 Task: Find connections with filter location Québec with filter topic #indiawith filter profile language Potuguese with filter current company TekWissen ® with filter school SAL INSTITUTE OF TECH. & ENGG. RESEARCH, AHMEDABAD 067 with filter industry Caterers with filter service category HR Consulting with filter keywords title Telephone Operator
Action: Mouse moved to (661, 135)
Screenshot: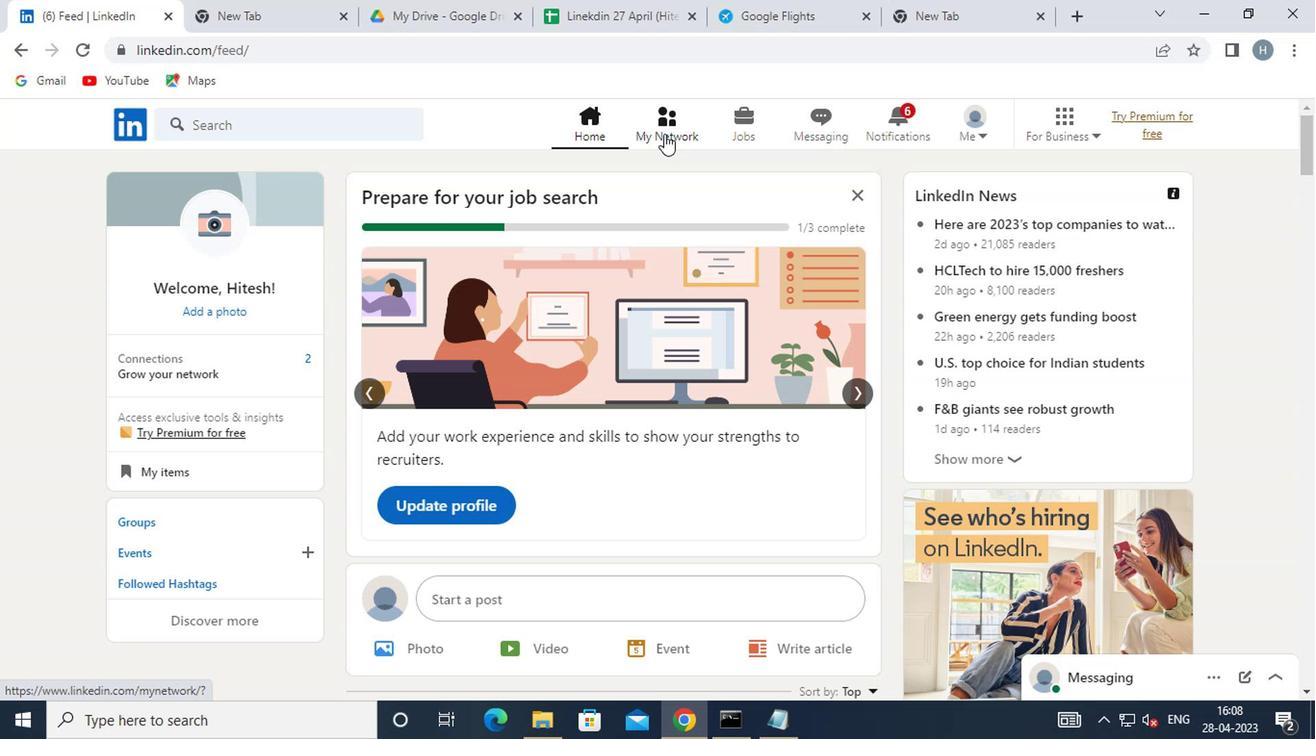 
Action: Mouse pressed left at (661, 135)
Screenshot: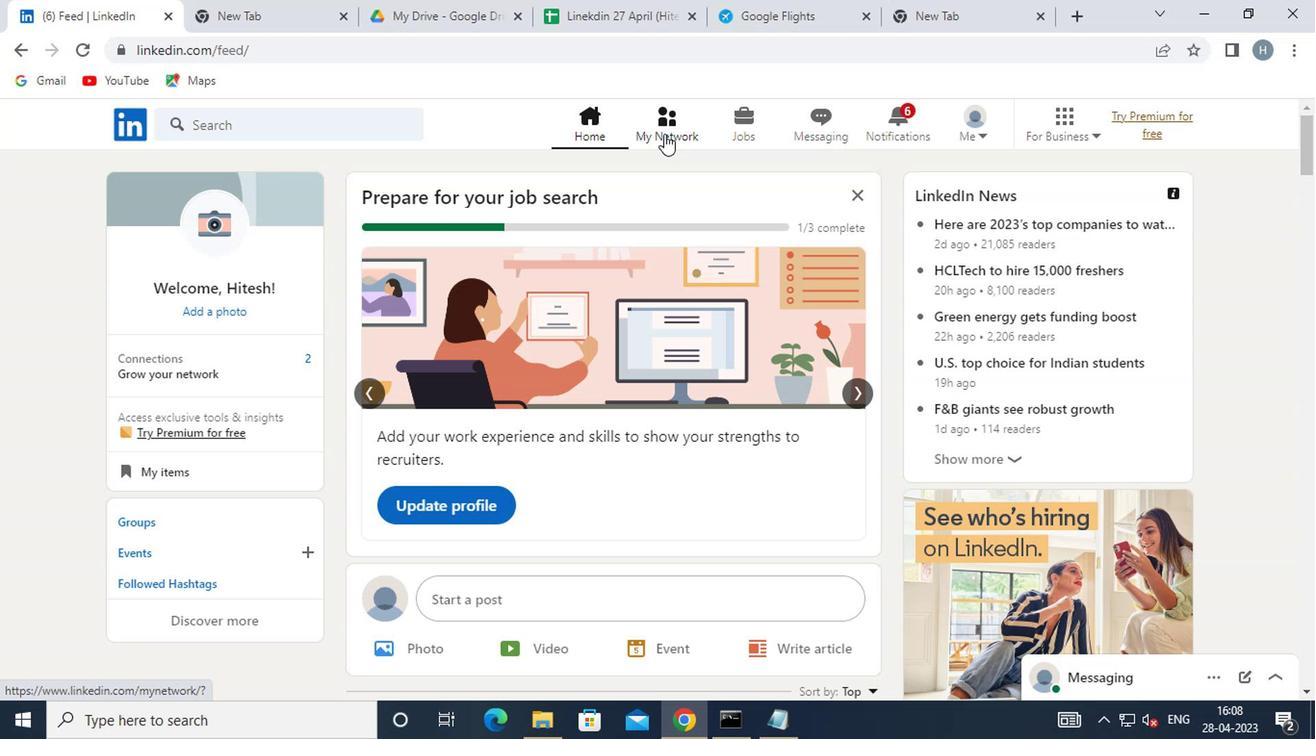 
Action: Mouse moved to (303, 230)
Screenshot: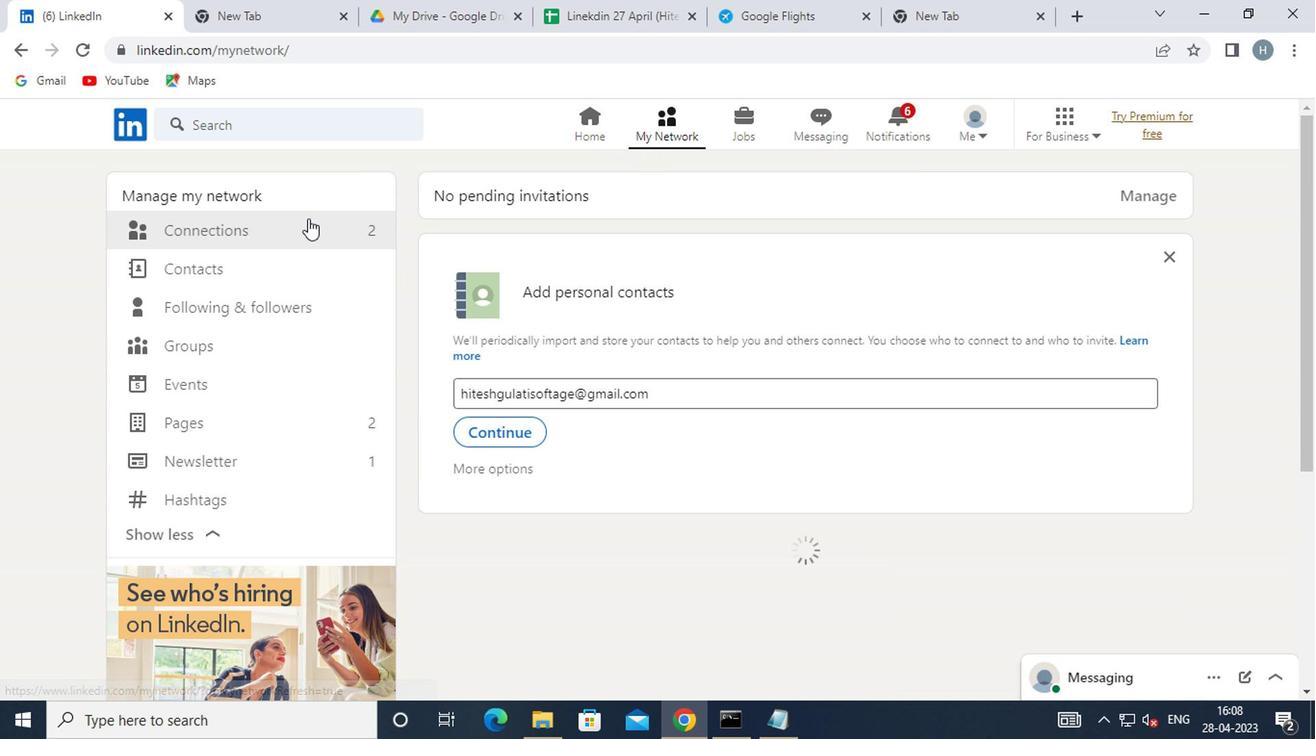
Action: Mouse pressed left at (303, 230)
Screenshot: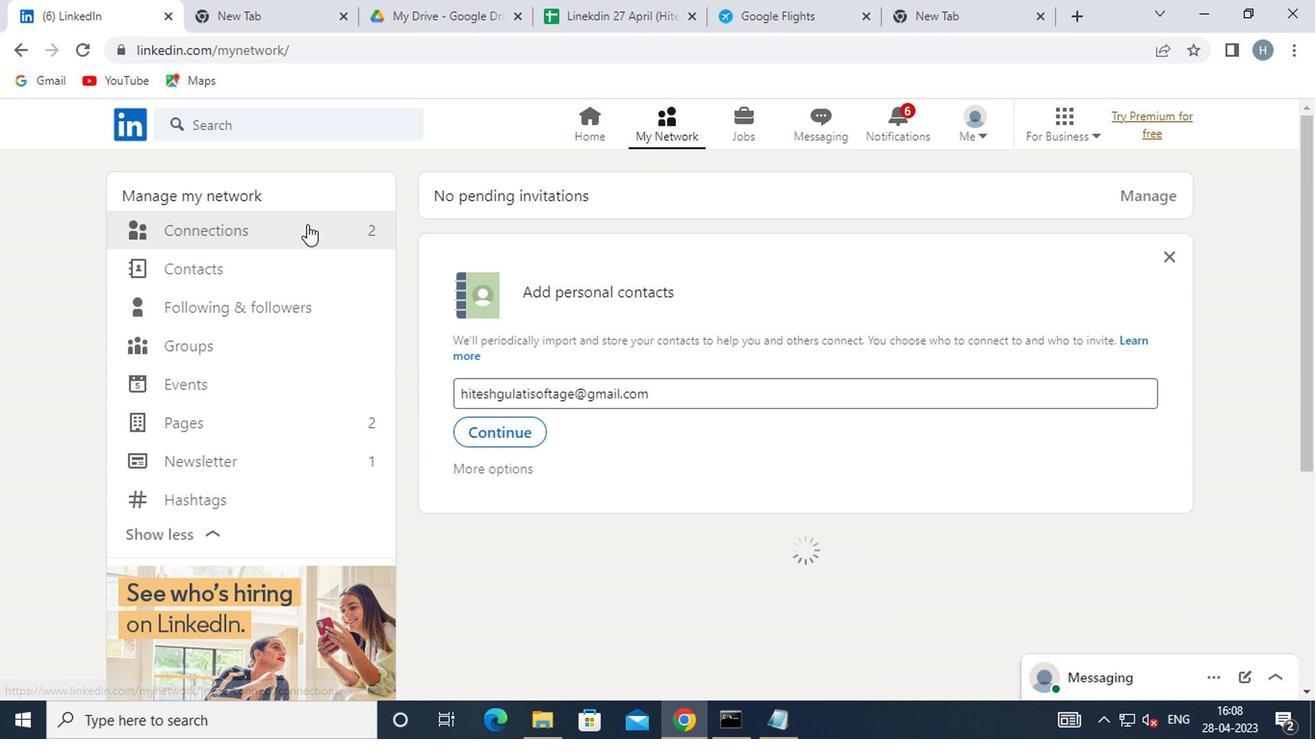 
Action: Mouse moved to (767, 234)
Screenshot: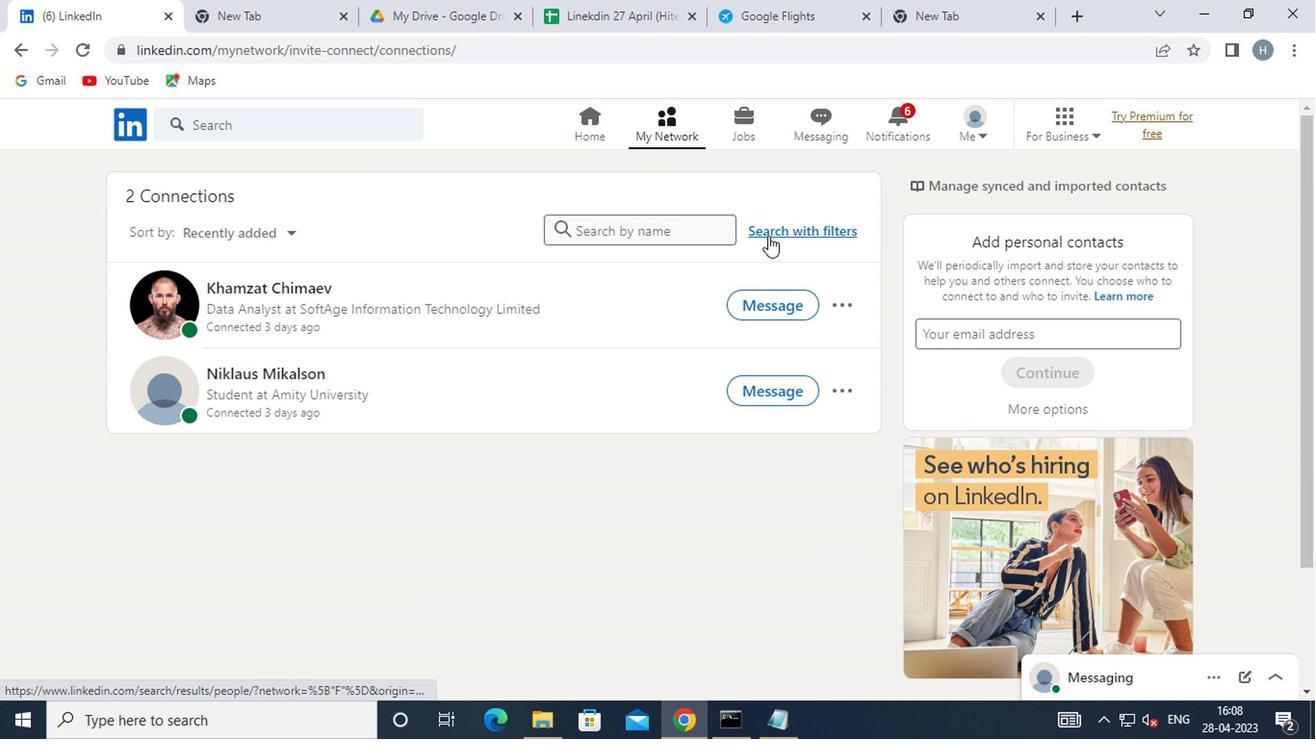 
Action: Mouse pressed left at (767, 234)
Screenshot: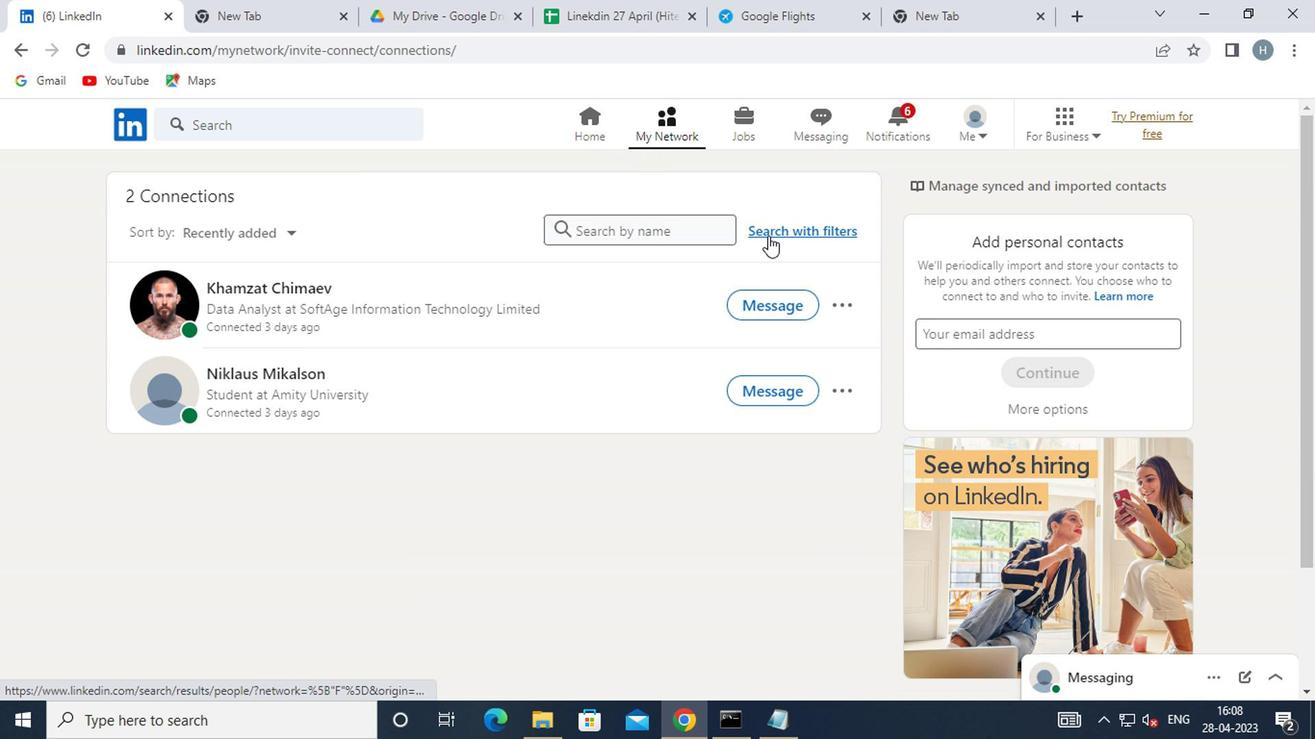 
Action: Mouse moved to (705, 180)
Screenshot: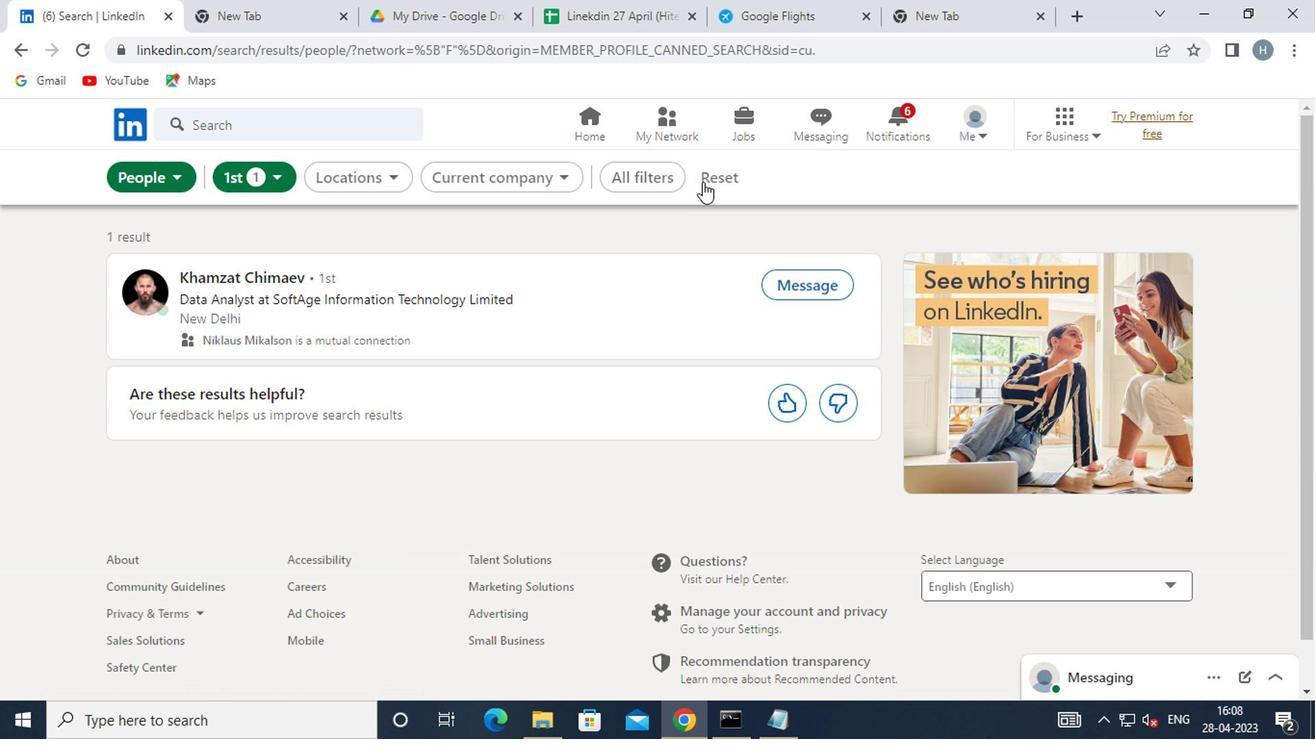 
Action: Mouse pressed left at (705, 180)
Screenshot: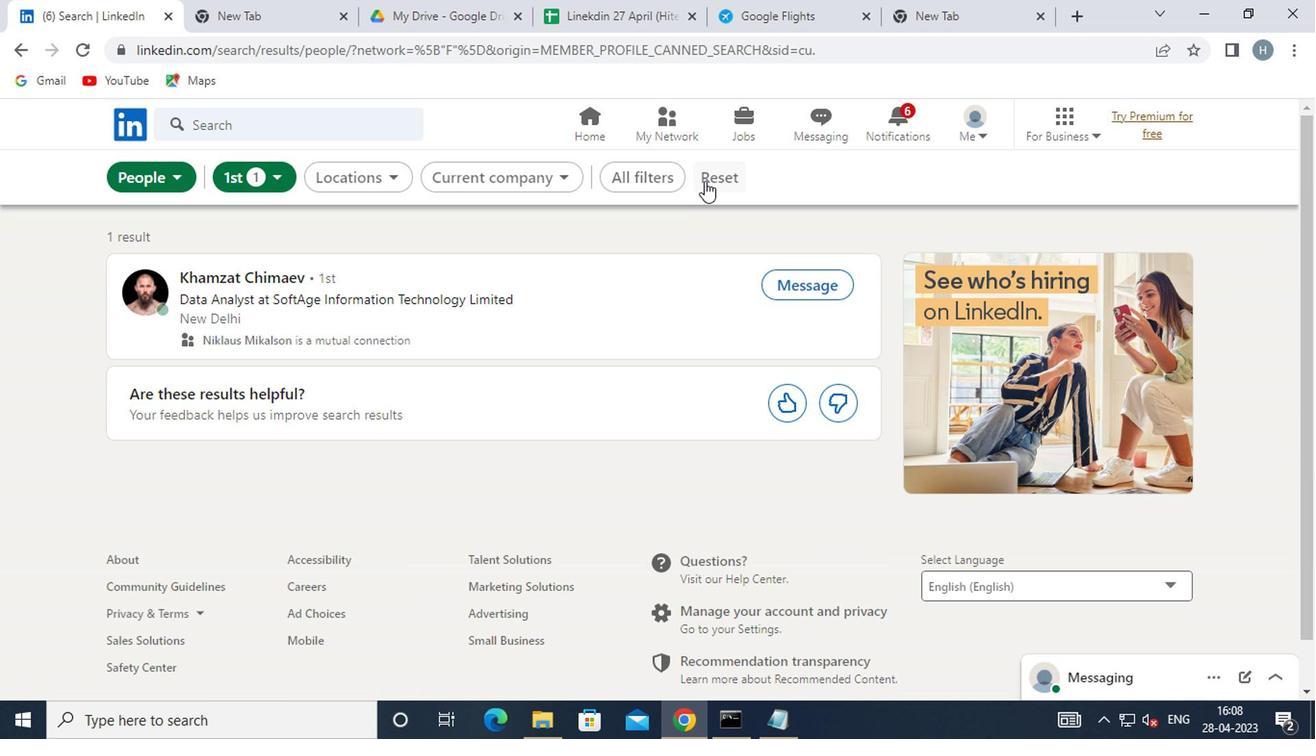 
Action: Mouse moved to (695, 178)
Screenshot: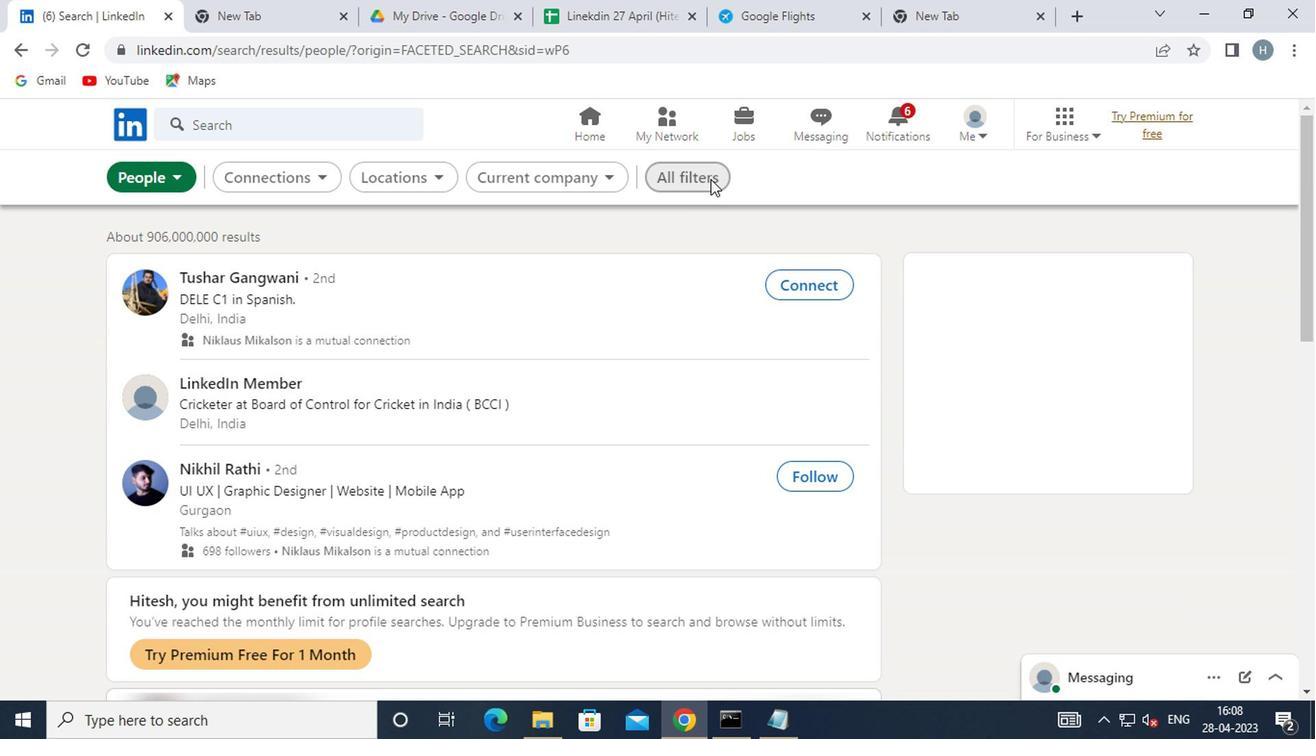 
Action: Mouse pressed left at (695, 178)
Screenshot: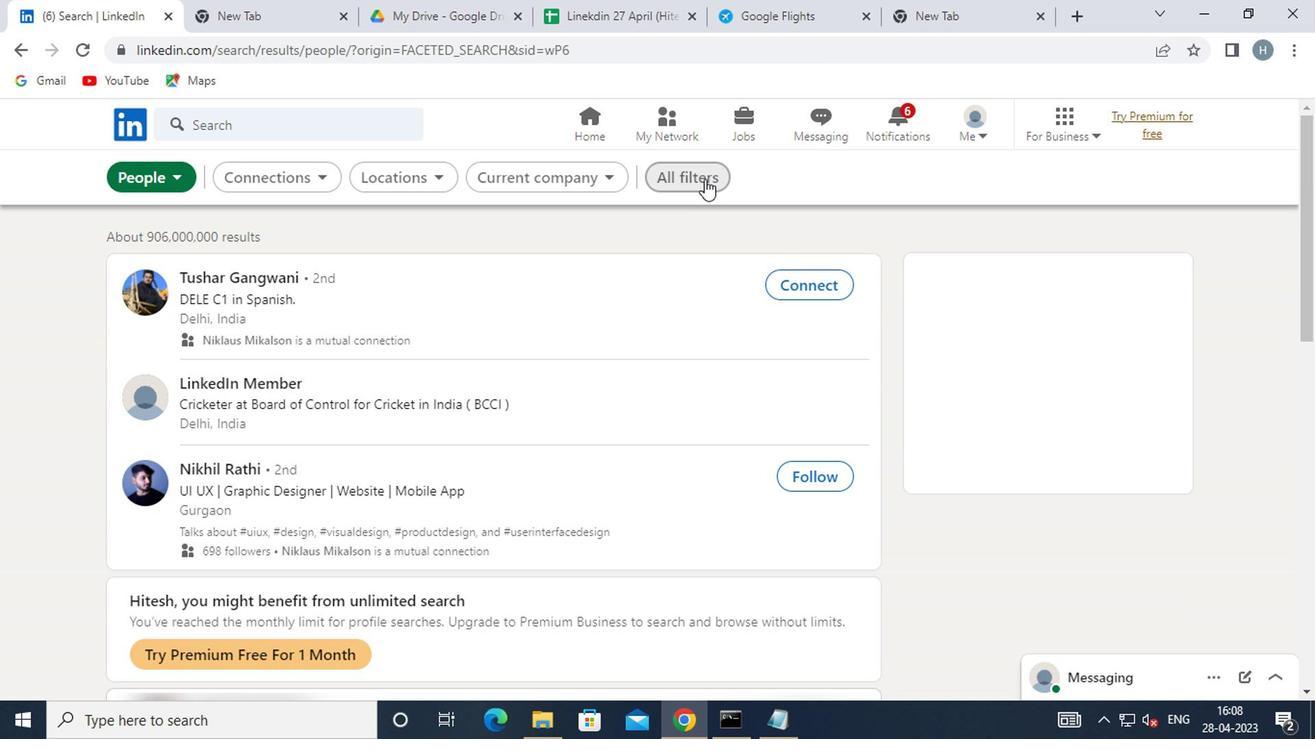 
Action: Mouse moved to (851, 287)
Screenshot: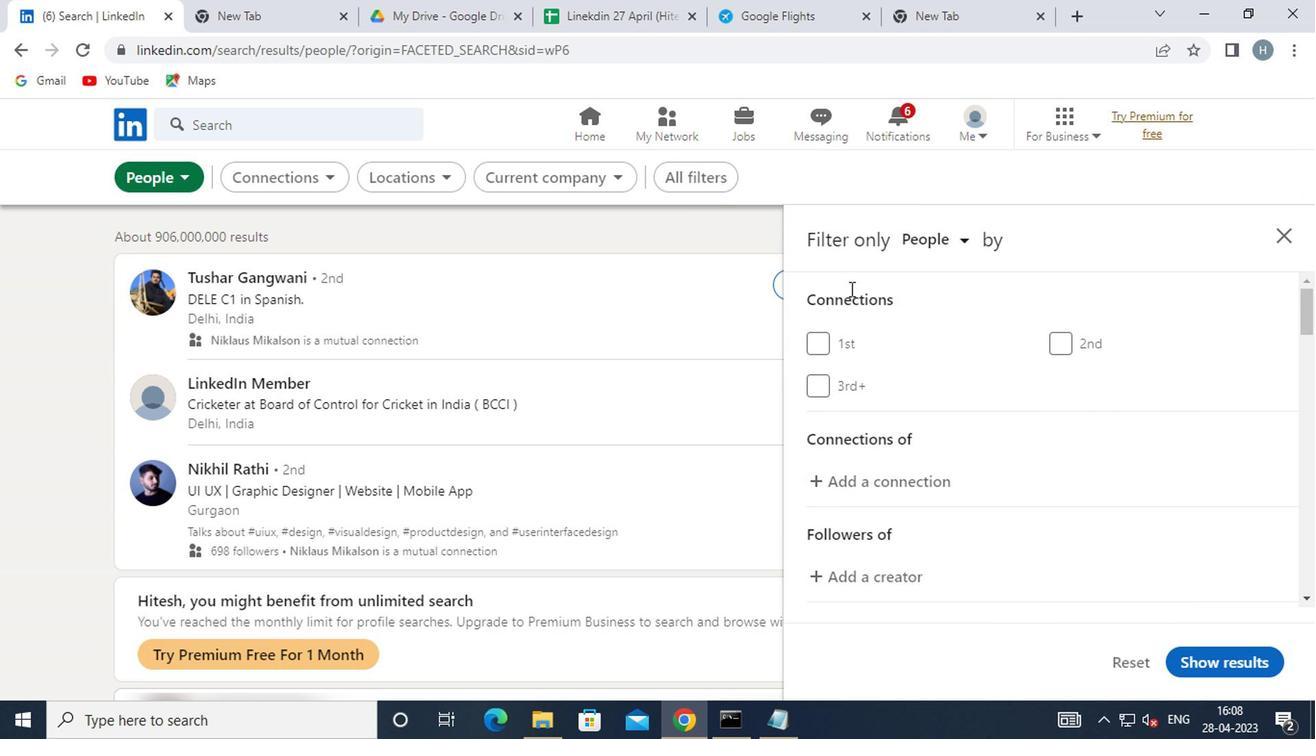 
Action: Mouse scrolled (851, 286) with delta (0, 0)
Screenshot: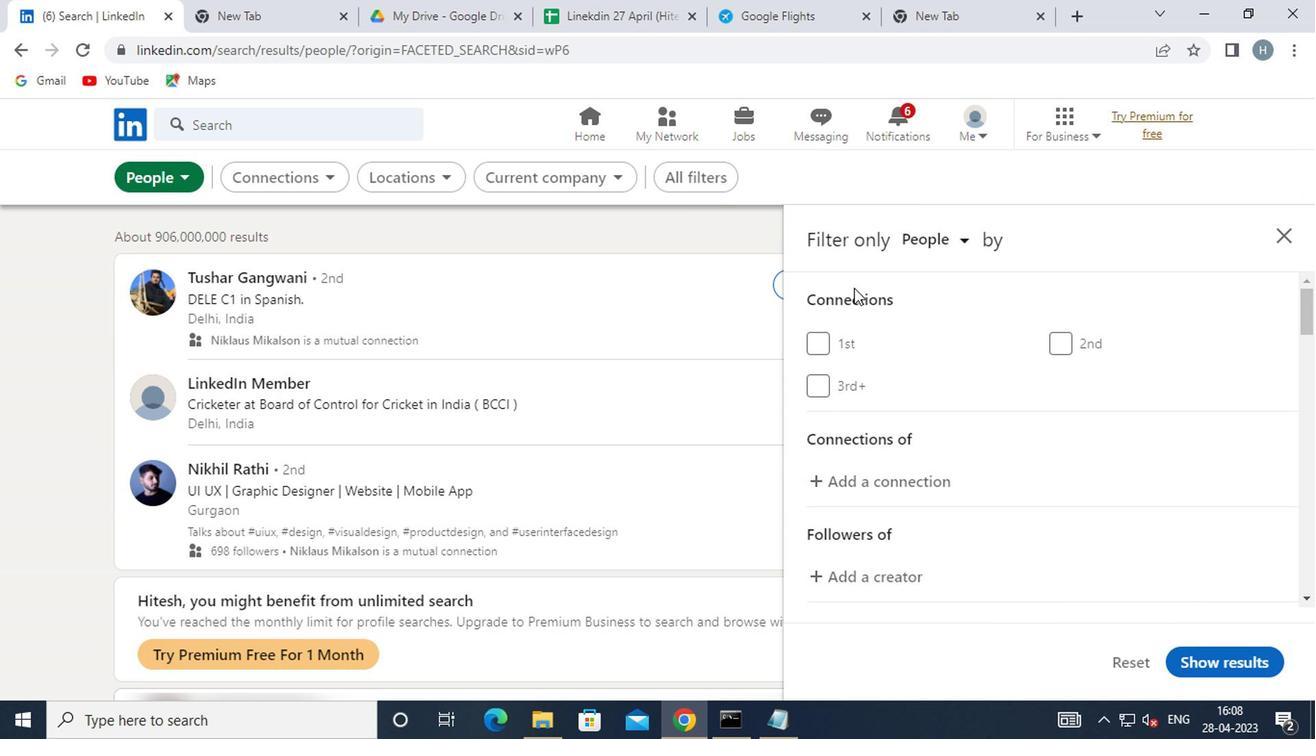 
Action: Mouse scrolled (851, 286) with delta (0, 0)
Screenshot: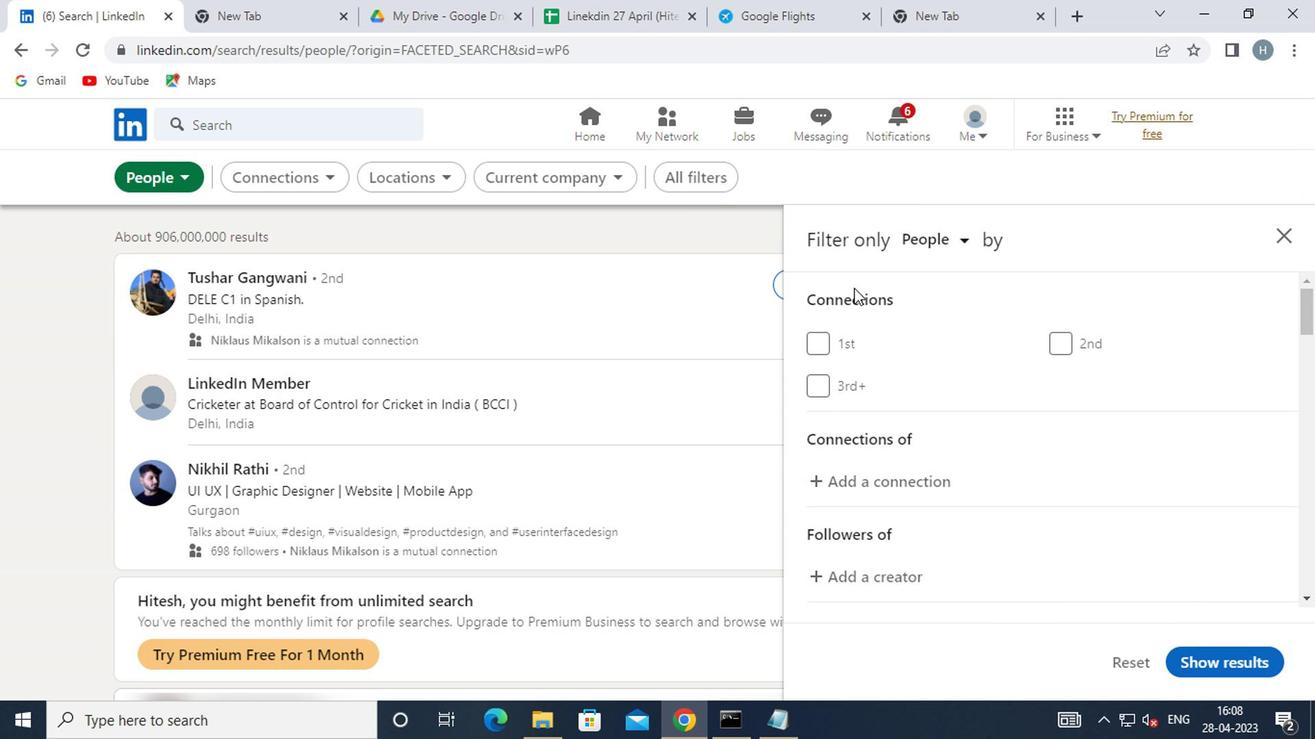 
Action: Mouse moved to (852, 287)
Screenshot: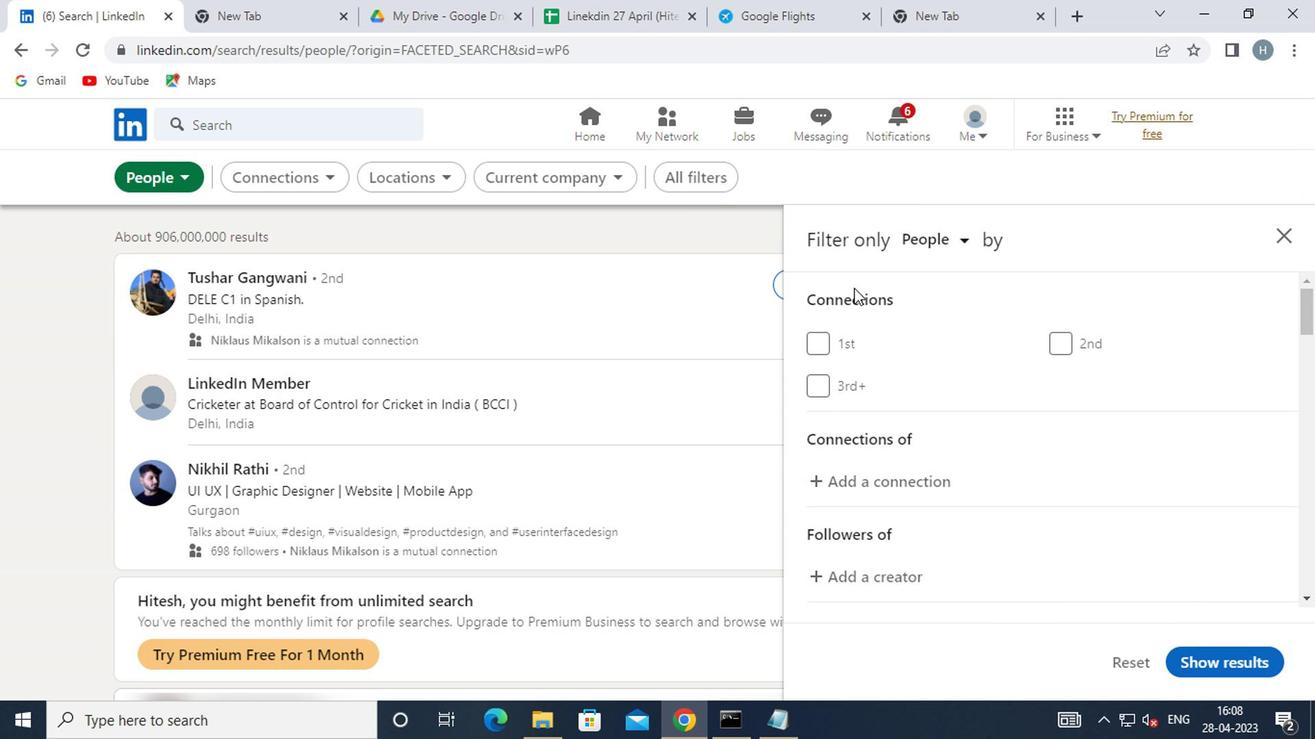 
Action: Mouse scrolled (852, 286) with delta (0, 0)
Screenshot: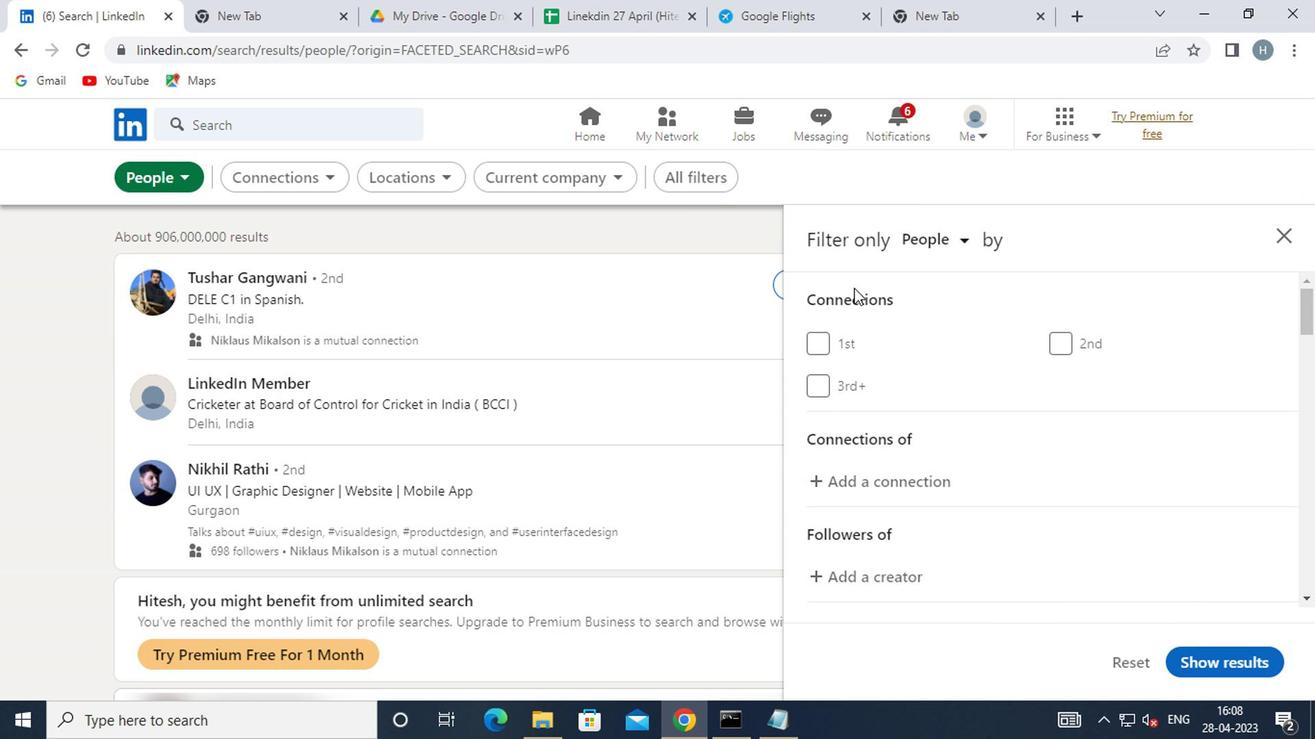 
Action: Mouse scrolled (852, 286) with delta (0, 0)
Screenshot: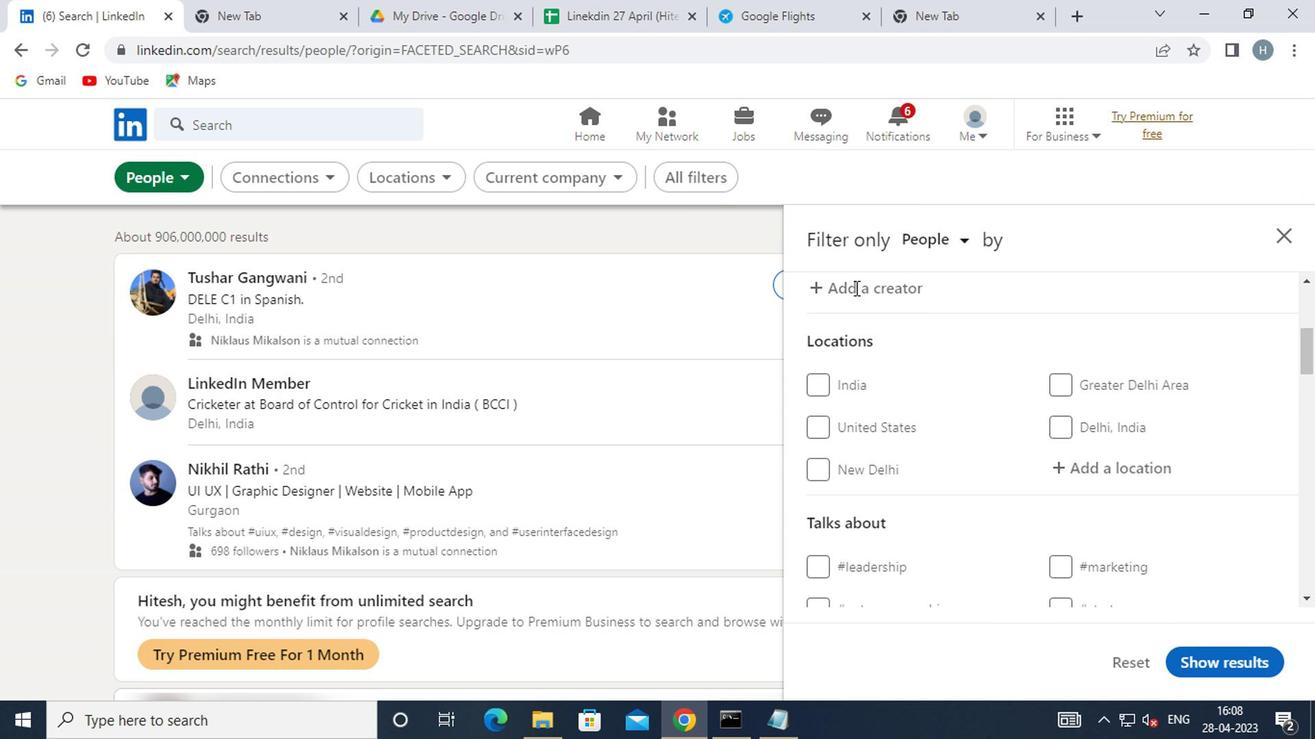 
Action: Mouse scrolled (852, 286) with delta (0, 0)
Screenshot: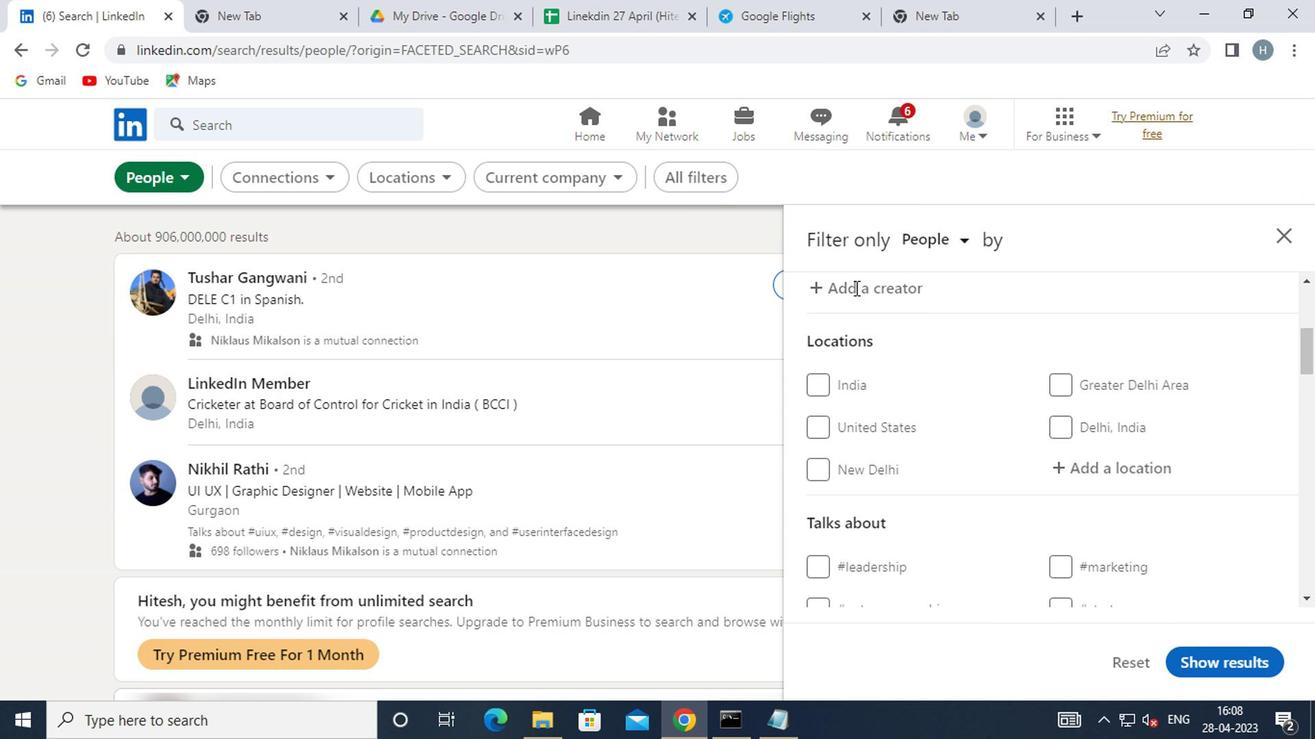 
Action: Mouse moved to (1107, 280)
Screenshot: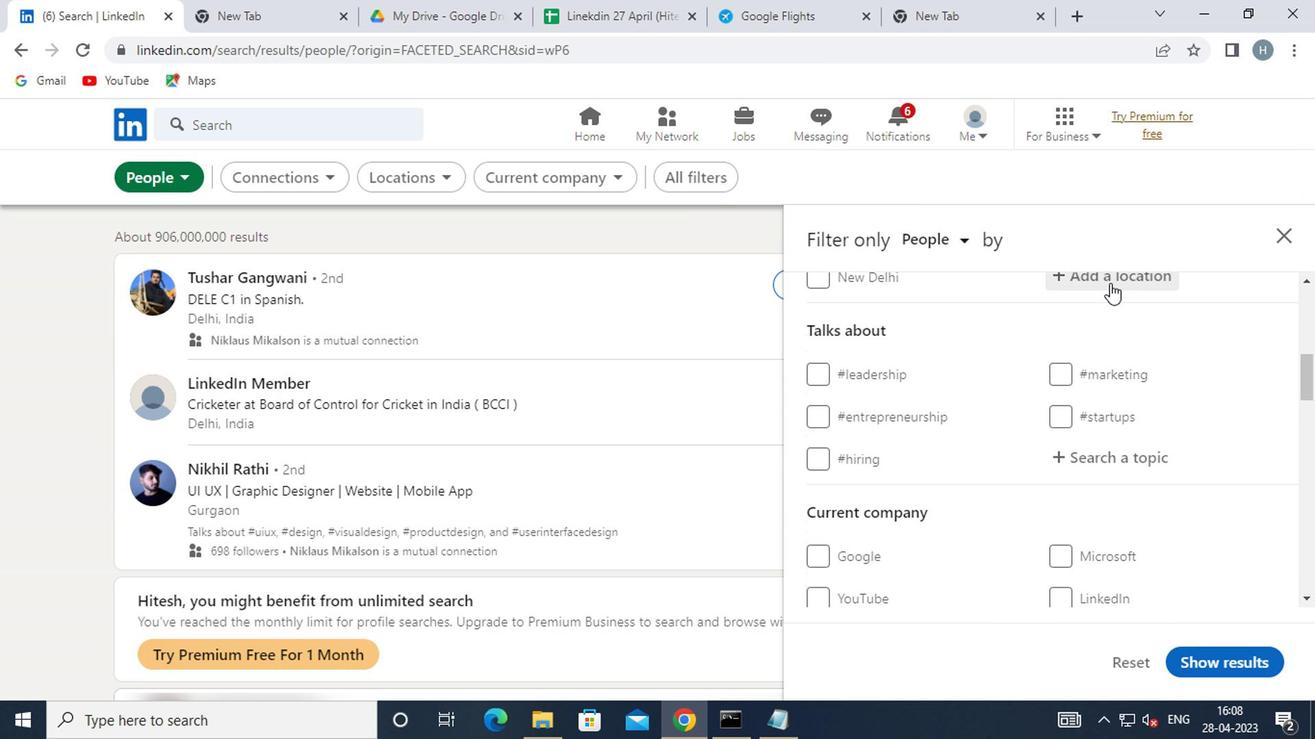 
Action: Mouse pressed left at (1107, 280)
Screenshot: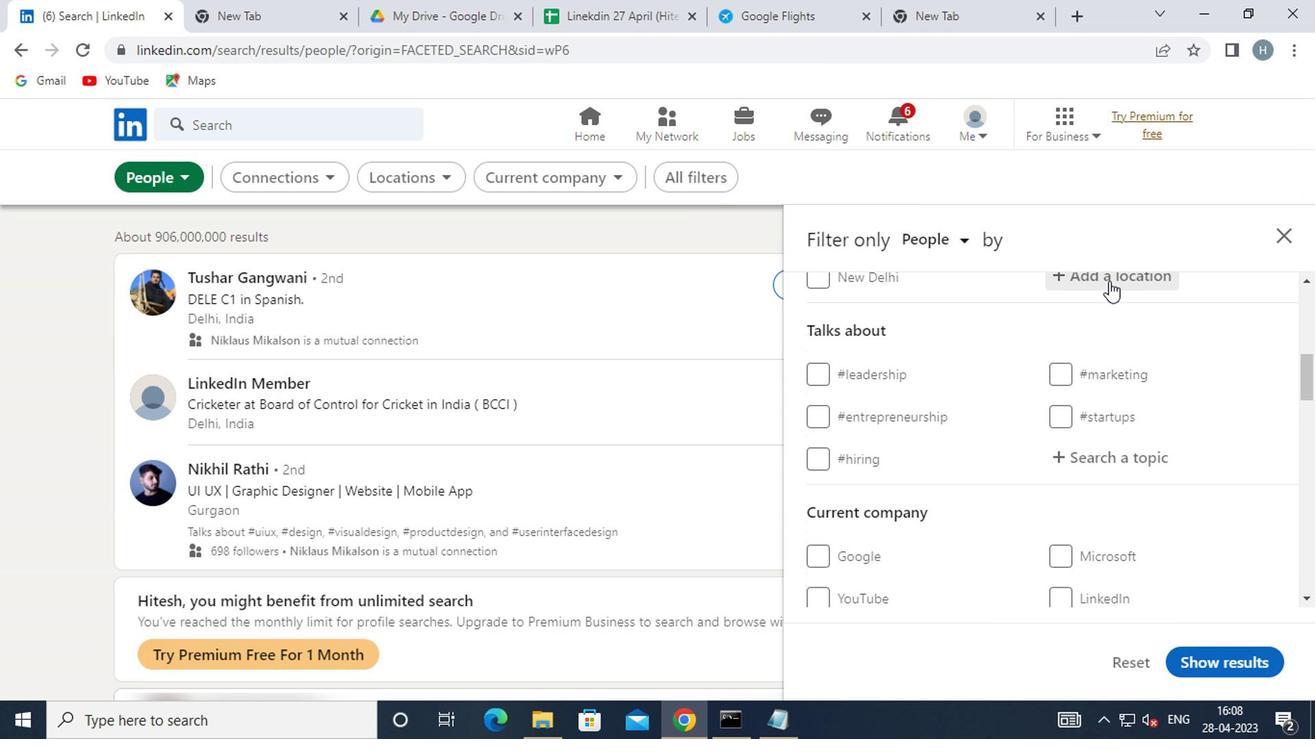 
Action: Key pressed <Key.shift>QUEBE
Screenshot: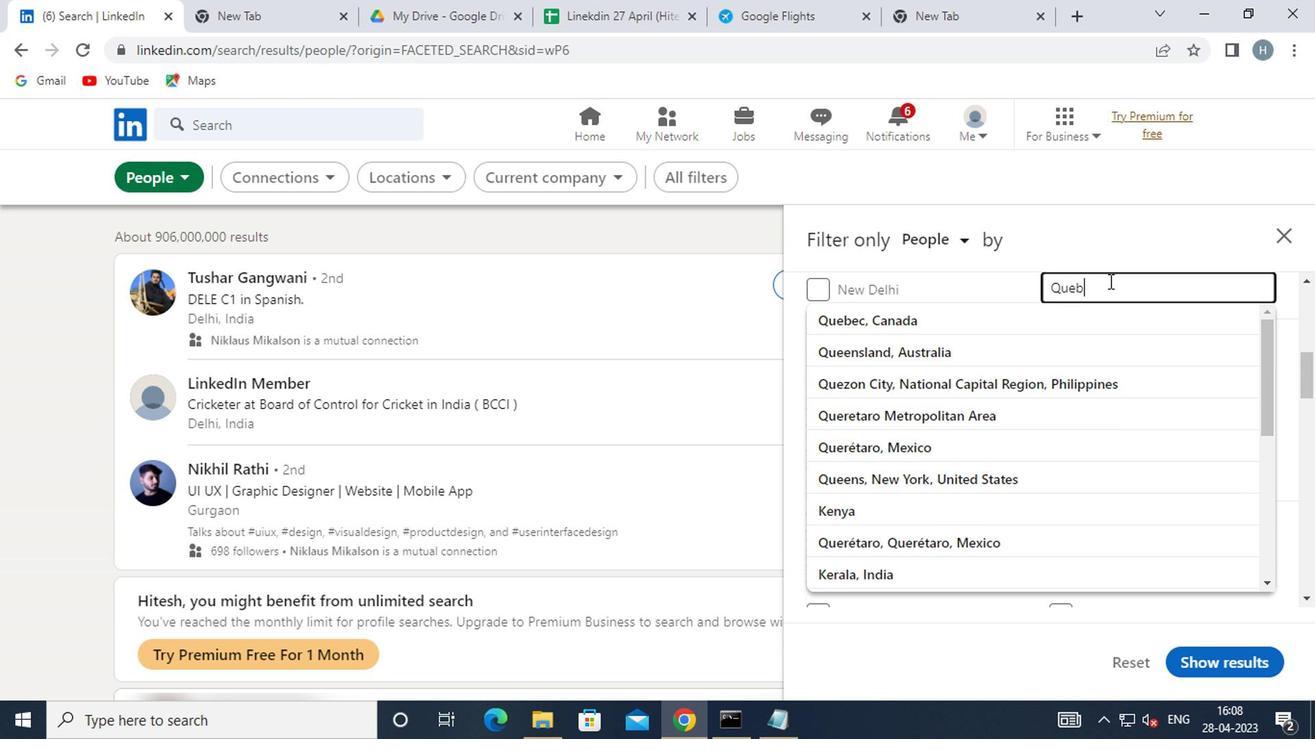 
Action: Mouse moved to (1104, 280)
Screenshot: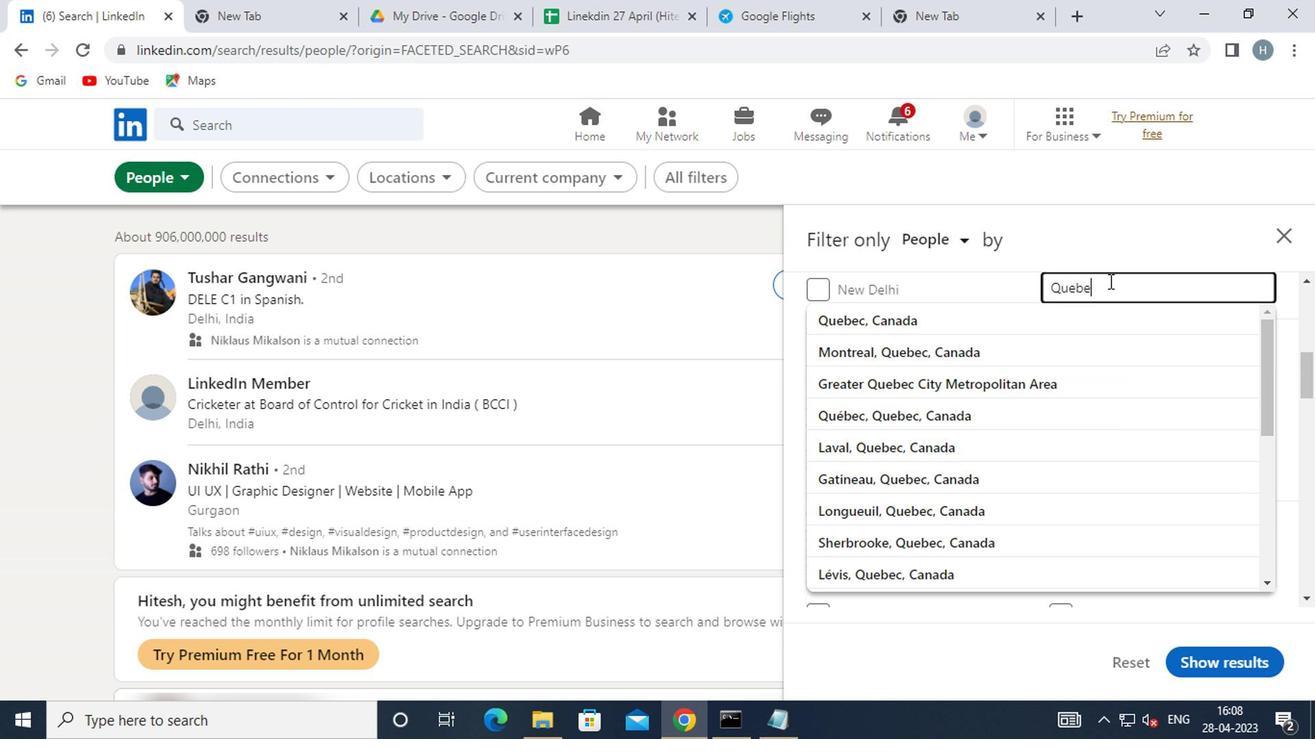 
Action: Key pressed C
Screenshot: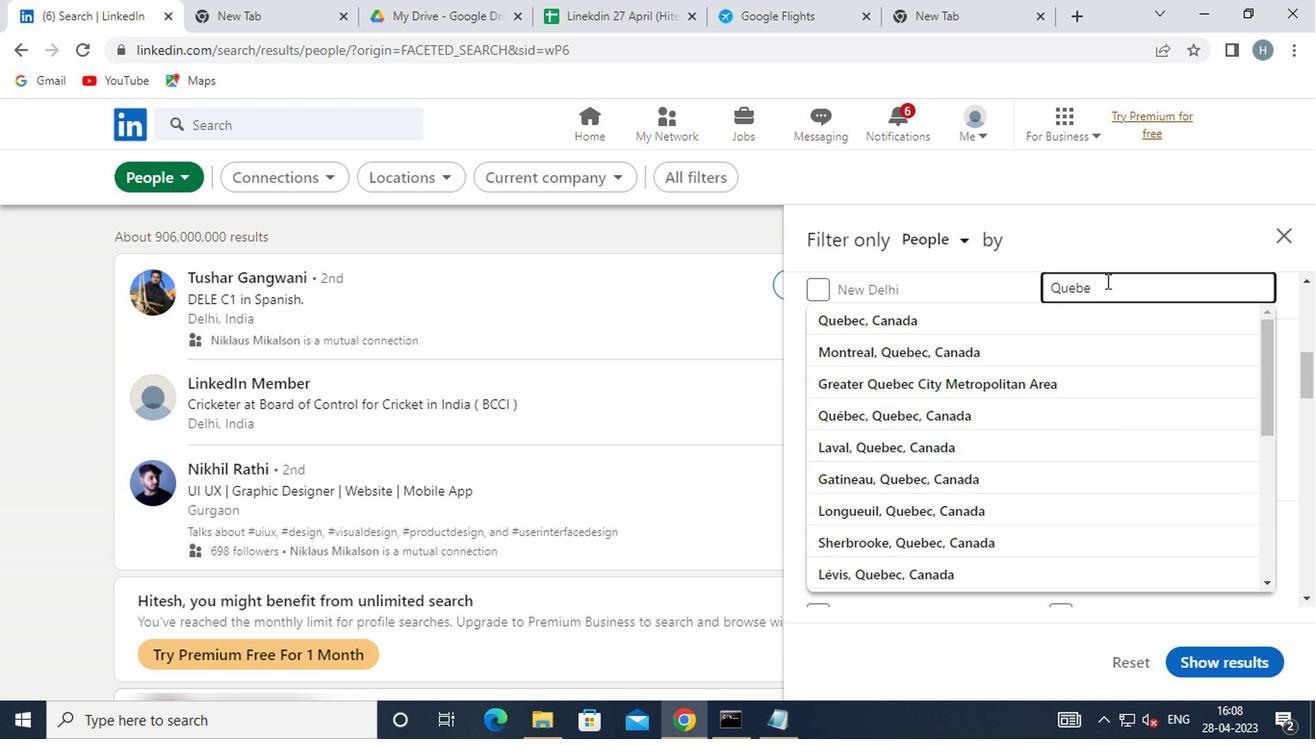 
Action: Mouse moved to (1033, 309)
Screenshot: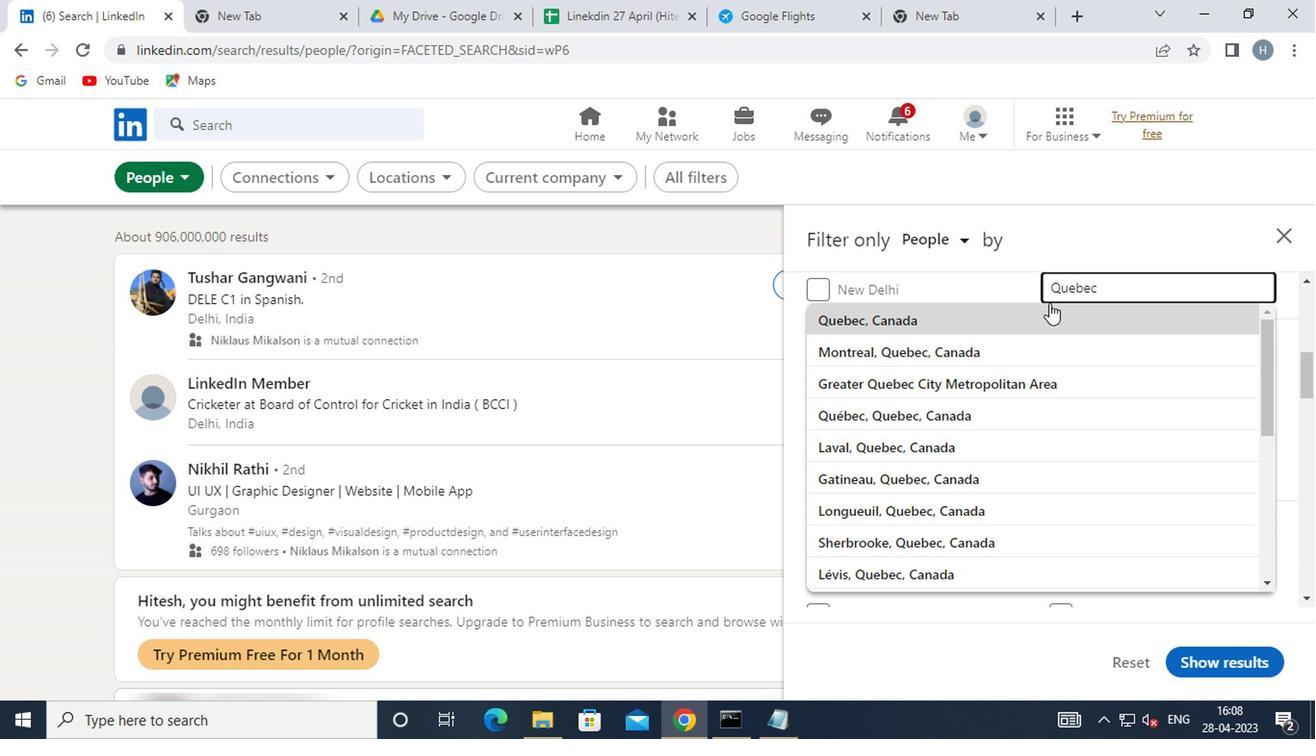 
Action: Mouse pressed left at (1033, 309)
Screenshot: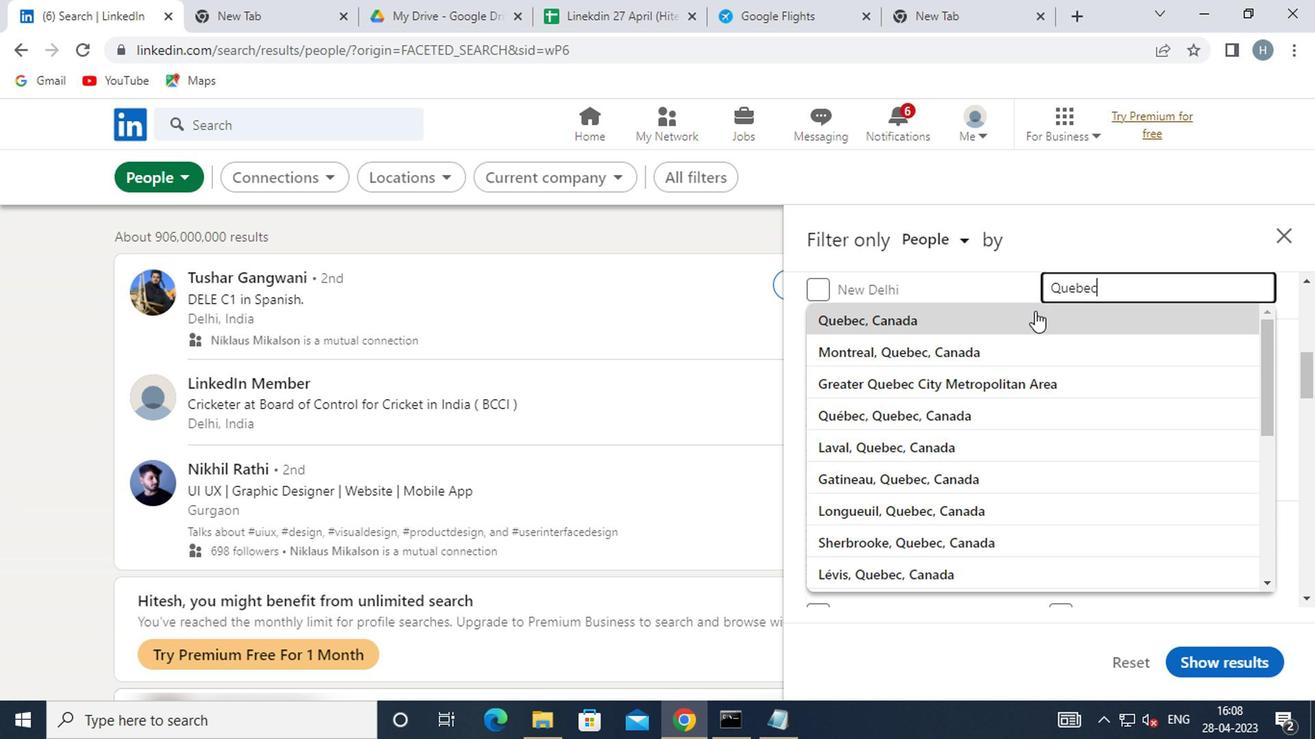 
Action: Mouse moved to (1030, 311)
Screenshot: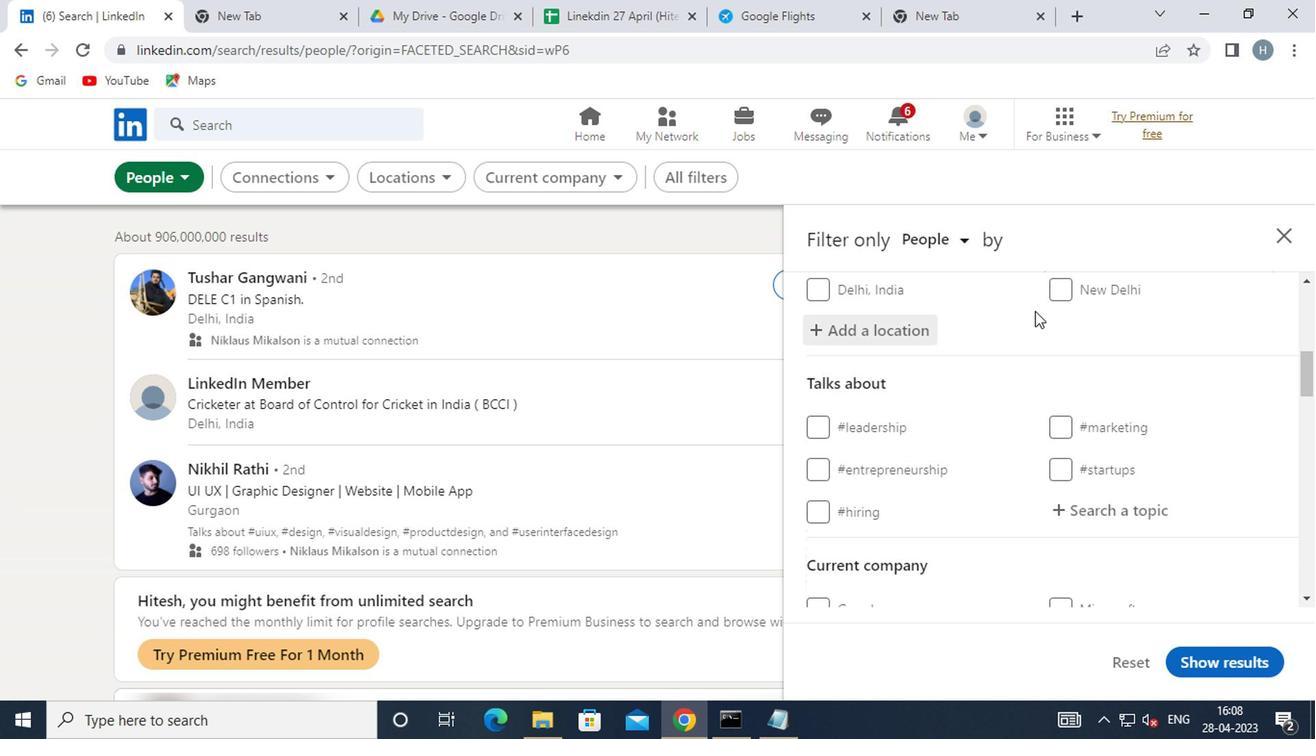 
Action: Mouse scrolled (1030, 311) with delta (0, 0)
Screenshot: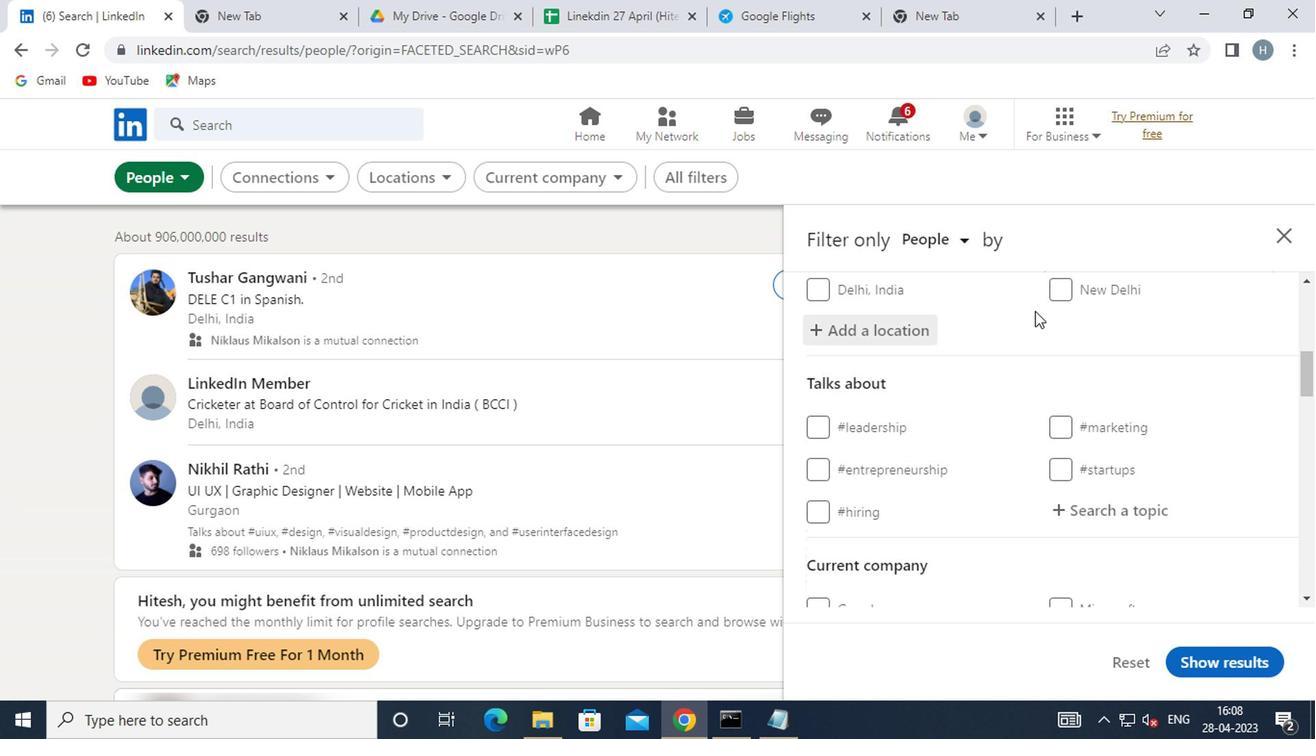 
Action: Mouse moved to (1027, 316)
Screenshot: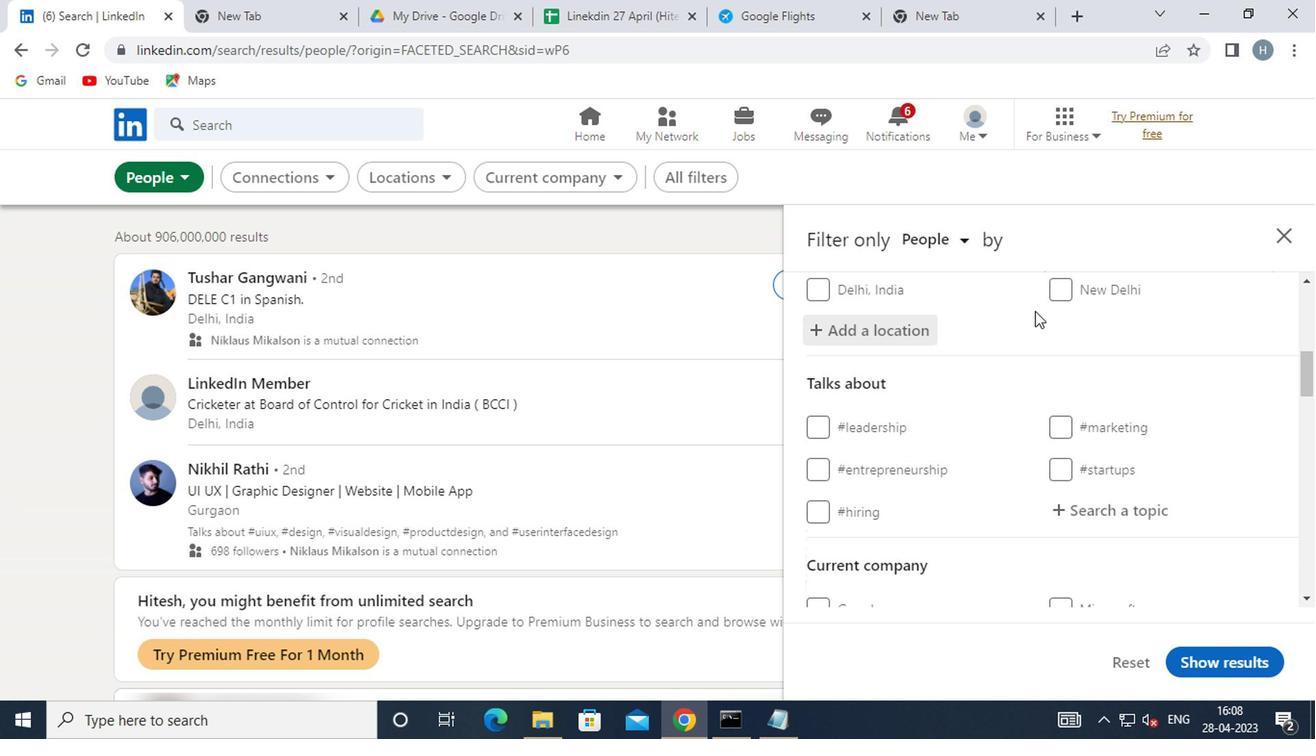 
Action: Mouse scrolled (1027, 315) with delta (0, 0)
Screenshot: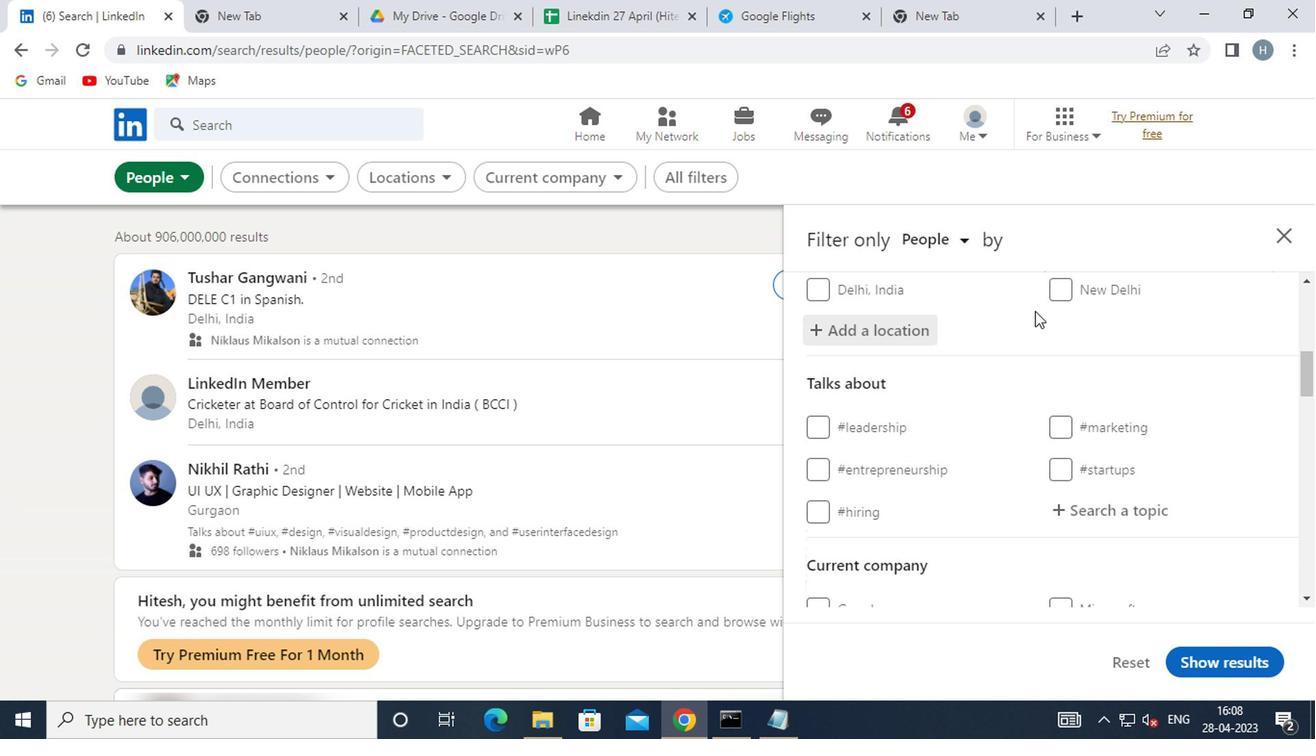 
Action: Mouse moved to (1028, 324)
Screenshot: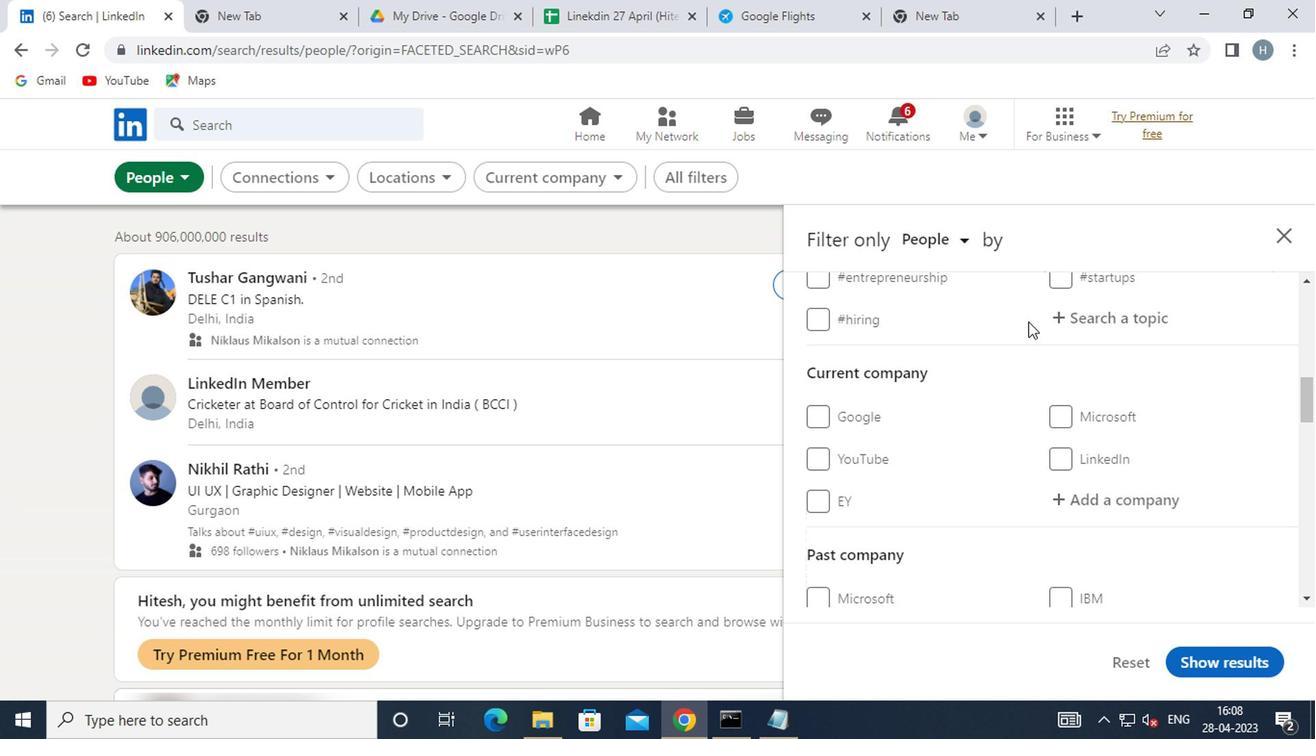 
Action: Mouse scrolled (1028, 326) with delta (0, 1)
Screenshot: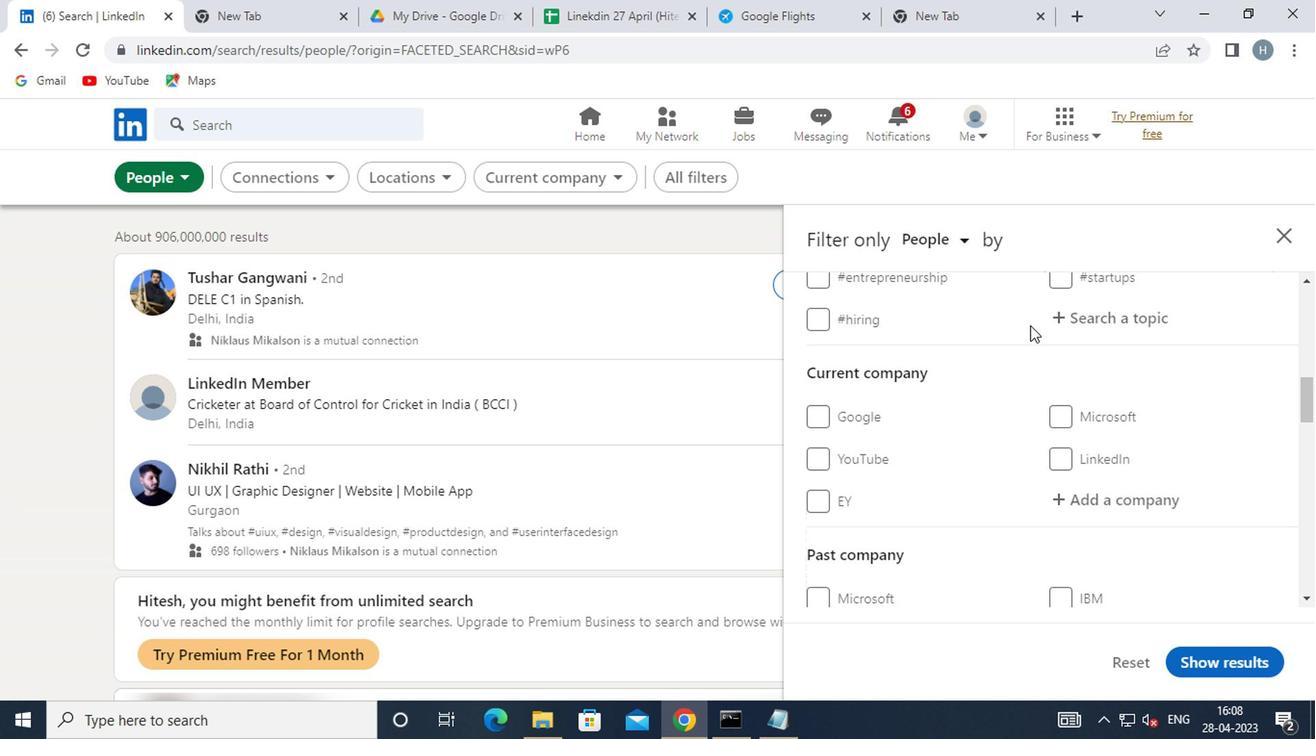 
Action: Mouse scrolled (1028, 326) with delta (0, 1)
Screenshot: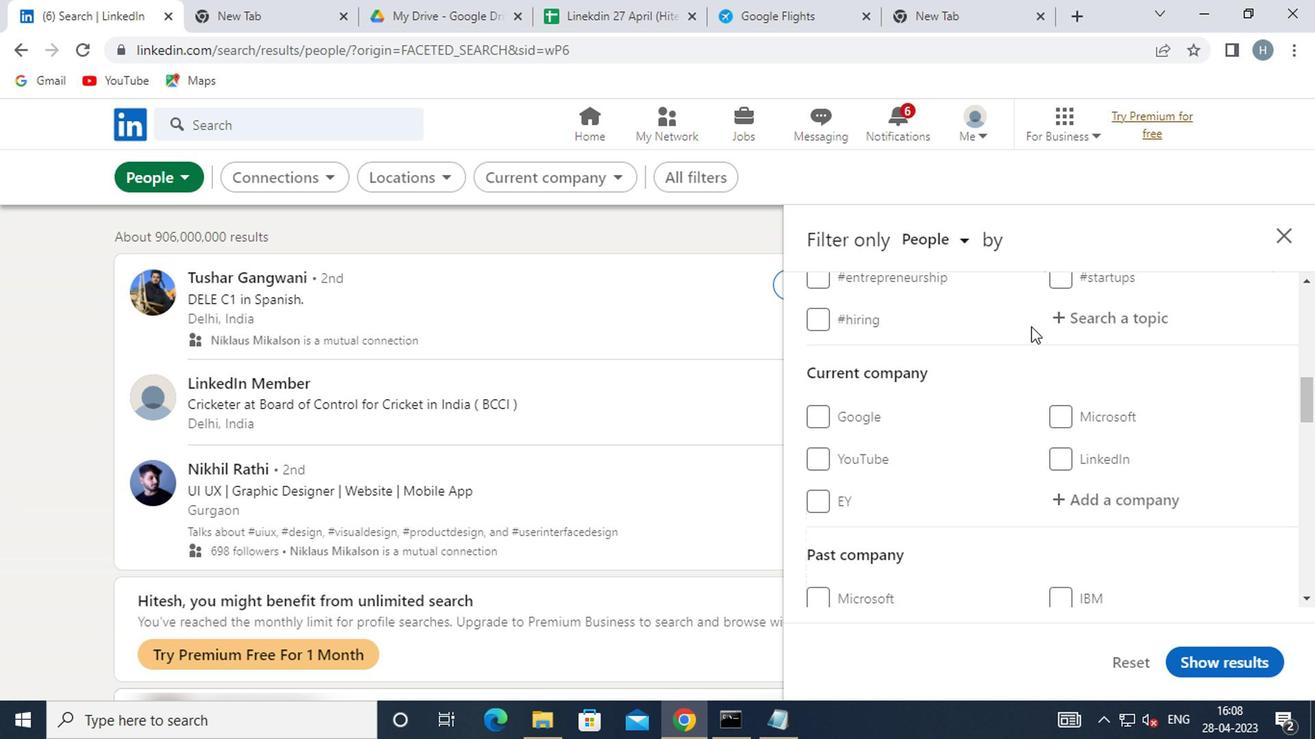 
Action: Mouse moved to (1094, 497)
Screenshot: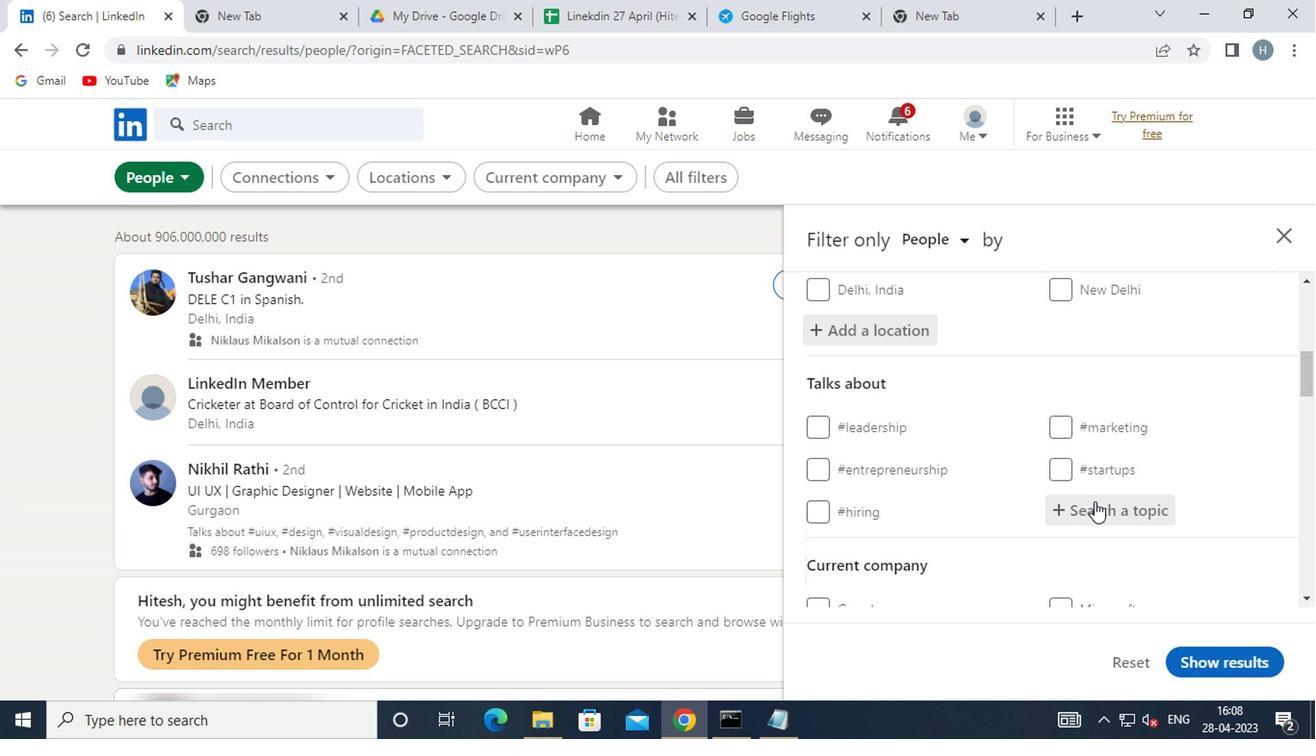 
Action: Mouse pressed left at (1094, 497)
Screenshot: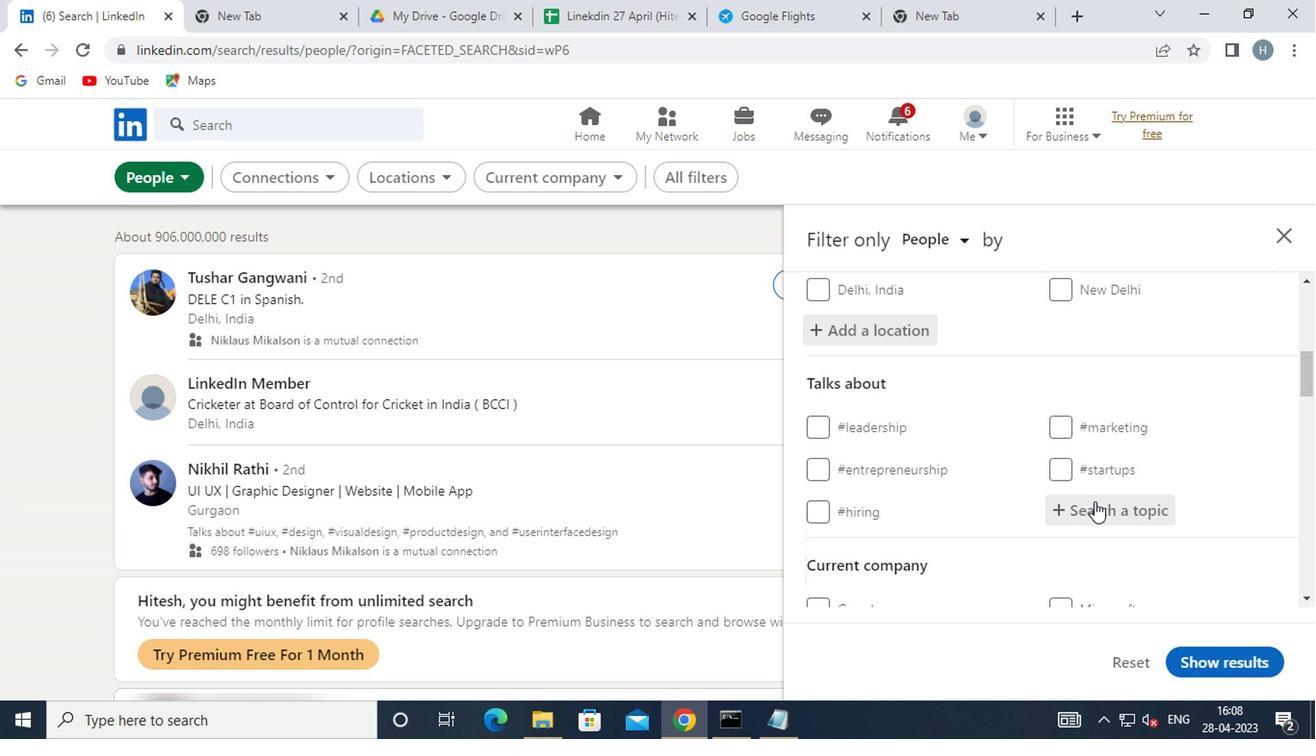 
Action: Mouse moved to (1065, 491)
Screenshot: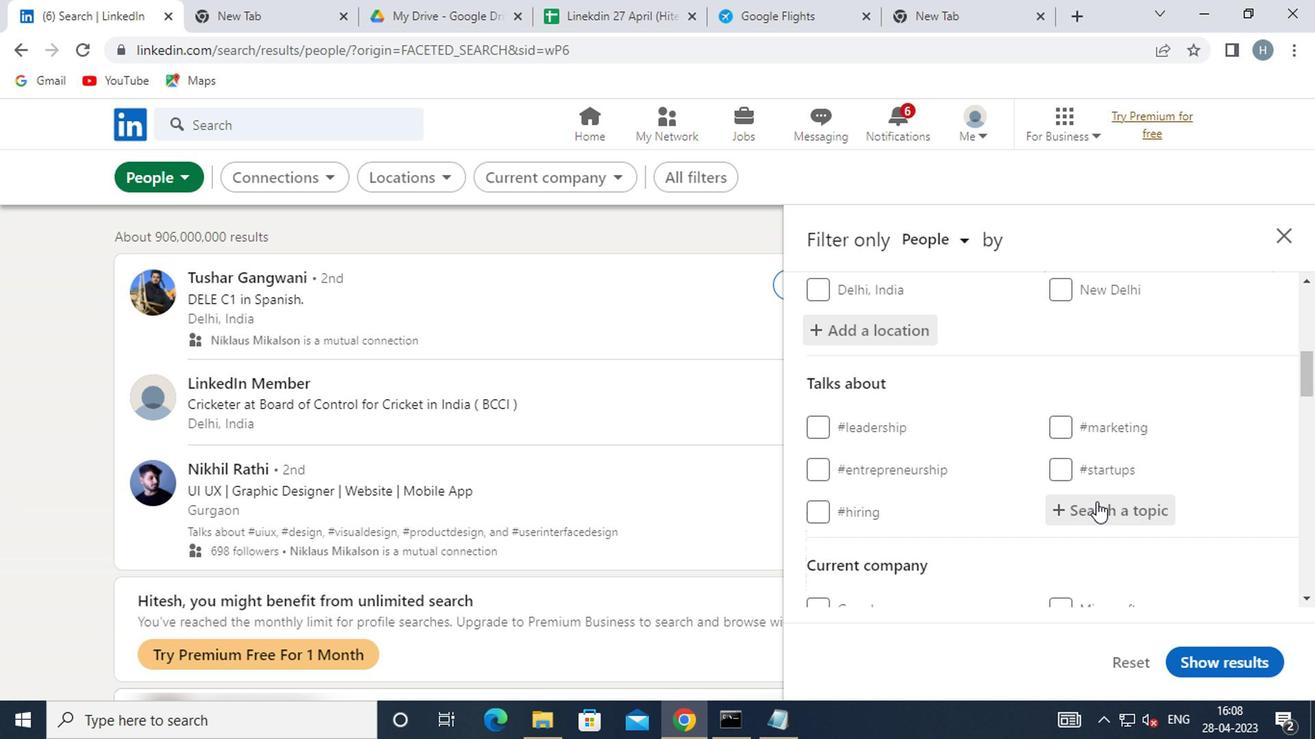 
Action: Key pressed <Key.shift><Key.shift><Key.shift><Key.shift><Key.shift><Key.shift><Key.shift><Key.shift><Key.shift>INDIA
Screenshot: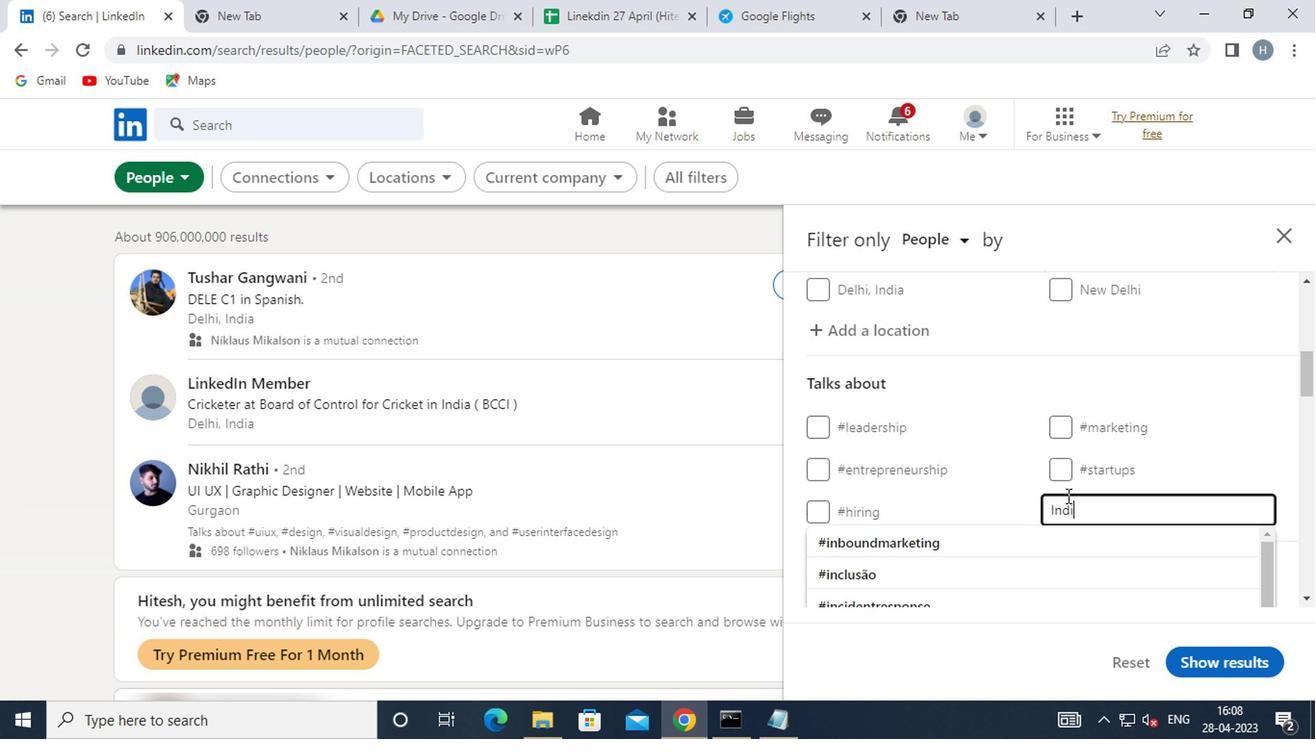 
Action: Mouse moved to (1091, 528)
Screenshot: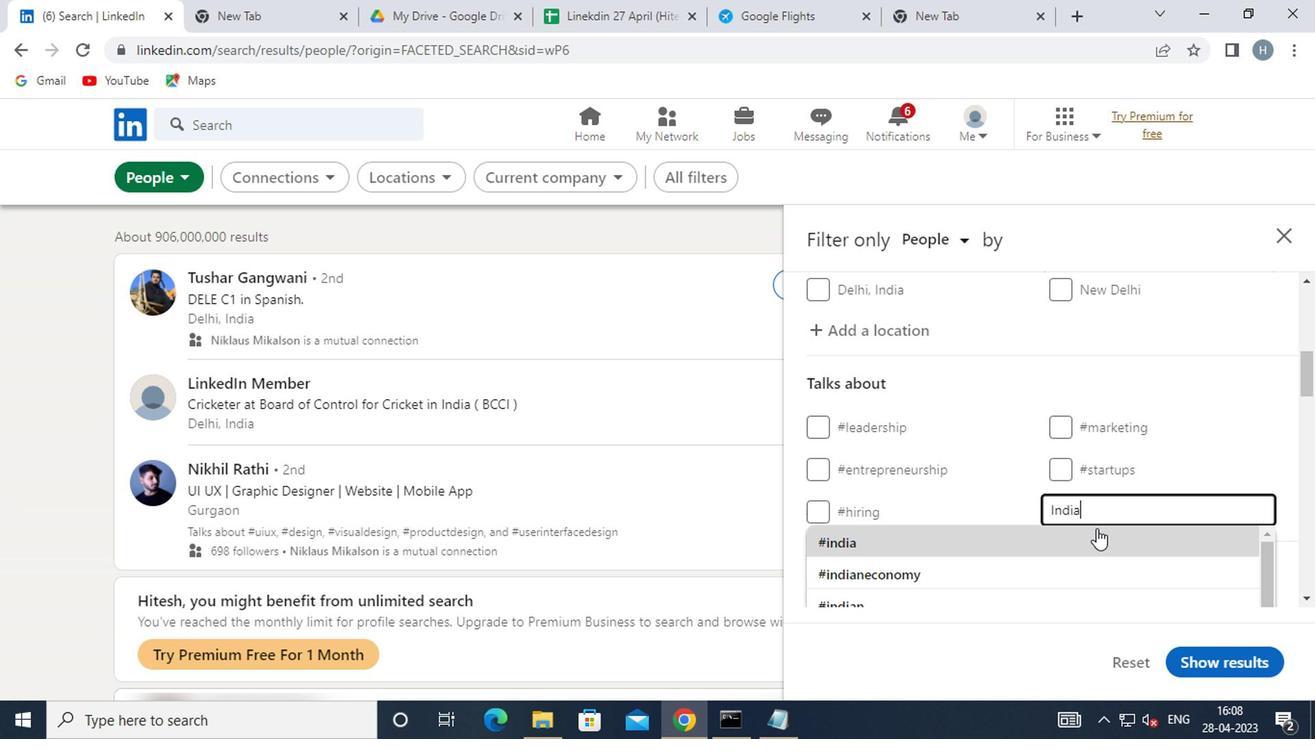 
Action: Mouse pressed left at (1091, 528)
Screenshot: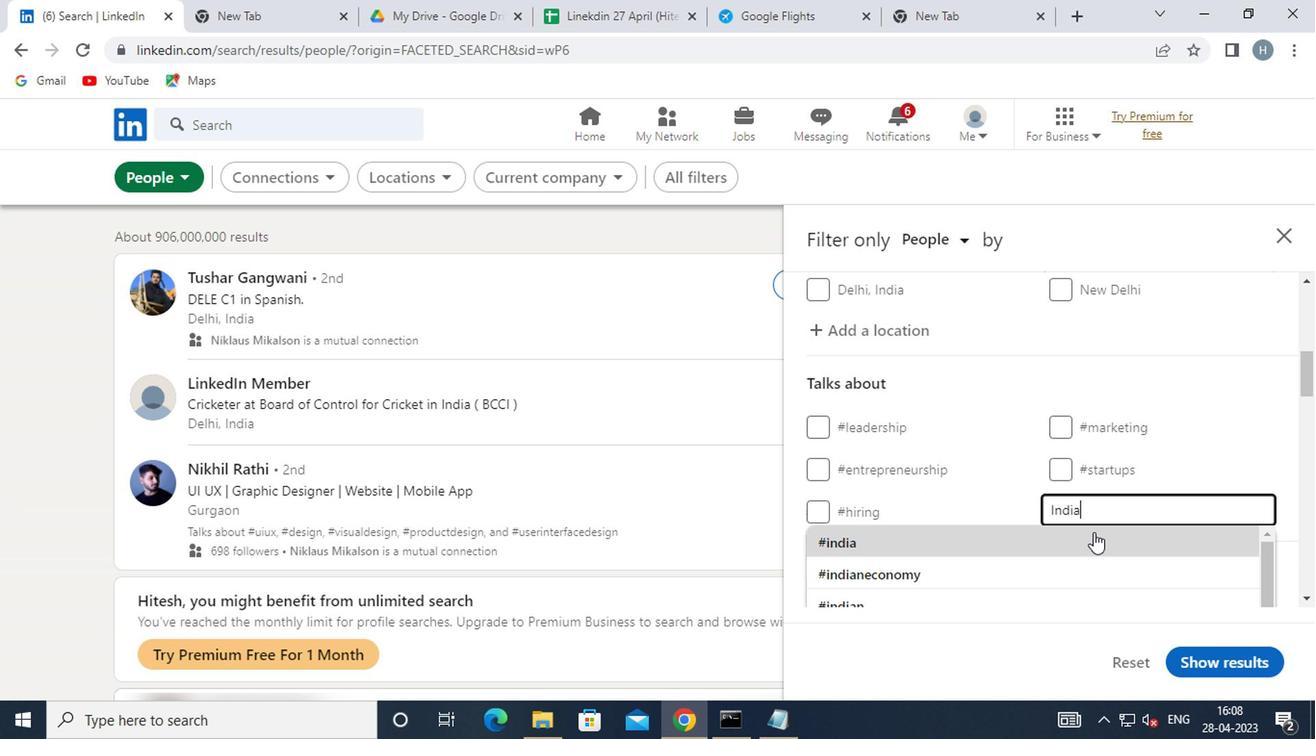 
Action: Mouse moved to (1068, 500)
Screenshot: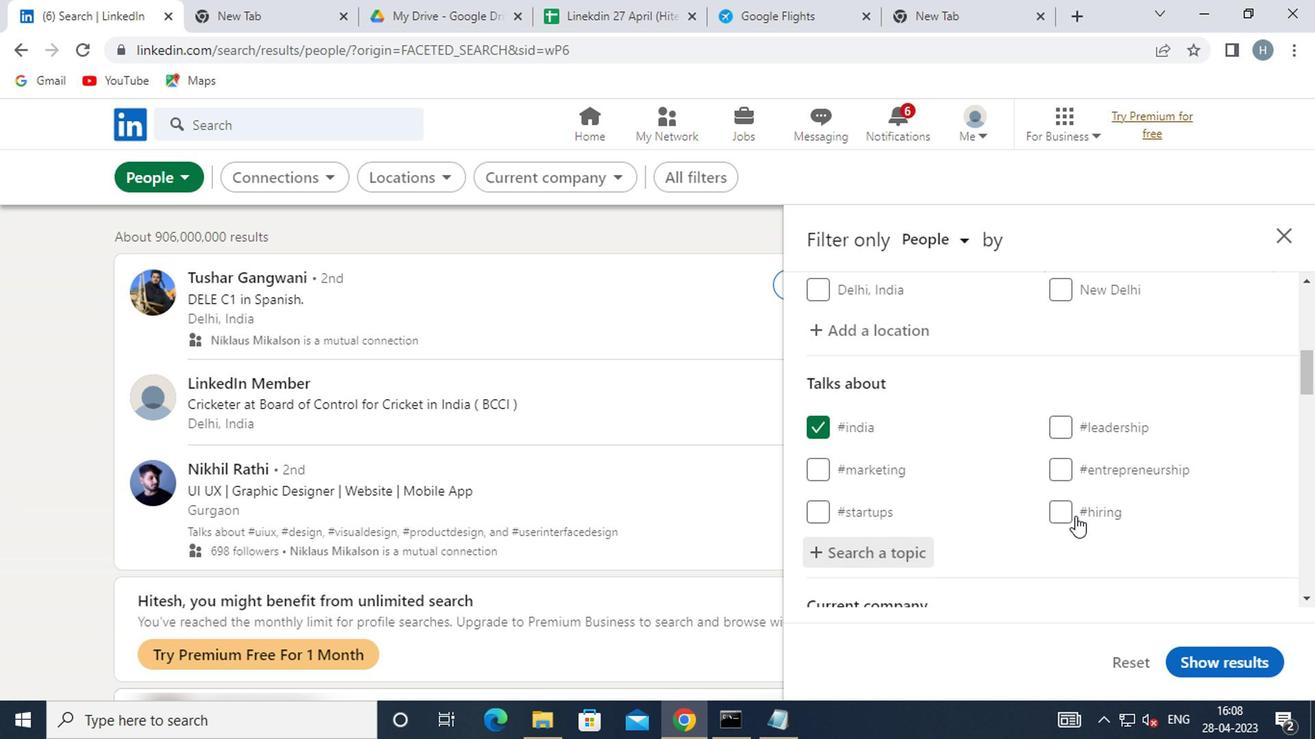 
Action: Mouse scrolled (1068, 499) with delta (0, -1)
Screenshot: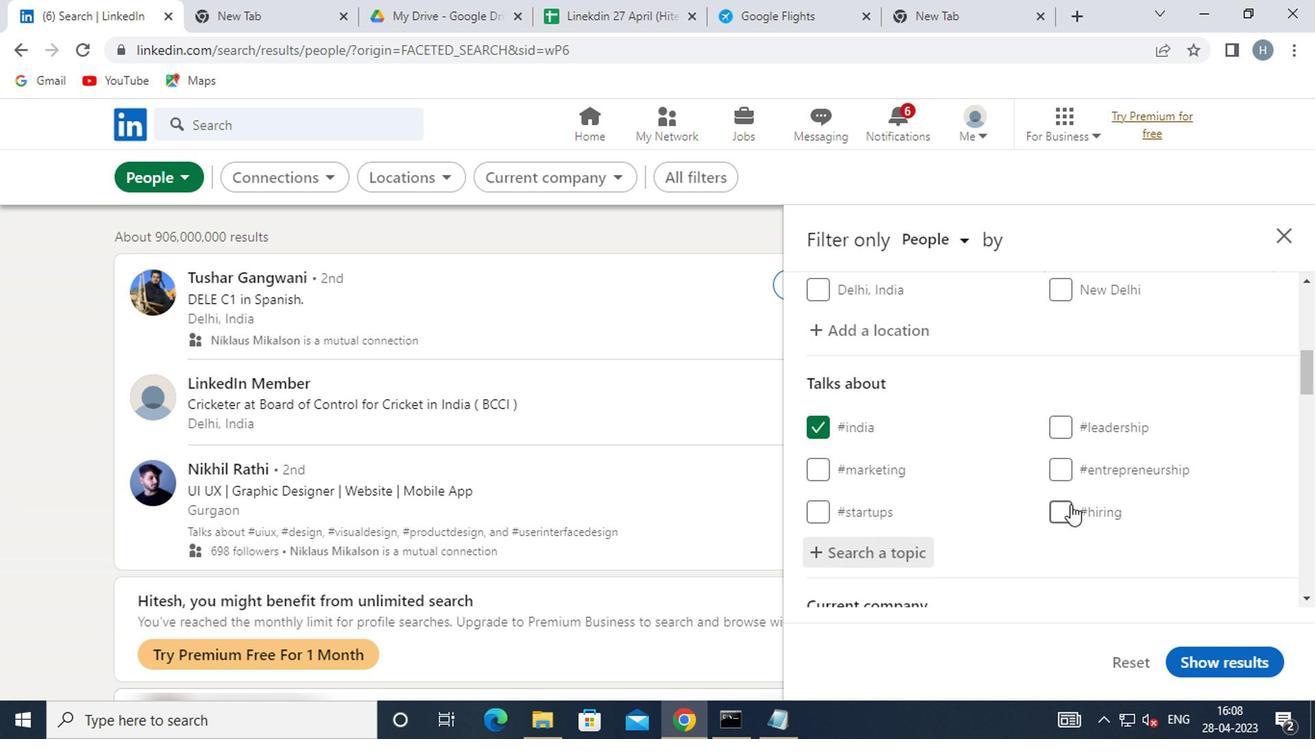 
Action: Mouse scrolled (1068, 499) with delta (0, -1)
Screenshot: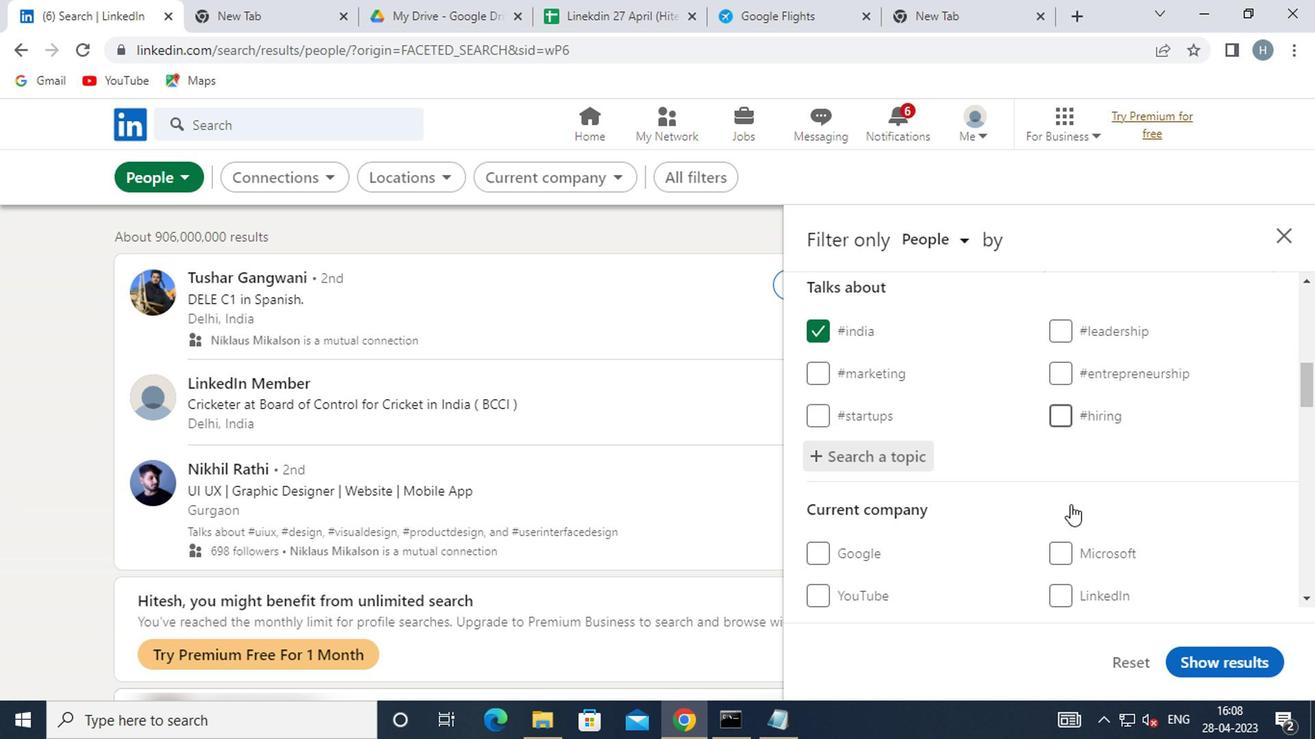 
Action: Mouse moved to (1066, 500)
Screenshot: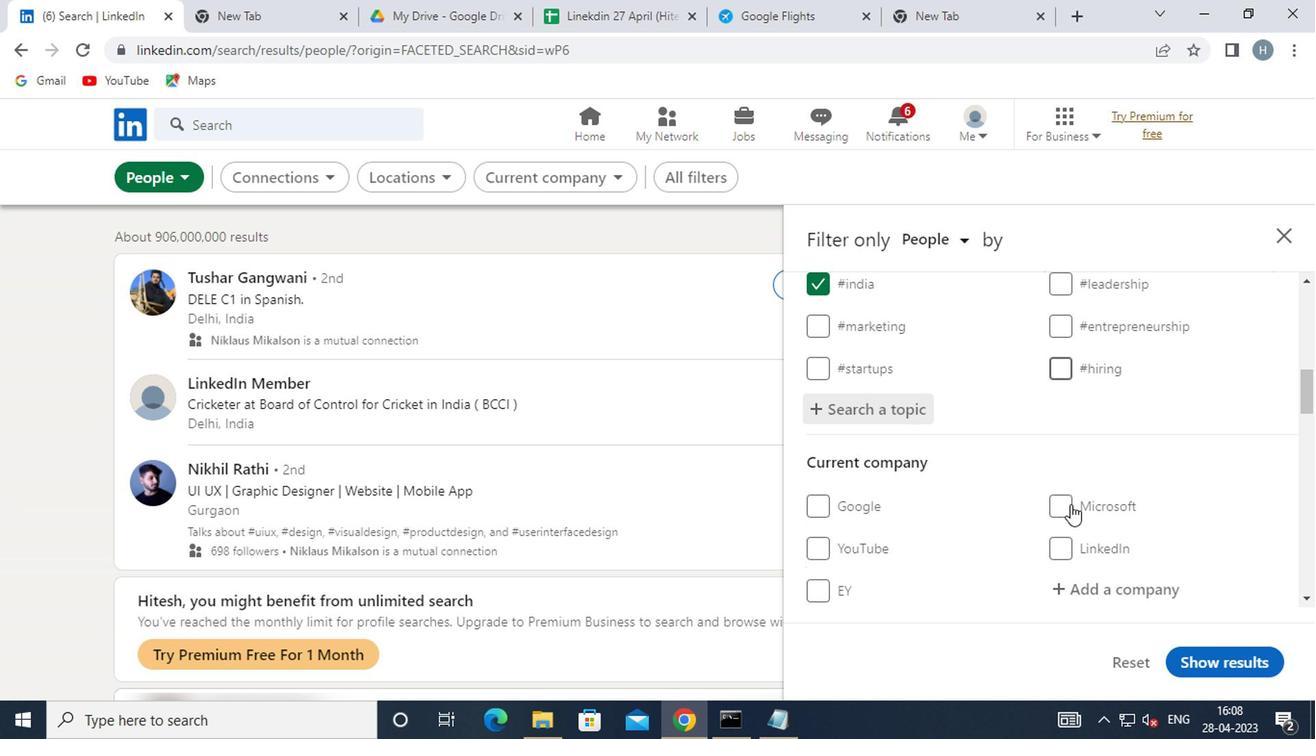 
Action: Mouse scrolled (1066, 499) with delta (0, -1)
Screenshot: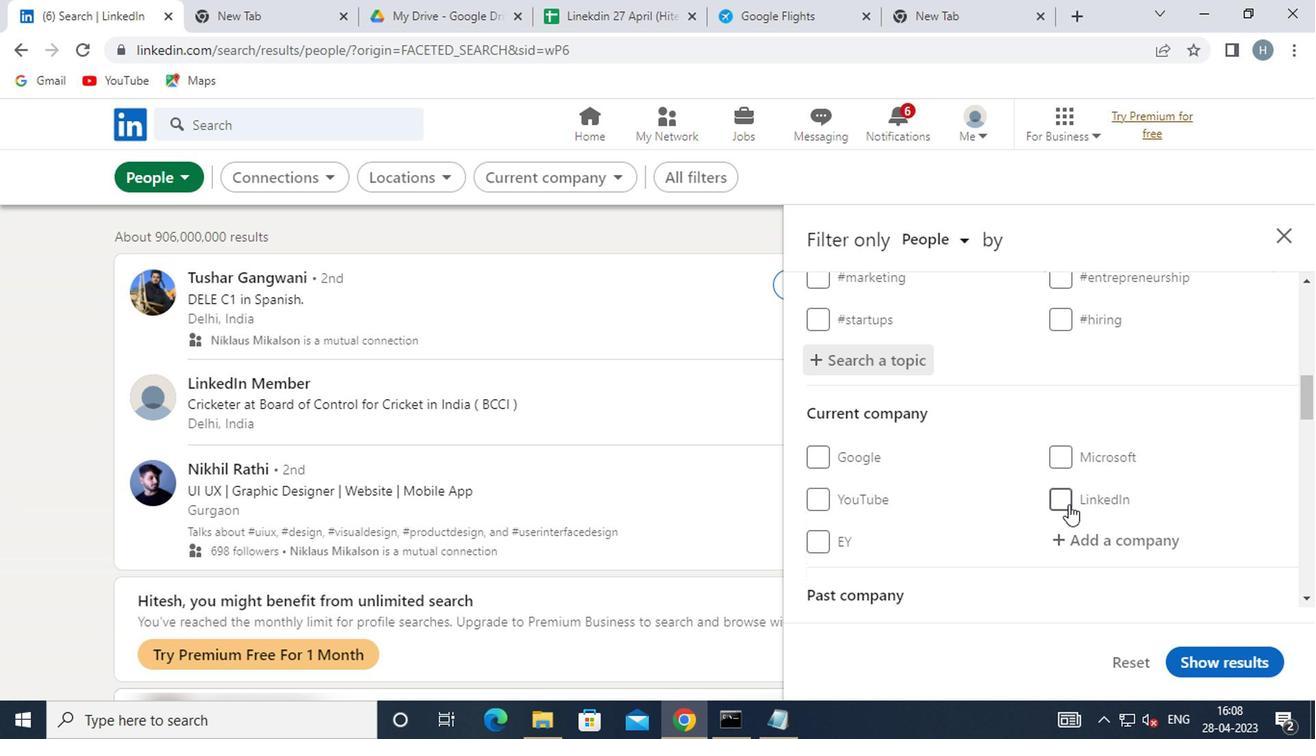 
Action: Mouse scrolled (1066, 499) with delta (0, -1)
Screenshot: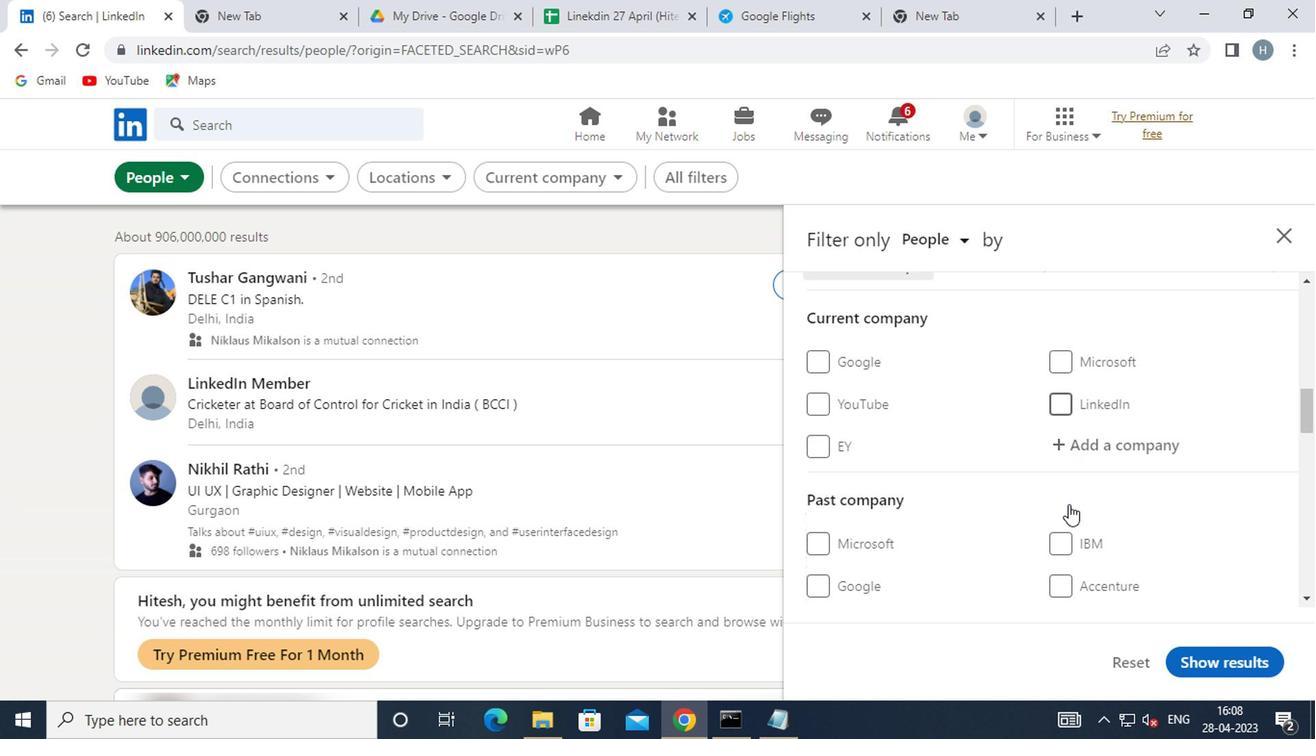 
Action: Mouse scrolled (1066, 499) with delta (0, -1)
Screenshot: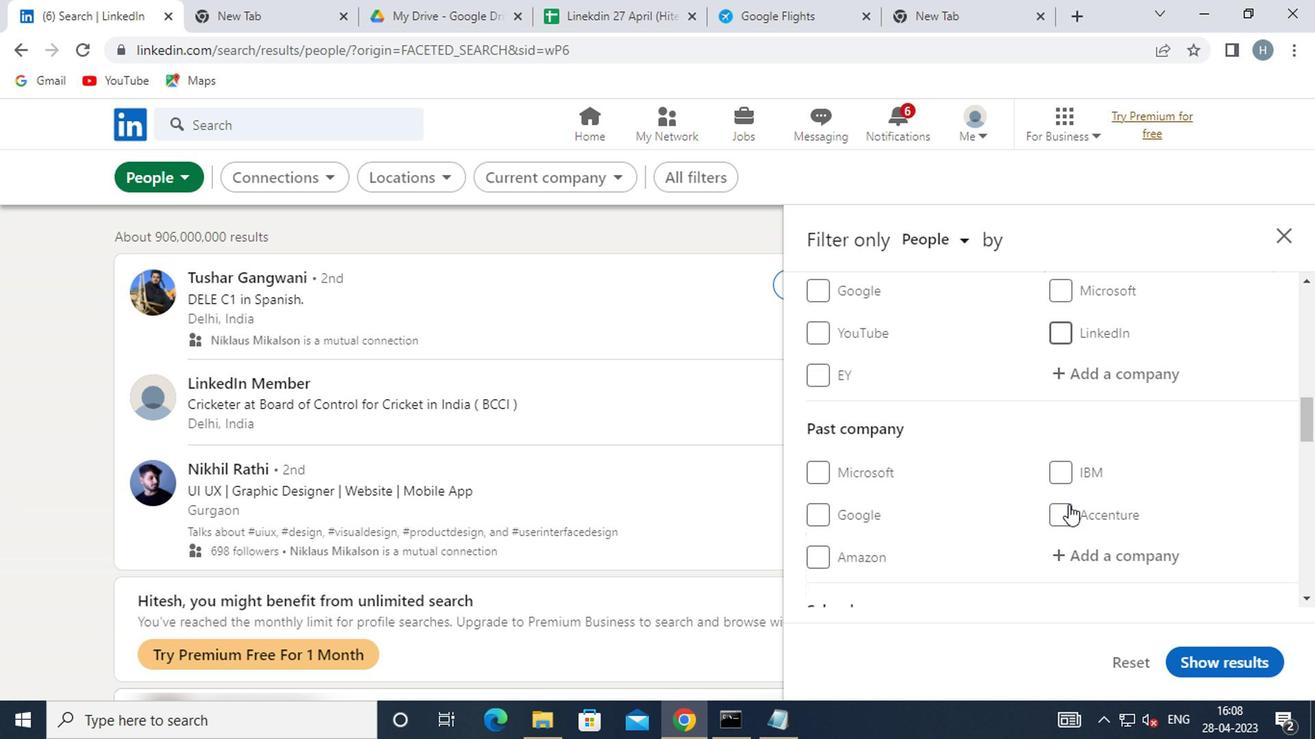 
Action: Mouse scrolled (1066, 499) with delta (0, -1)
Screenshot: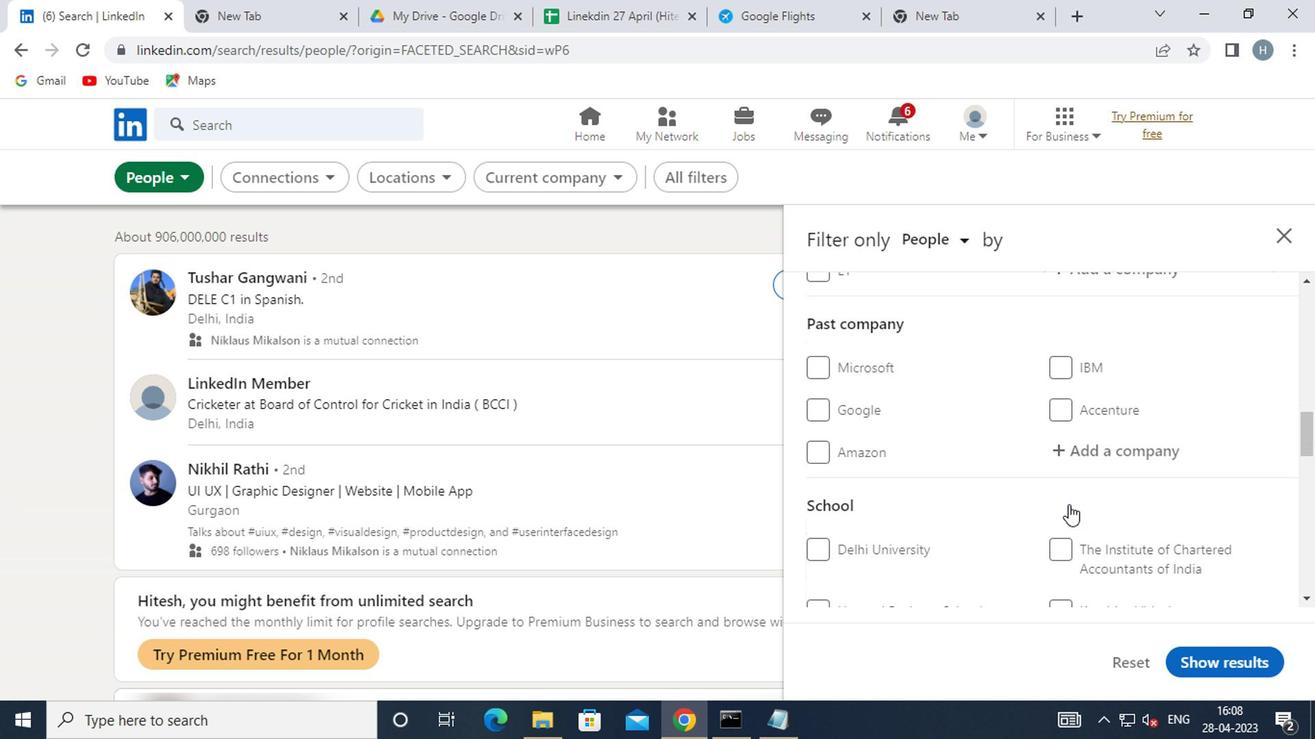 
Action: Mouse scrolled (1066, 499) with delta (0, -1)
Screenshot: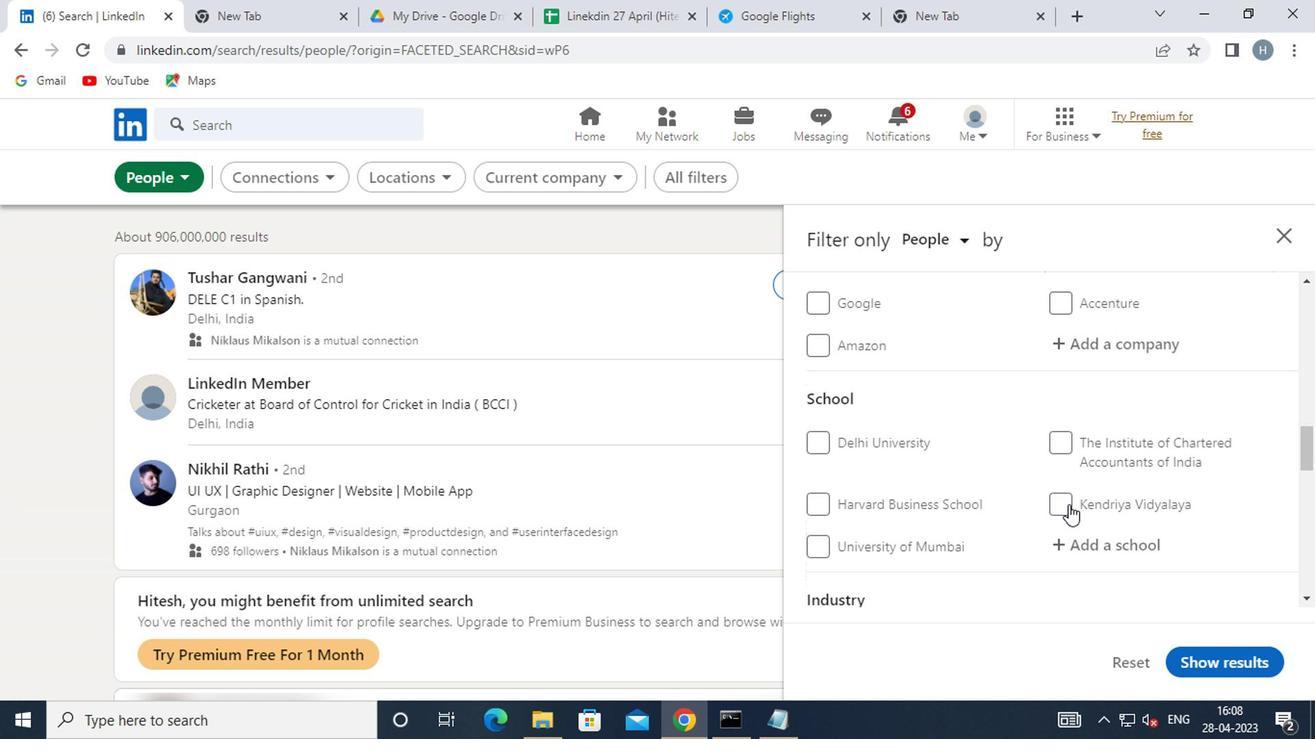 
Action: Mouse scrolled (1066, 499) with delta (0, -1)
Screenshot: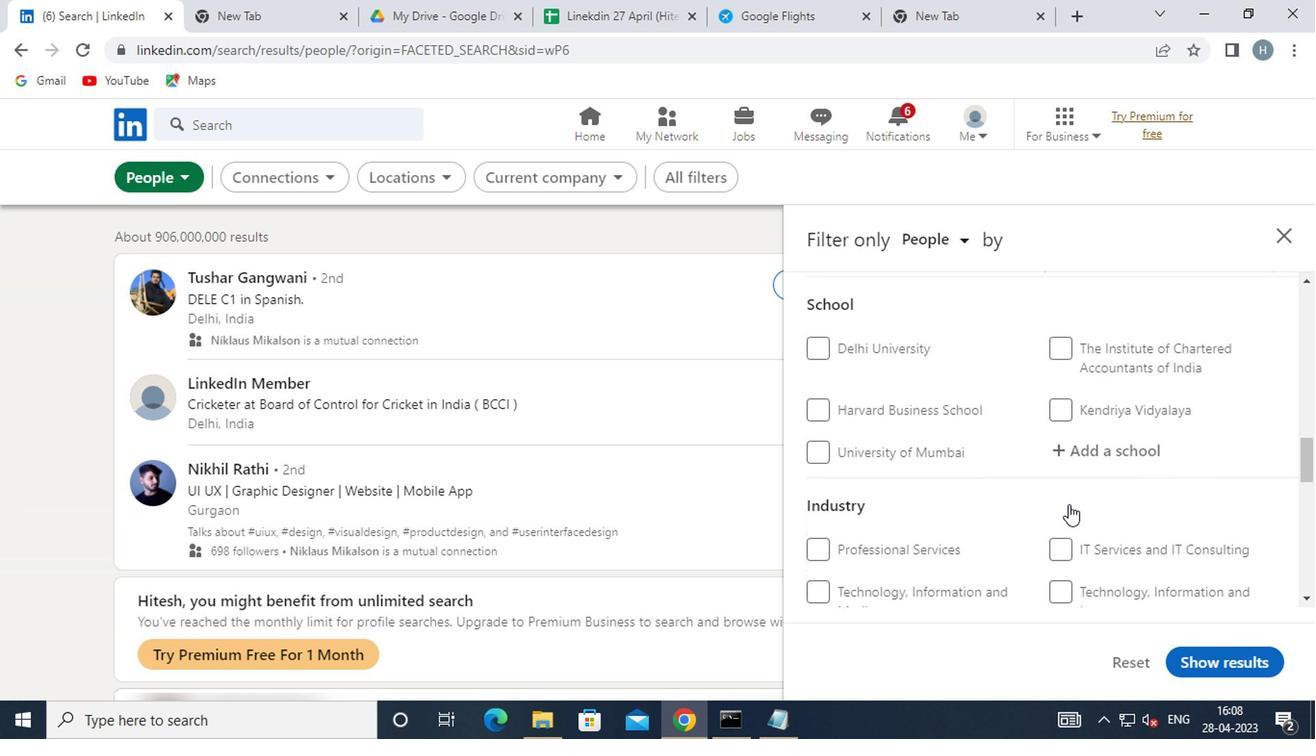 
Action: Mouse scrolled (1066, 499) with delta (0, -1)
Screenshot: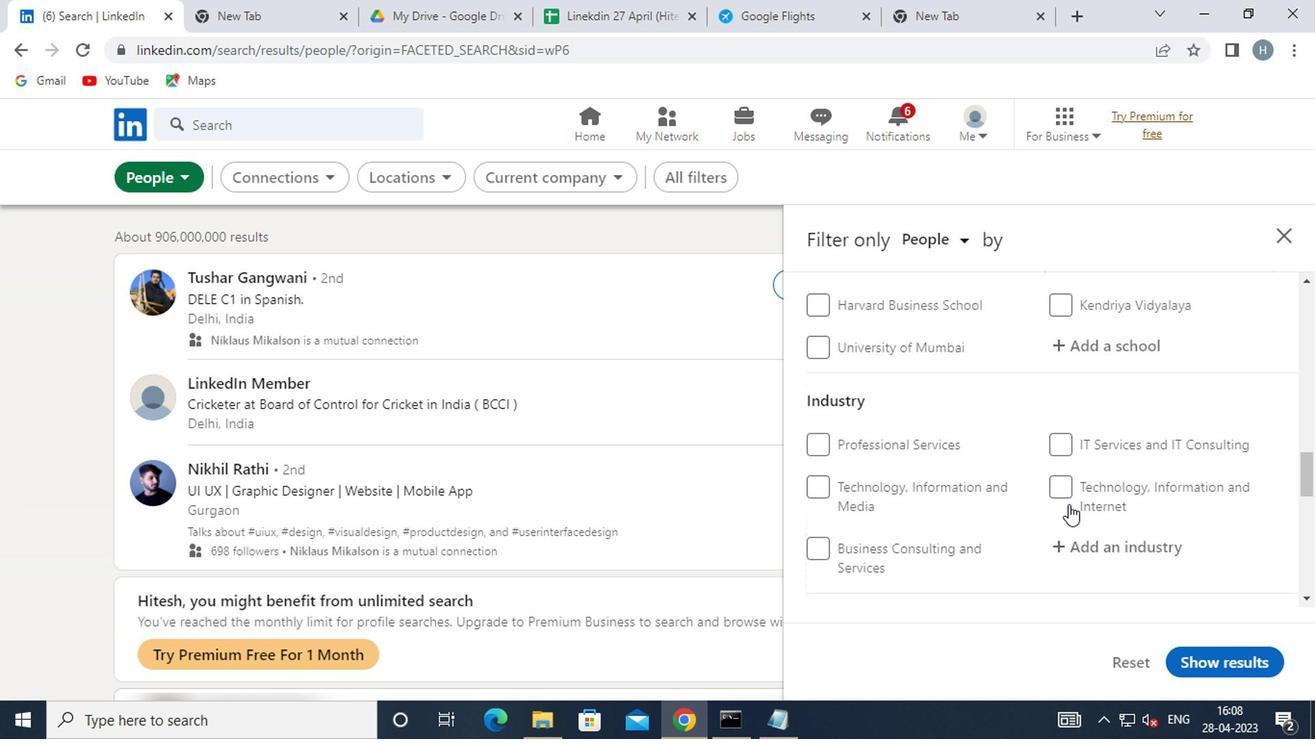 
Action: Mouse scrolled (1066, 499) with delta (0, -1)
Screenshot: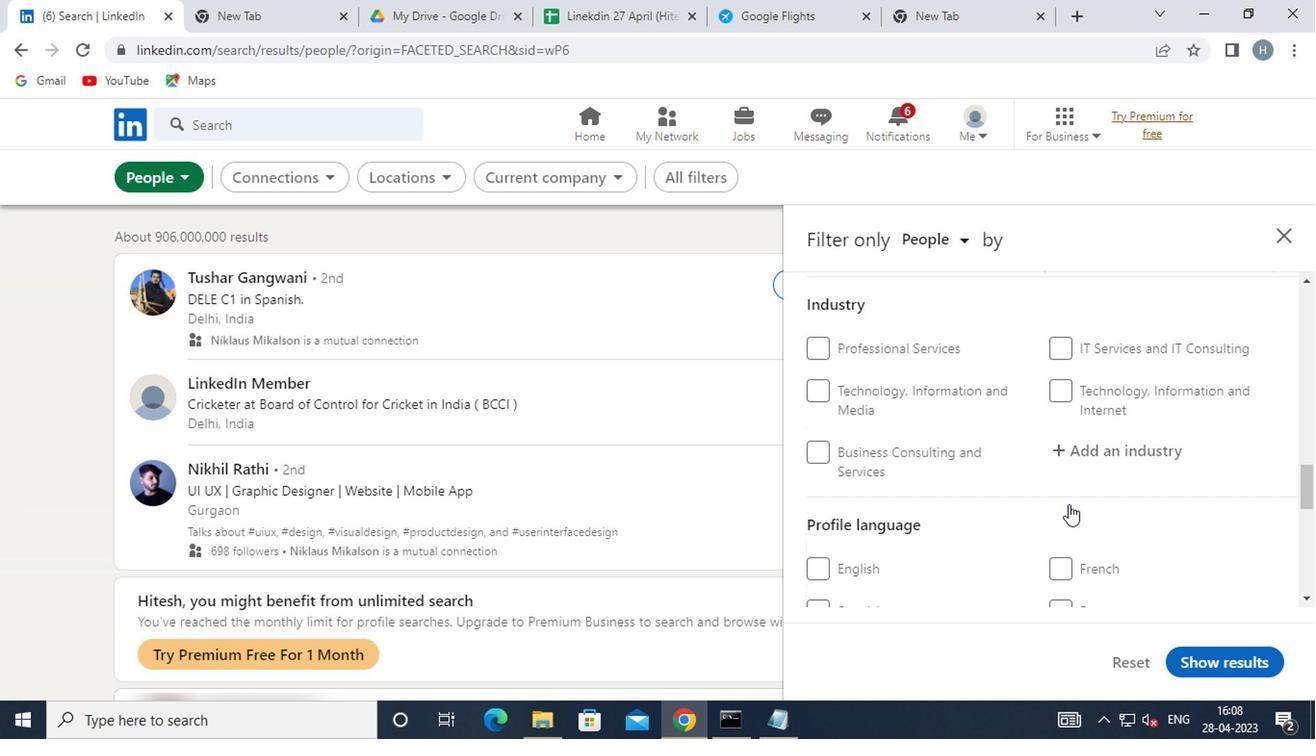 
Action: Mouse scrolled (1066, 499) with delta (0, -1)
Screenshot: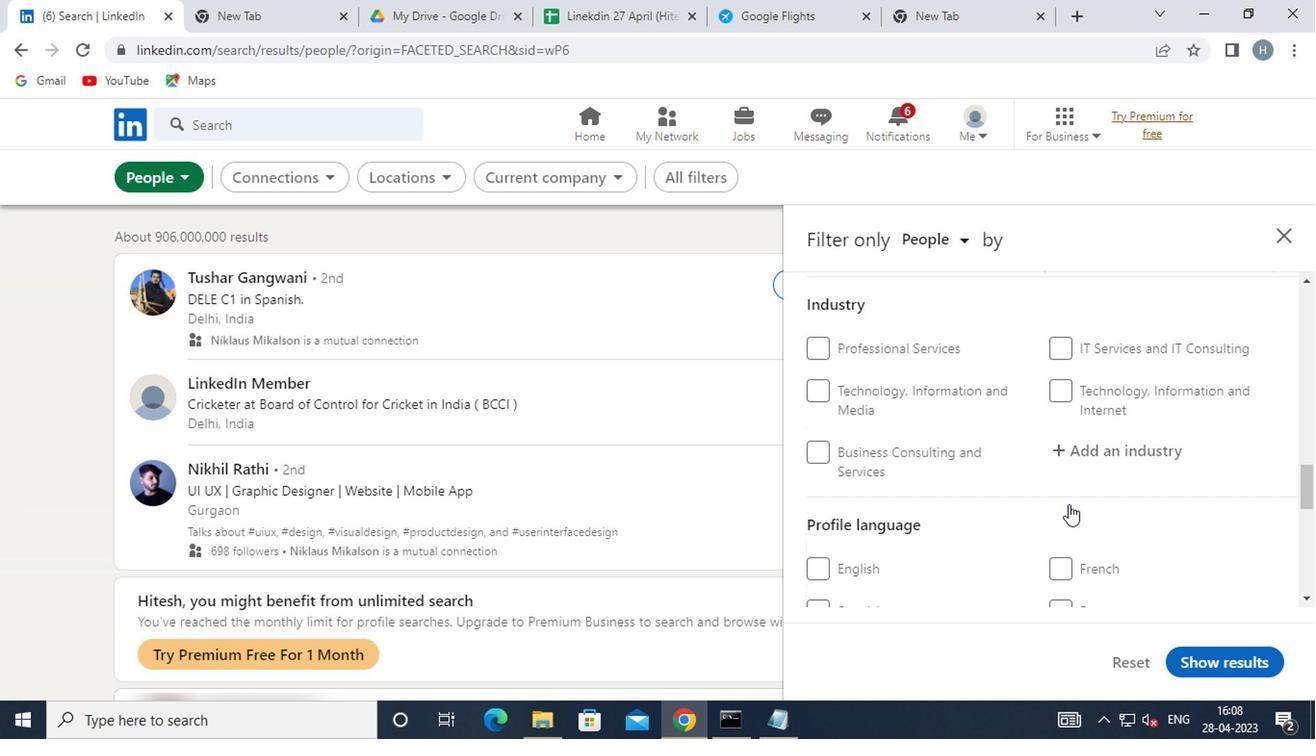 
Action: Mouse moved to (1058, 413)
Screenshot: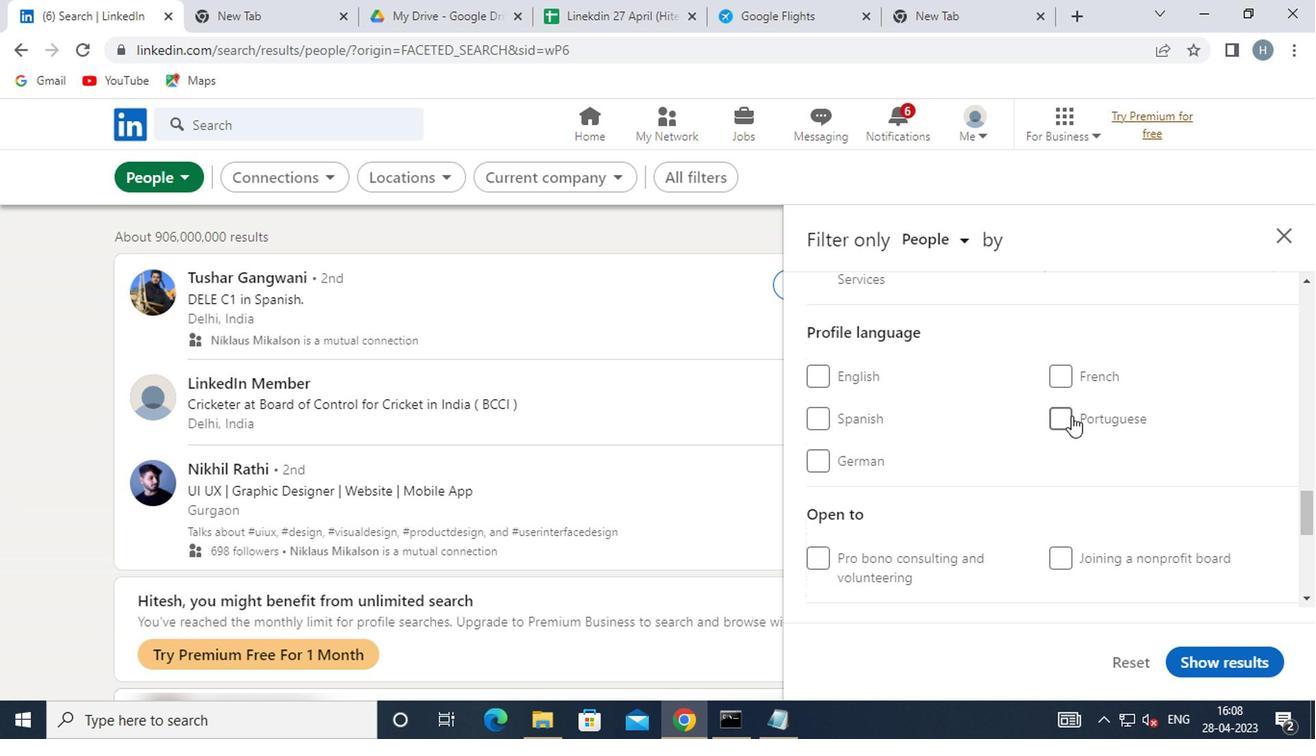 
Action: Mouse pressed left at (1058, 413)
Screenshot: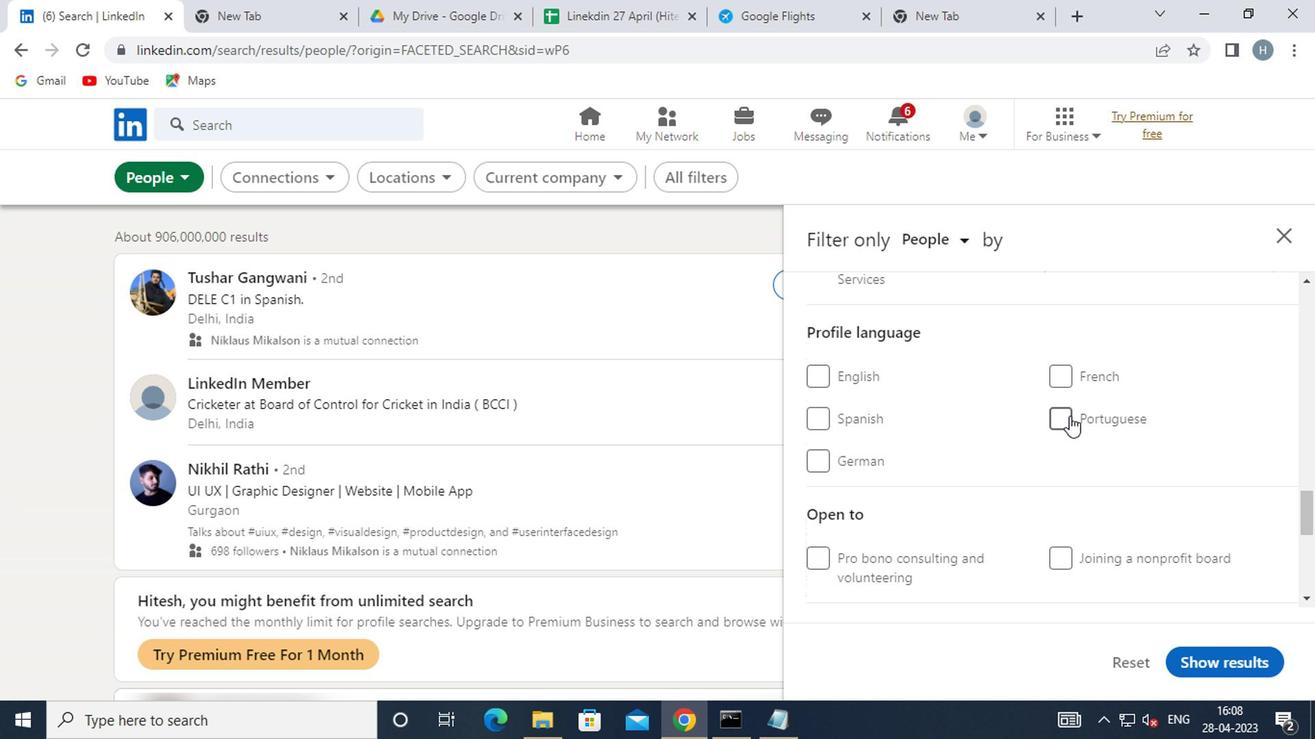 
Action: Mouse moved to (1074, 428)
Screenshot: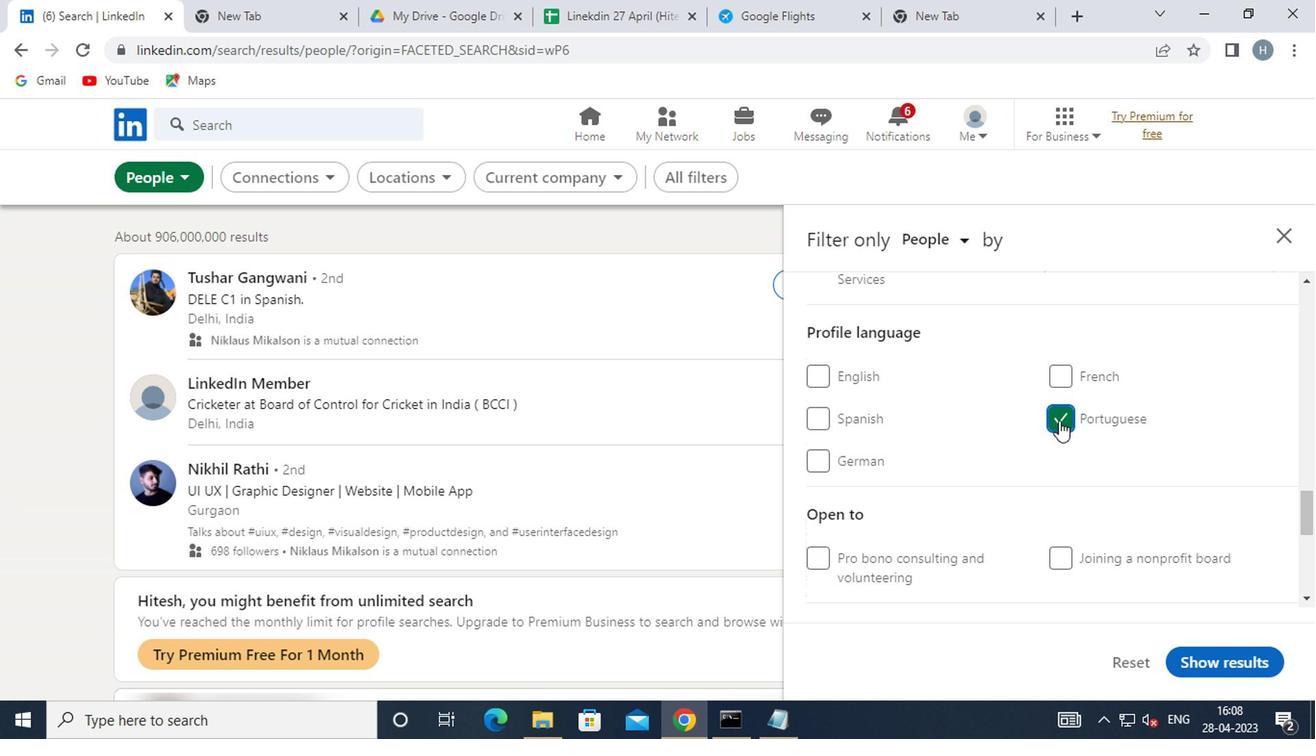 
Action: Mouse scrolled (1074, 429) with delta (0, 1)
Screenshot: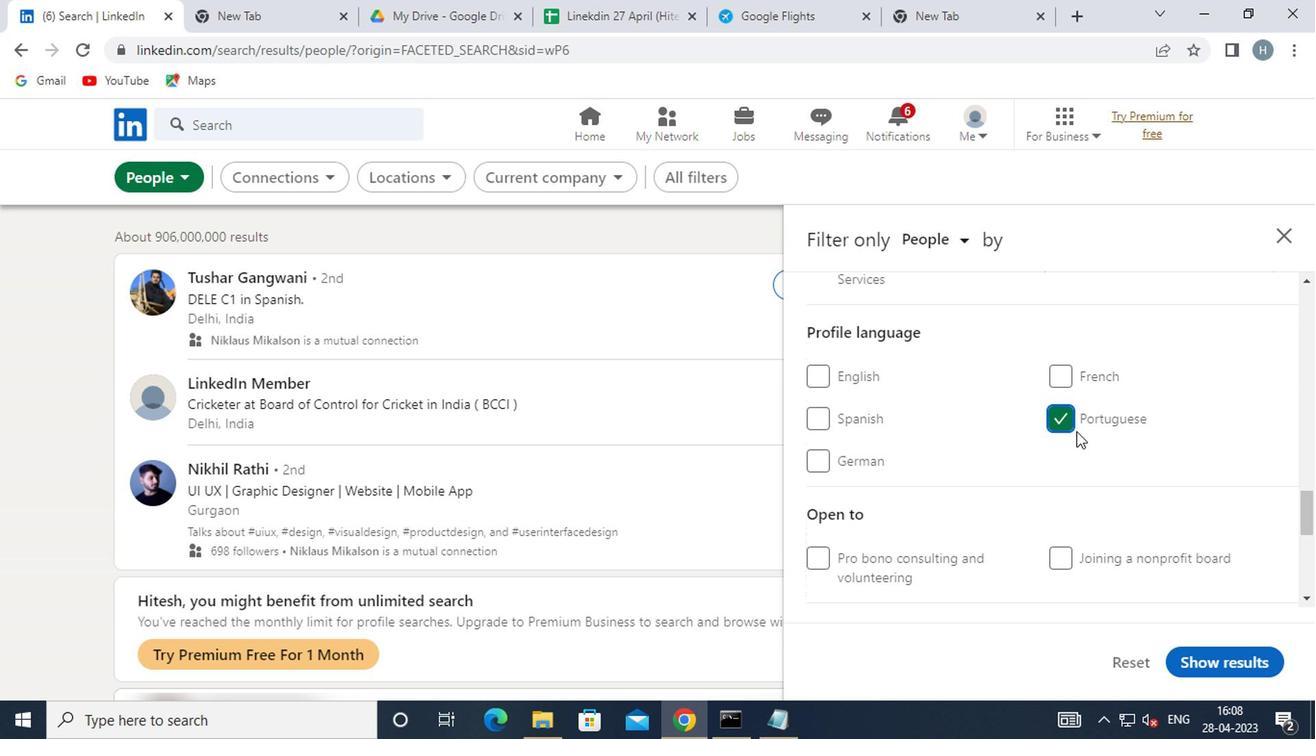 
Action: Mouse scrolled (1074, 429) with delta (0, 1)
Screenshot: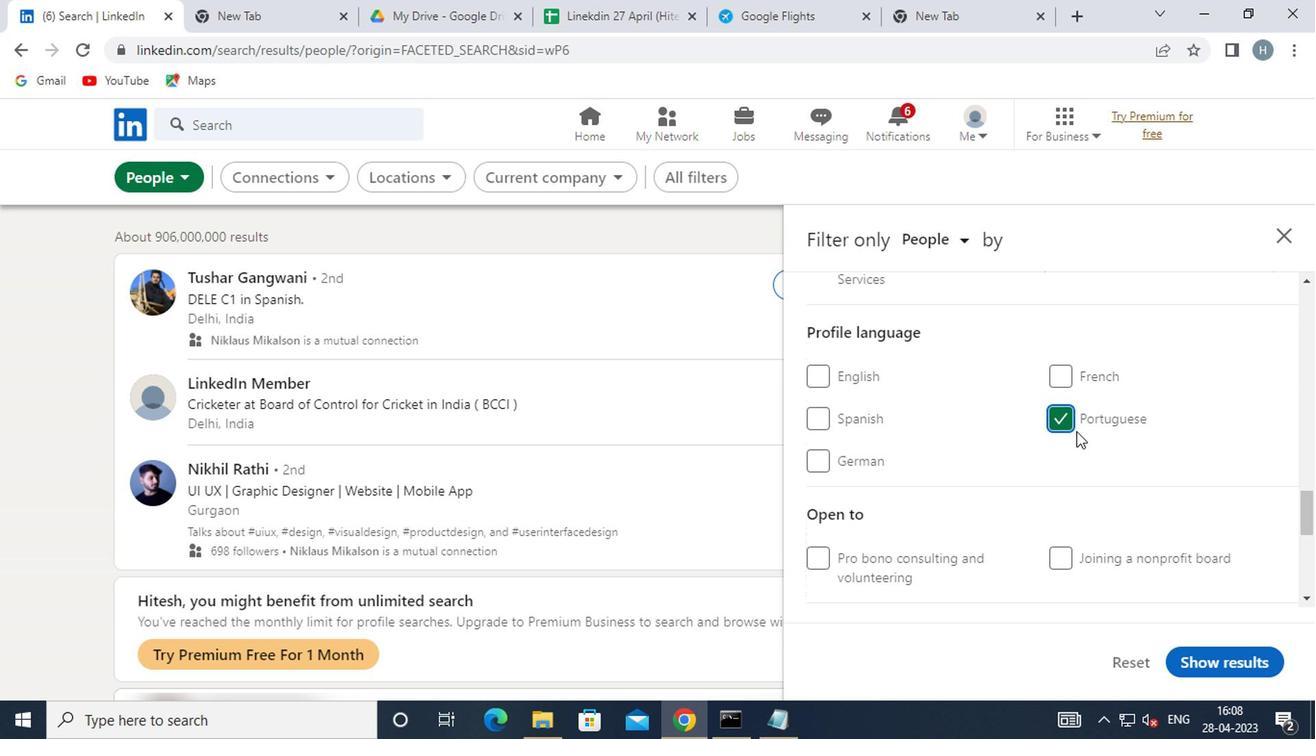 
Action: Mouse scrolled (1074, 429) with delta (0, 1)
Screenshot: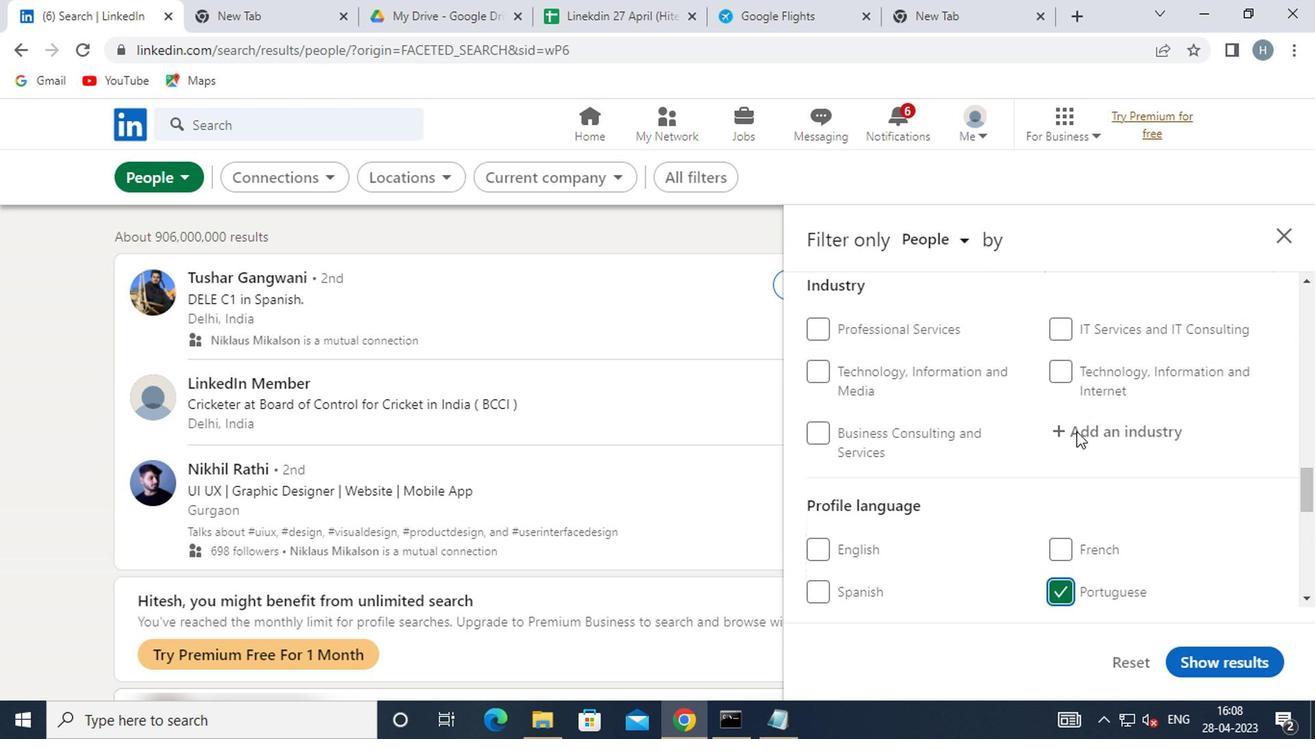 
Action: Mouse scrolled (1074, 429) with delta (0, 1)
Screenshot: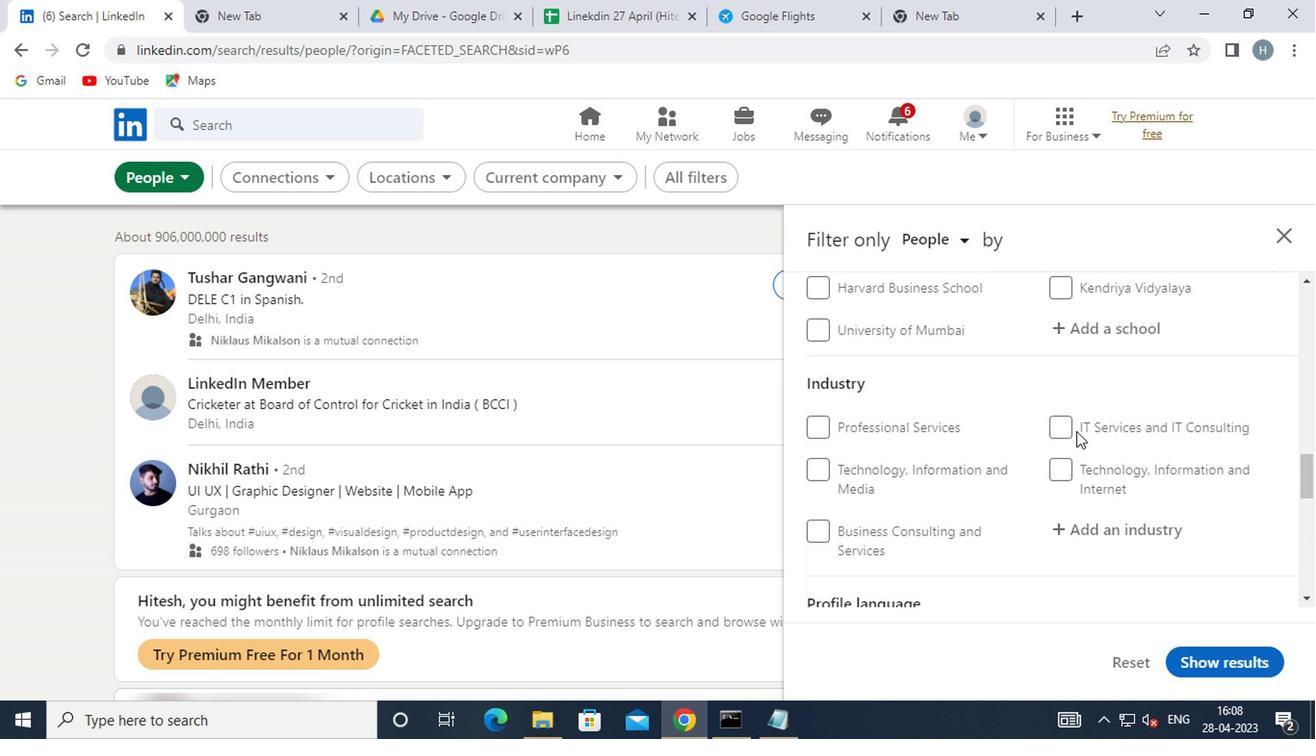 
Action: Mouse scrolled (1074, 429) with delta (0, 1)
Screenshot: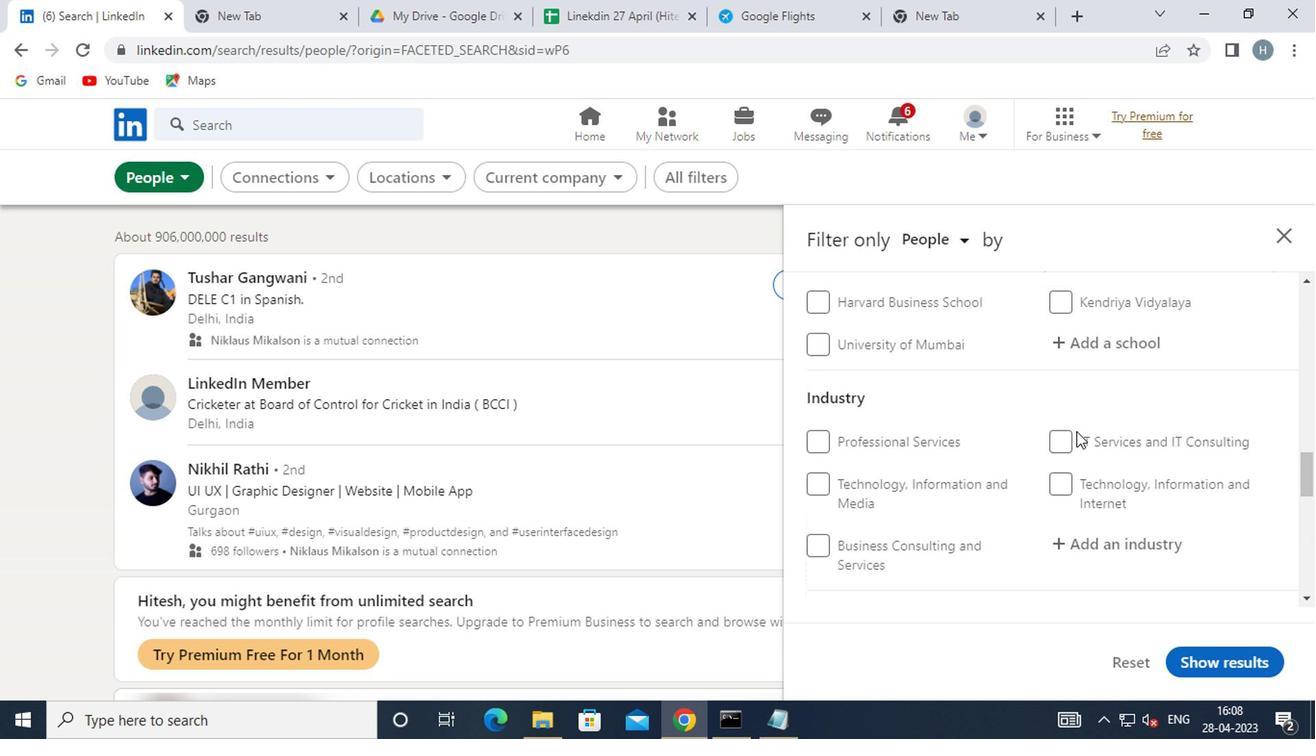 
Action: Mouse scrolled (1074, 429) with delta (0, 1)
Screenshot: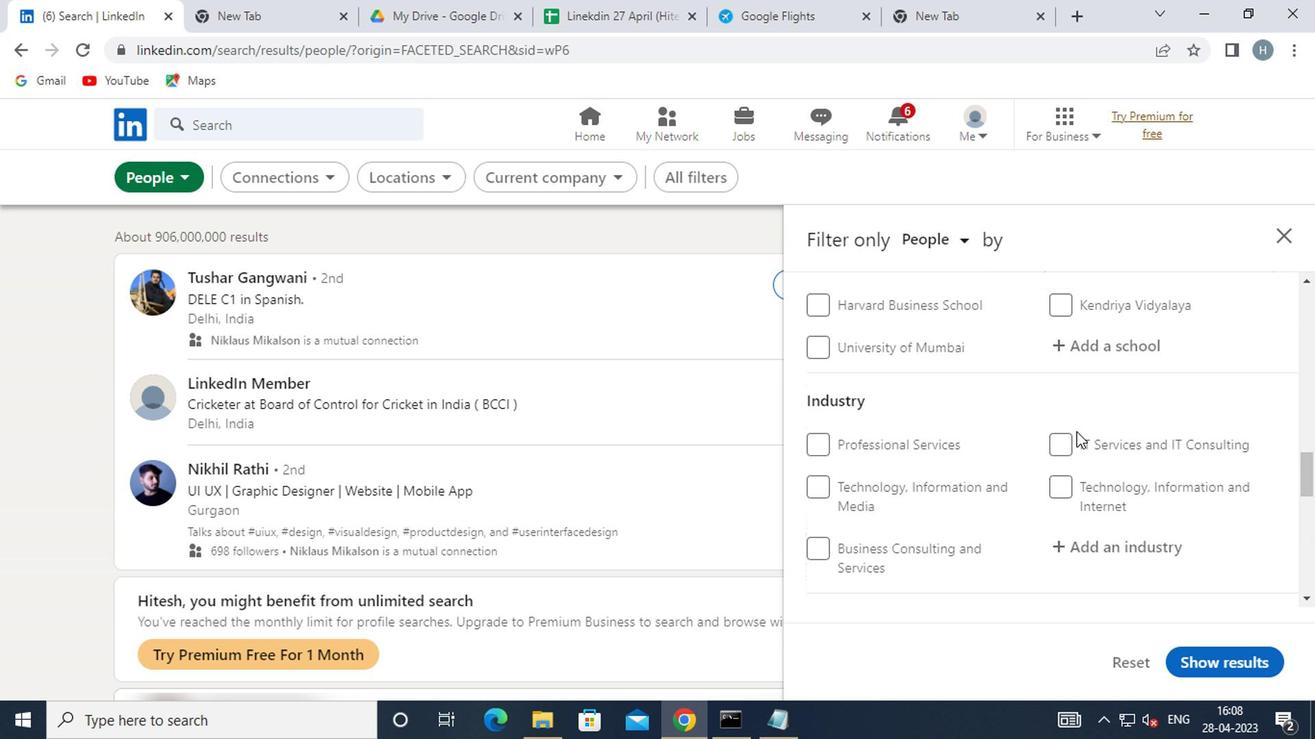 
Action: Mouse scrolled (1074, 429) with delta (0, 1)
Screenshot: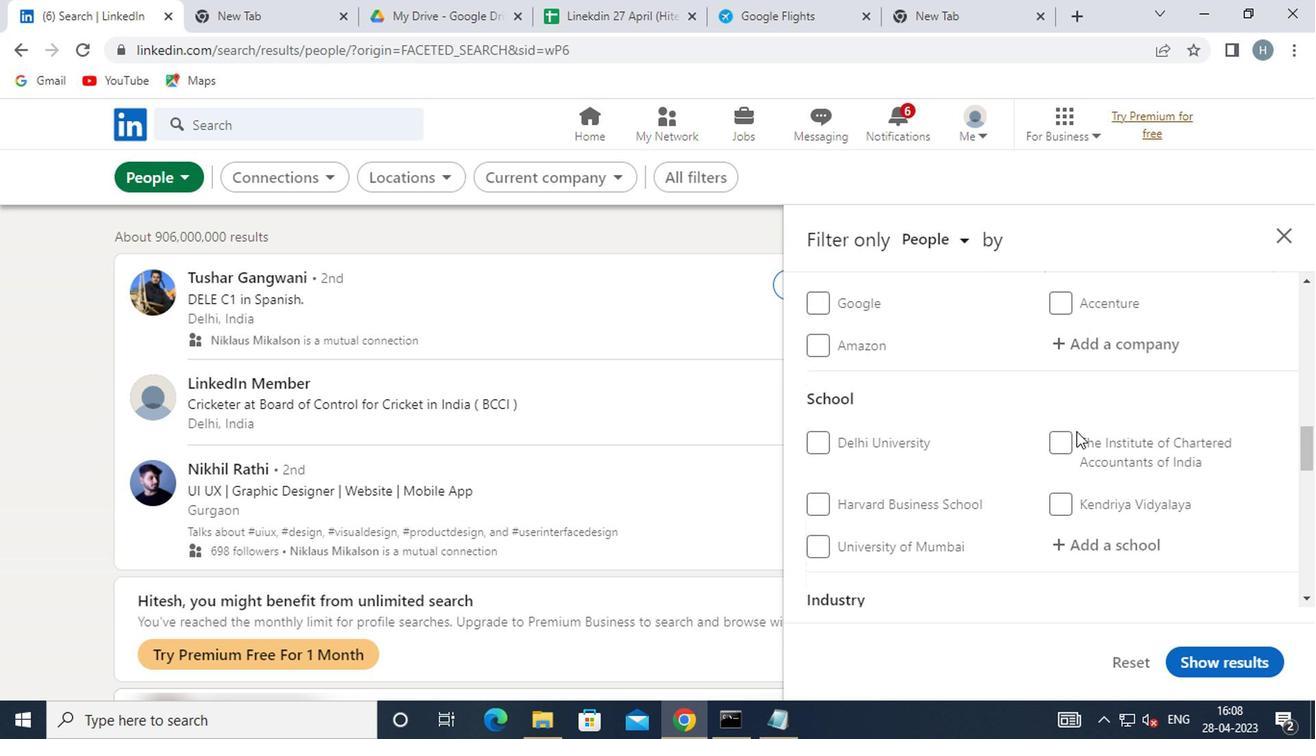 
Action: Mouse scrolled (1074, 429) with delta (0, 1)
Screenshot: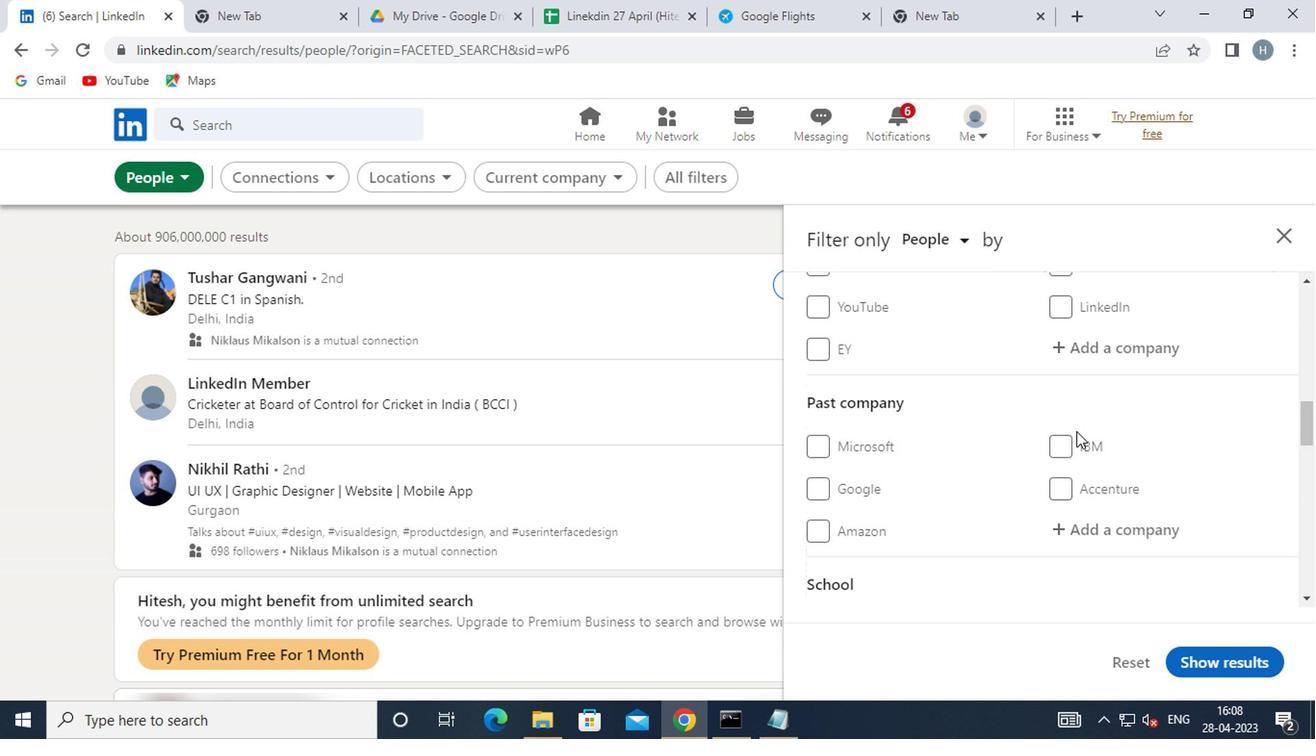 
Action: Mouse scrolled (1074, 429) with delta (0, 1)
Screenshot: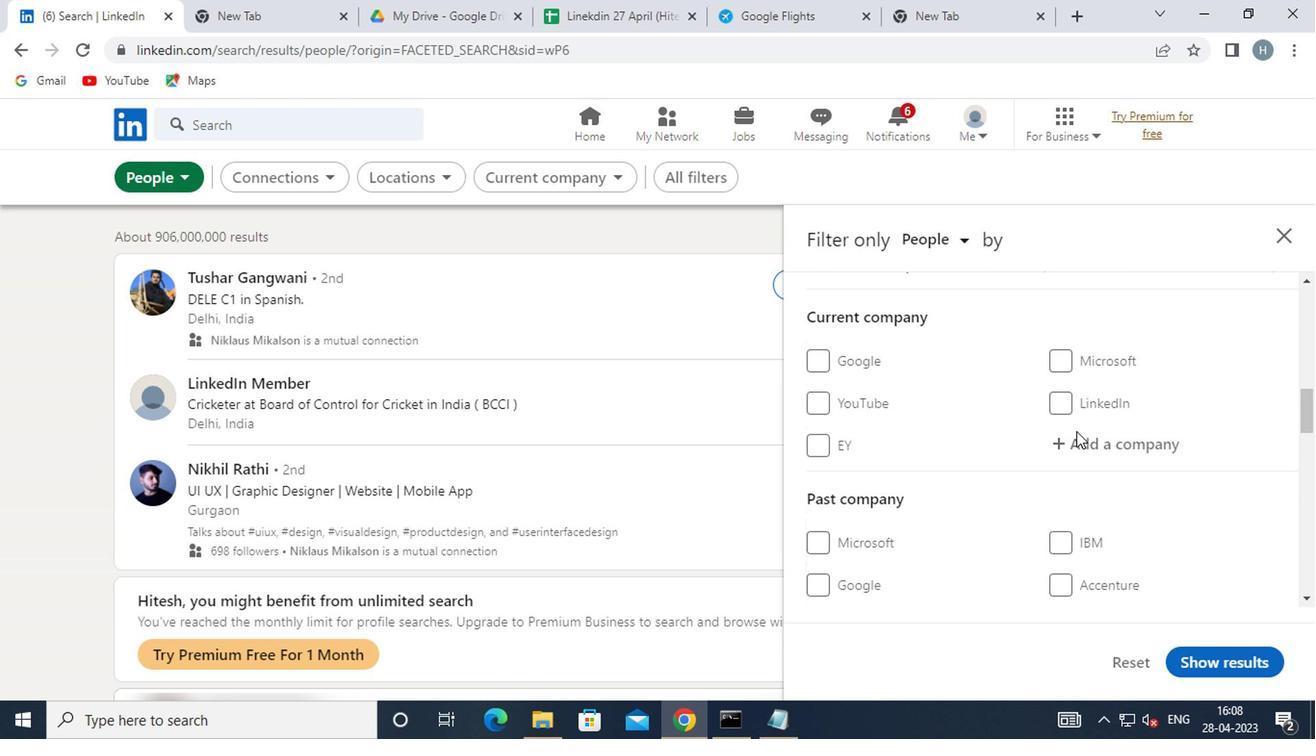
Action: Mouse moved to (1091, 464)
Screenshot: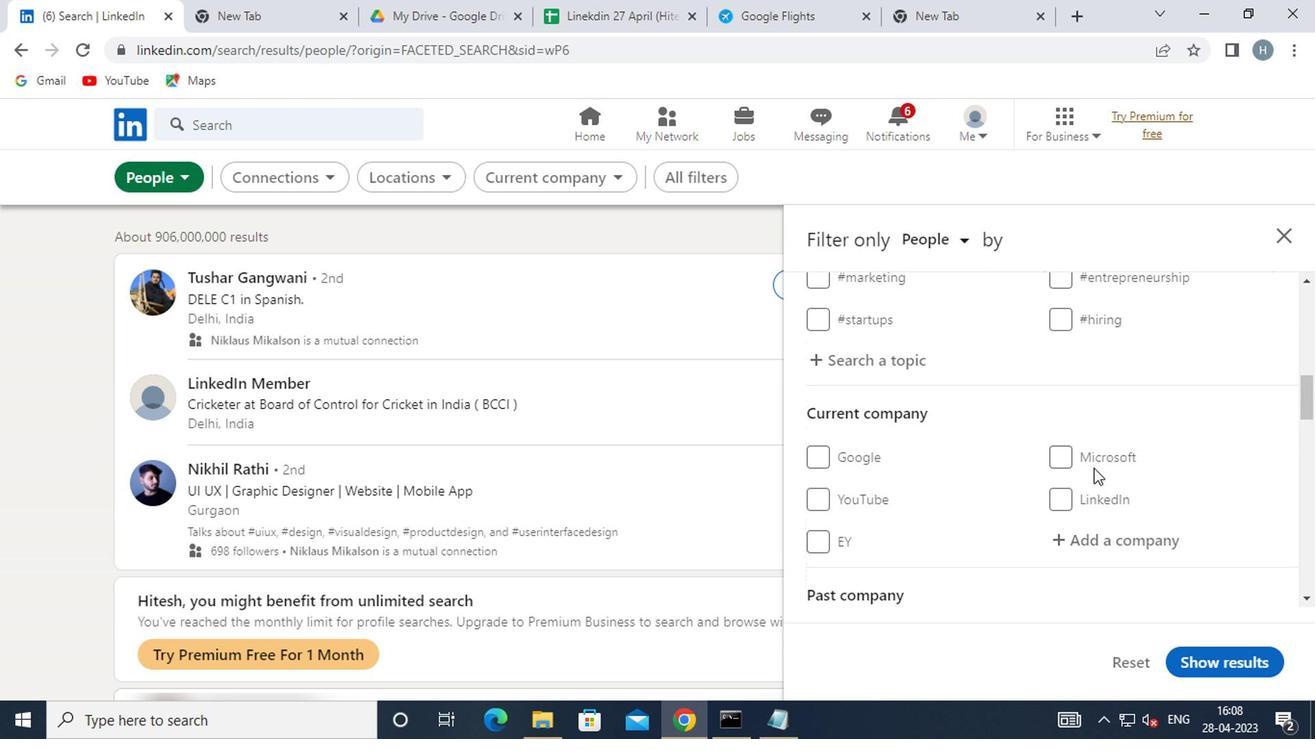
Action: Mouse scrolled (1091, 463) with delta (0, 0)
Screenshot: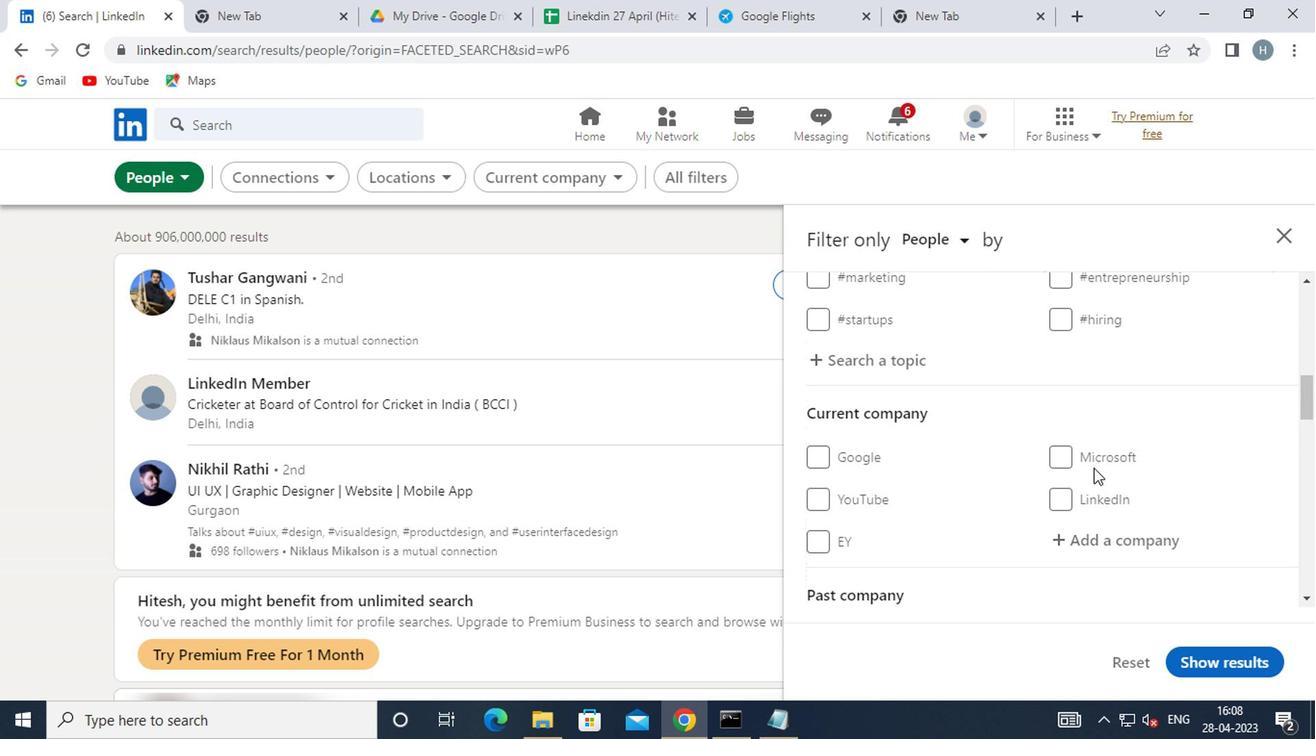 
Action: Mouse moved to (1107, 435)
Screenshot: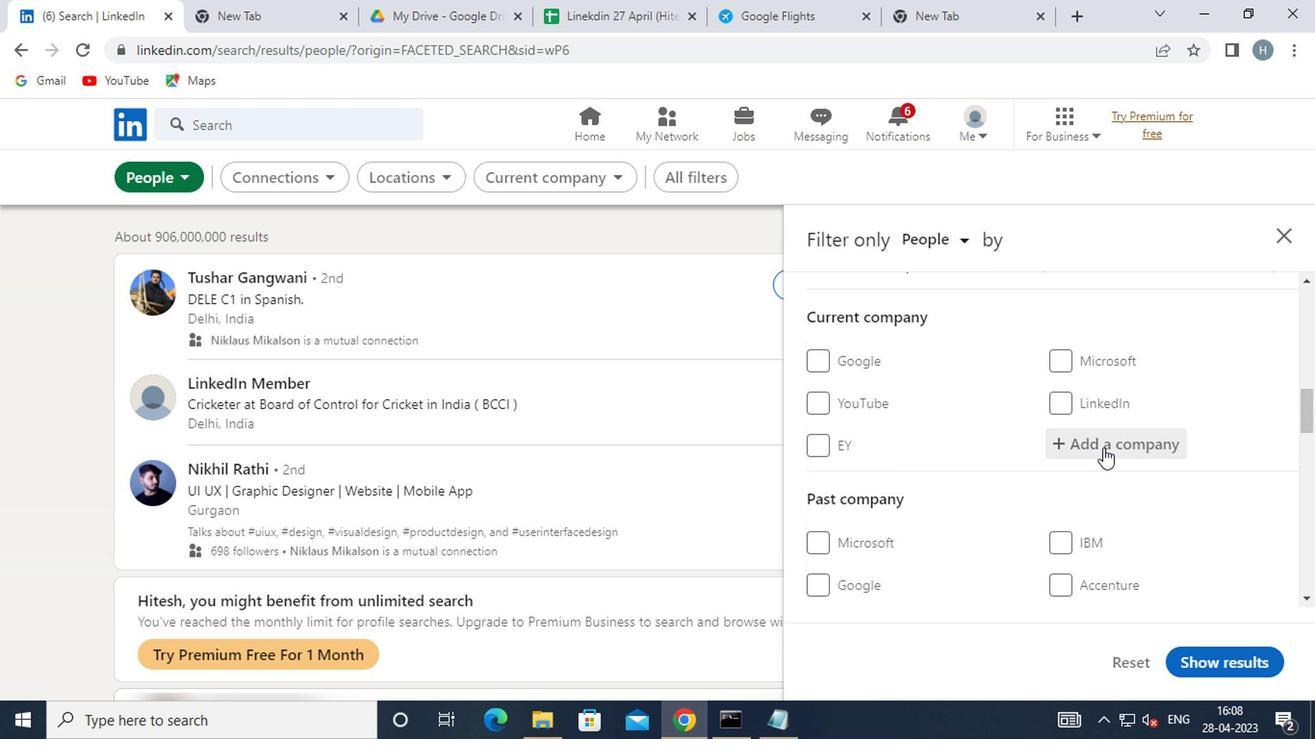 
Action: Mouse pressed left at (1107, 435)
Screenshot: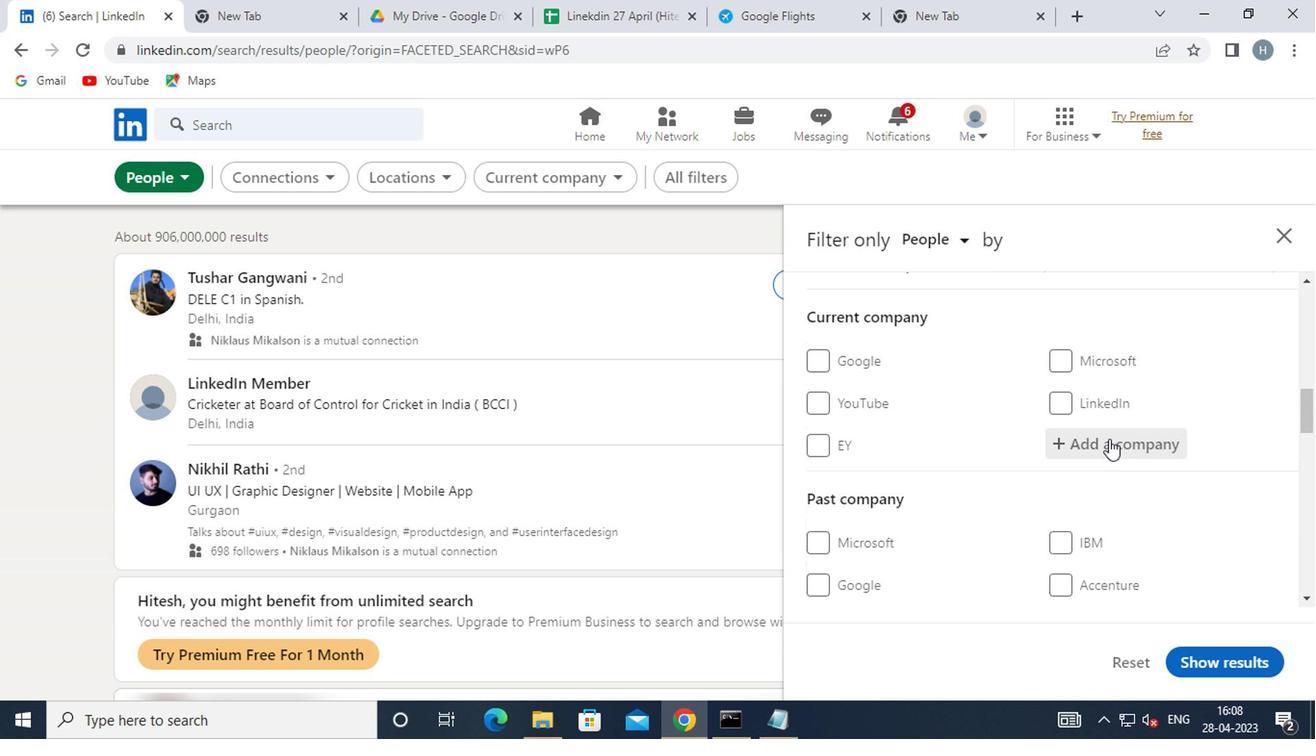
Action: Key pressed <Key.shift><Key.shift>TEK<Key.shift>W
Screenshot: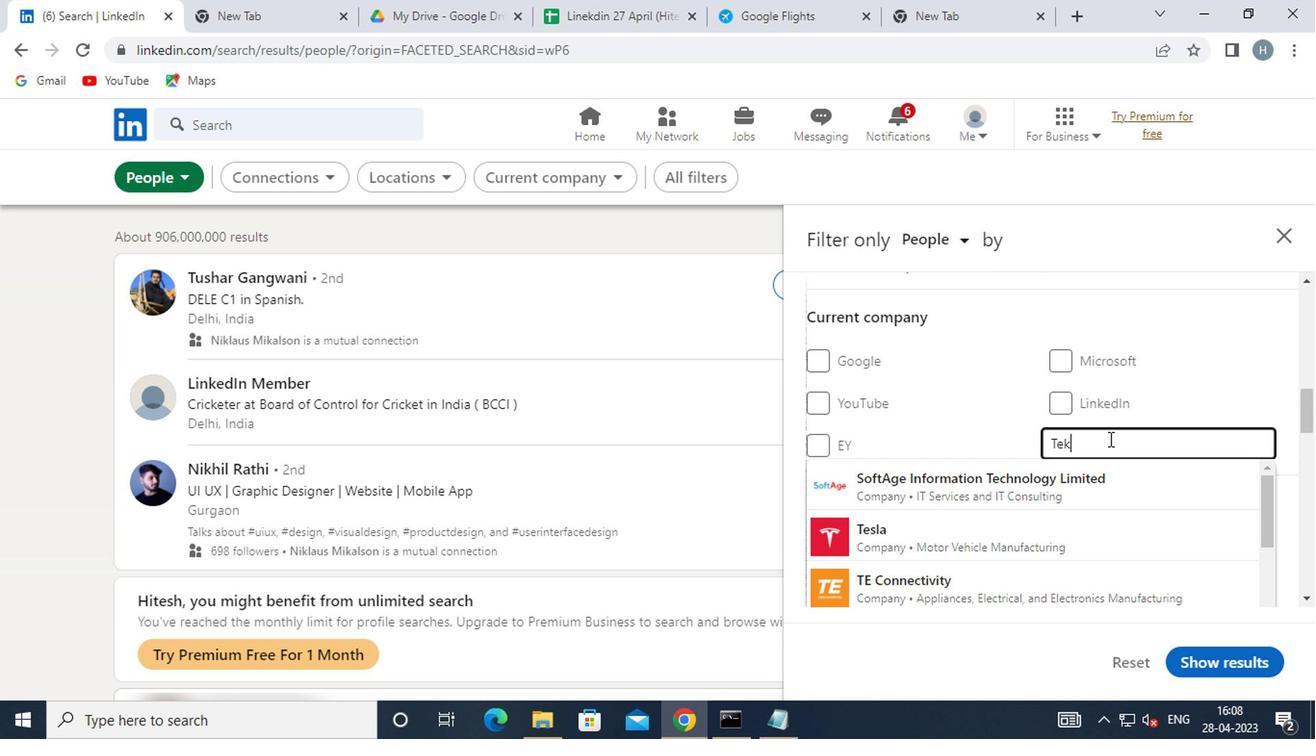 
Action: Mouse moved to (1078, 465)
Screenshot: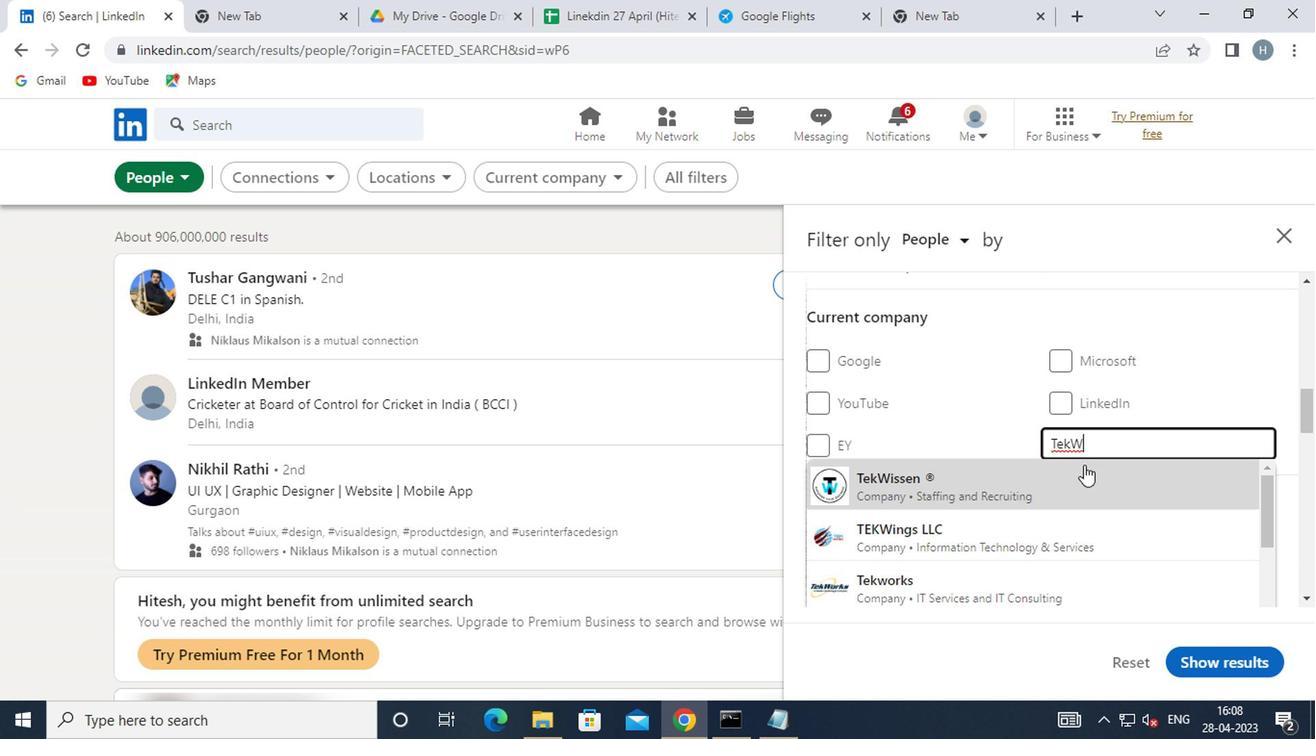 
Action: Mouse pressed left at (1078, 465)
Screenshot: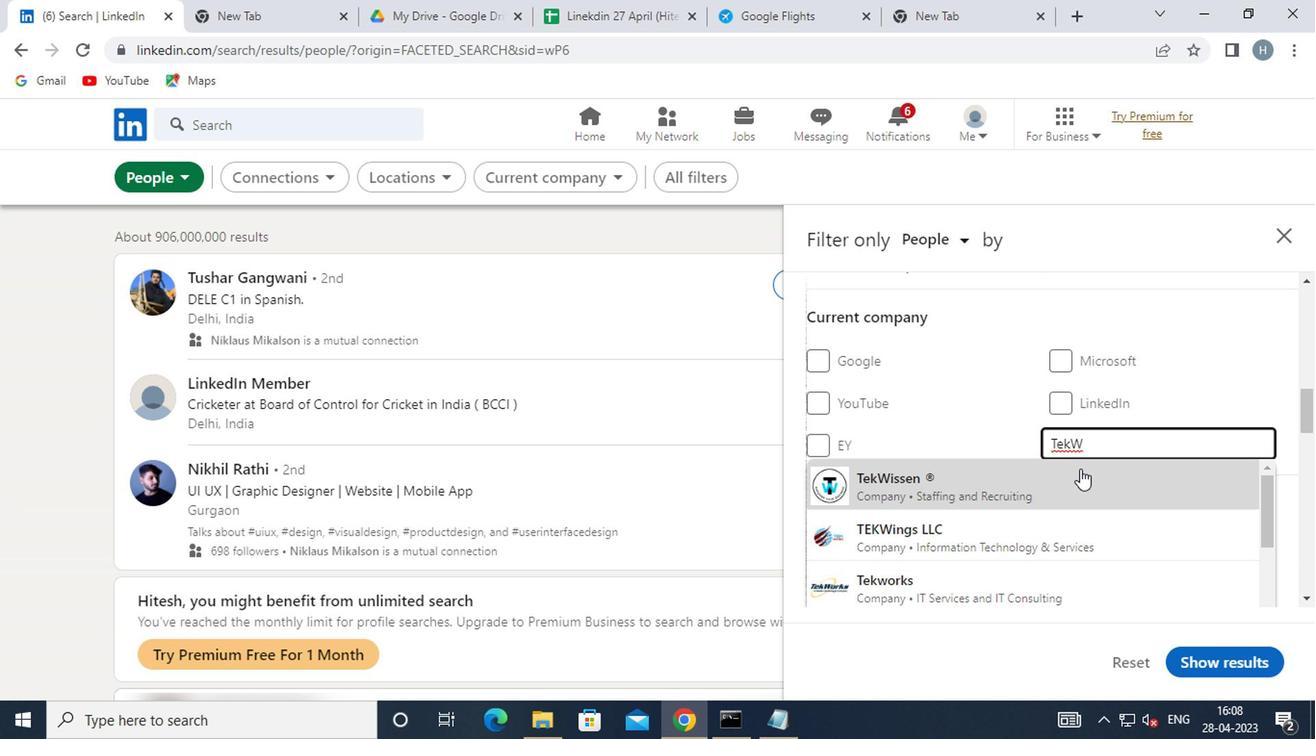 
Action: Mouse moved to (1014, 485)
Screenshot: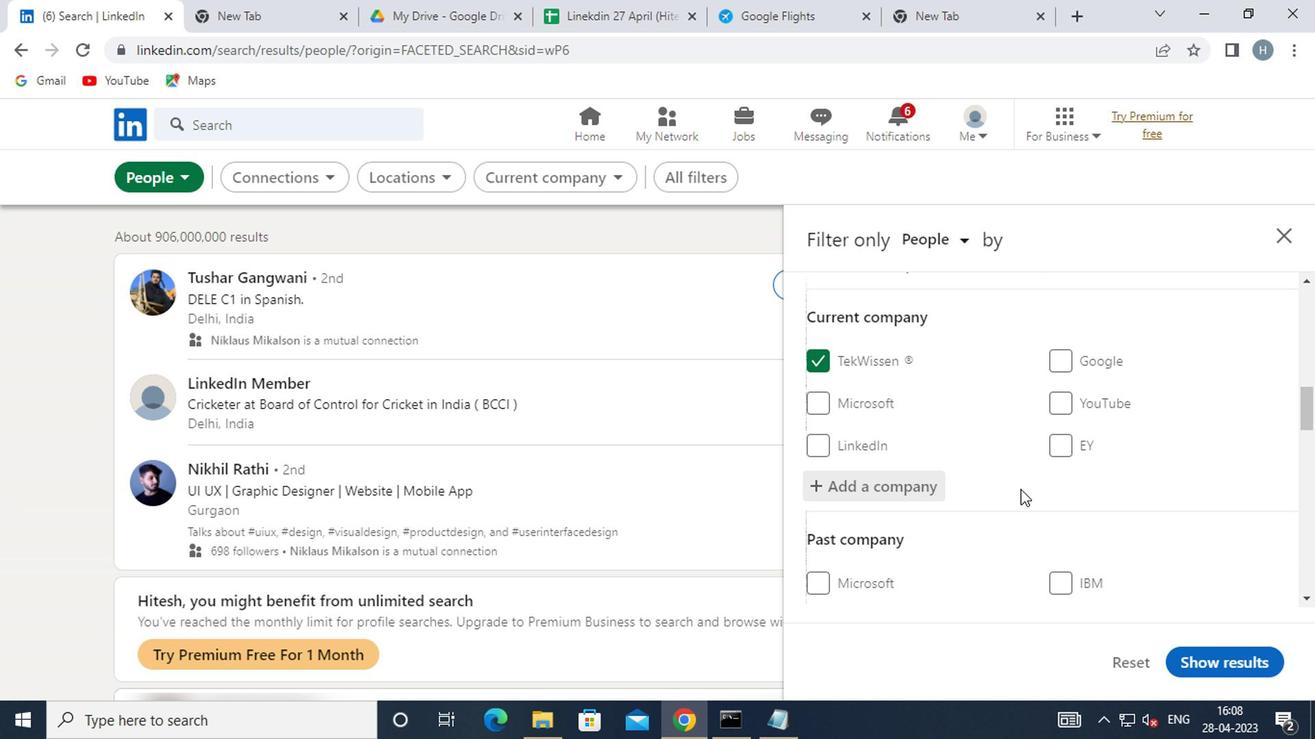 
Action: Mouse scrolled (1014, 484) with delta (0, 0)
Screenshot: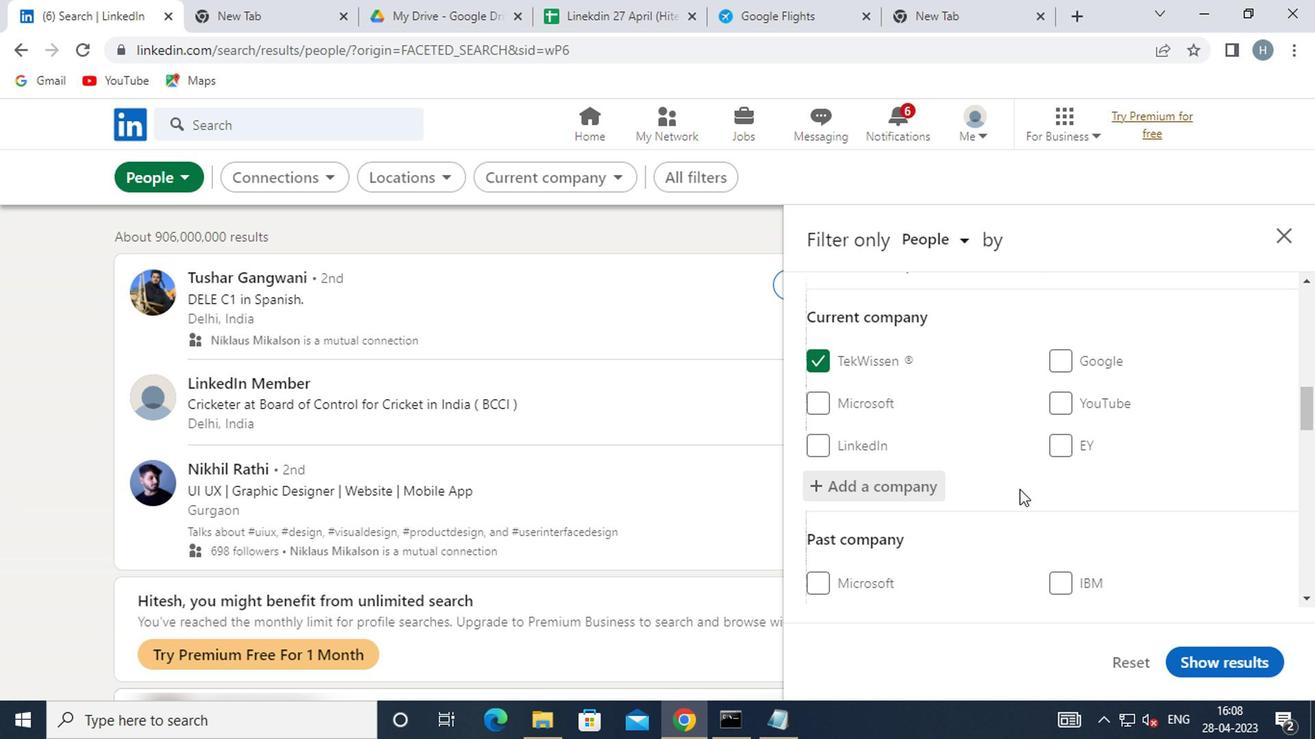 
Action: Mouse scrolled (1014, 484) with delta (0, 0)
Screenshot: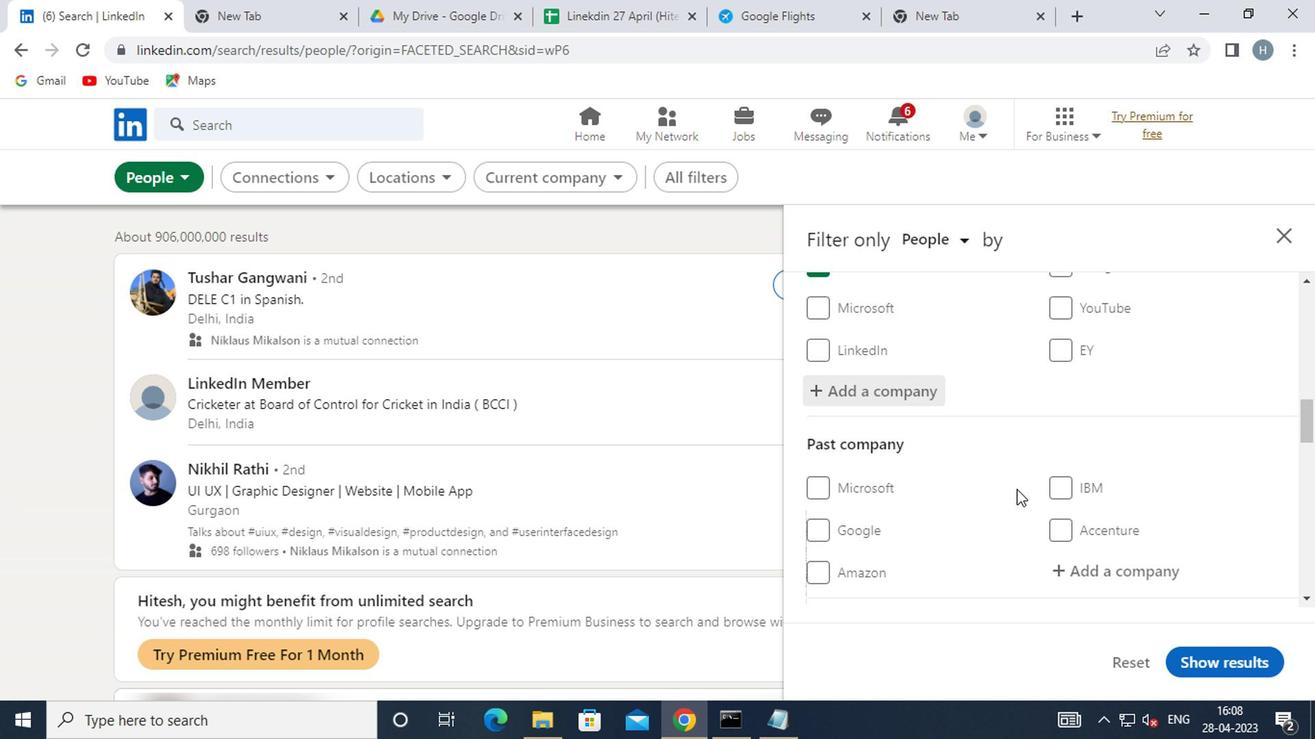 
Action: Mouse scrolled (1014, 484) with delta (0, 0)
Screenshot: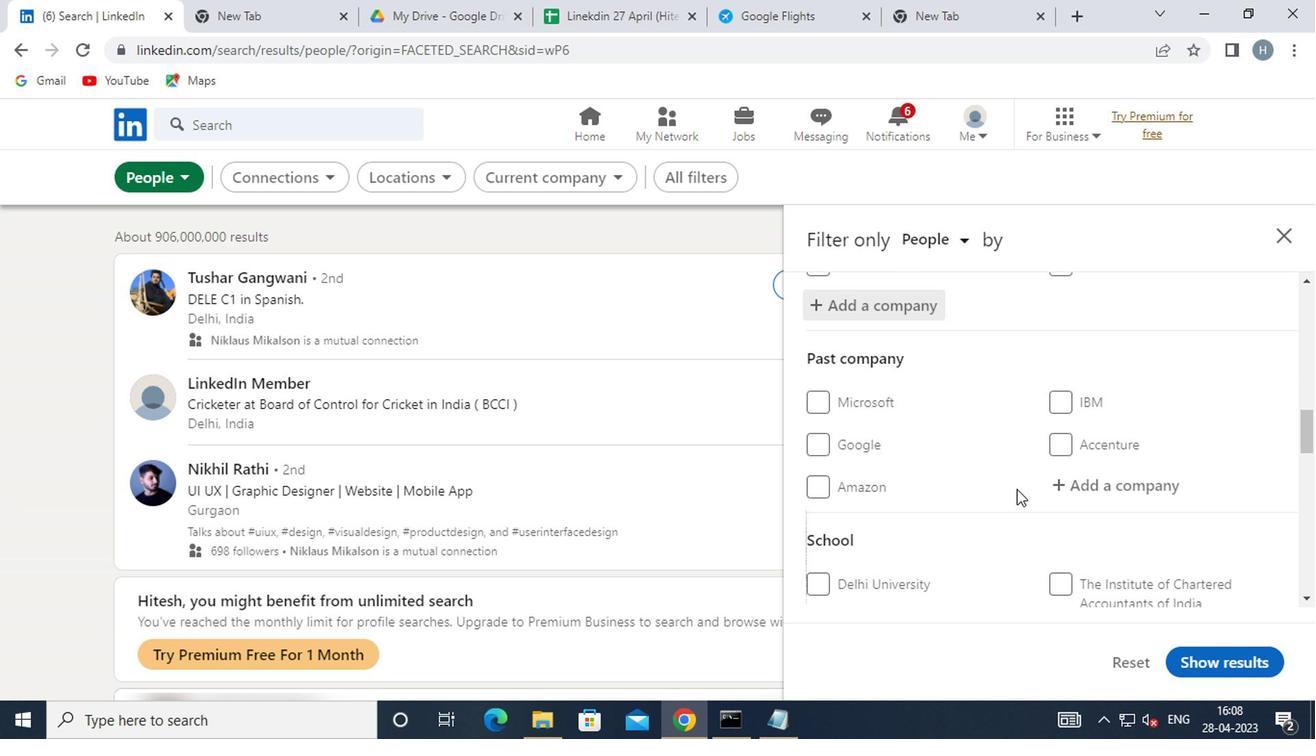 
Action: Mouse scrolled (1014, 484) with delta (0, 0)
Screenshot: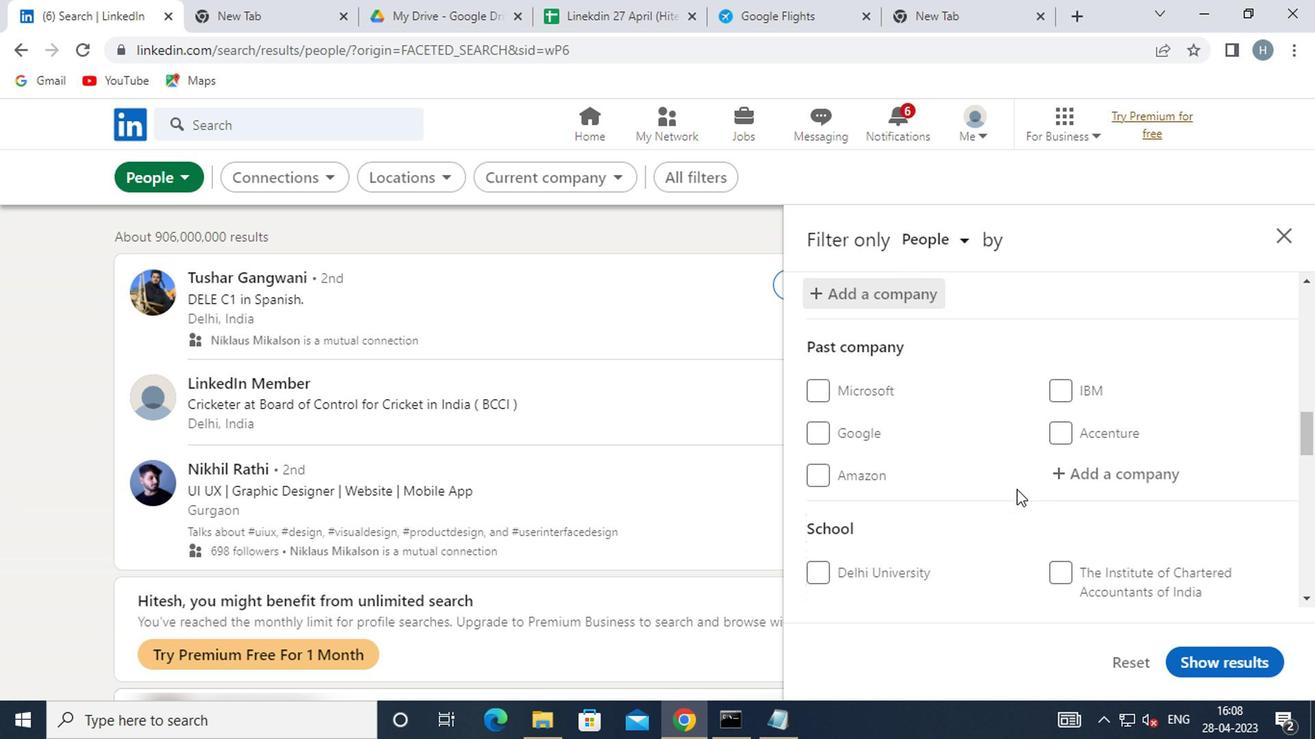 
Action: Mouse scrolled (1014, 484) with delta (0, 0)
Screenshot: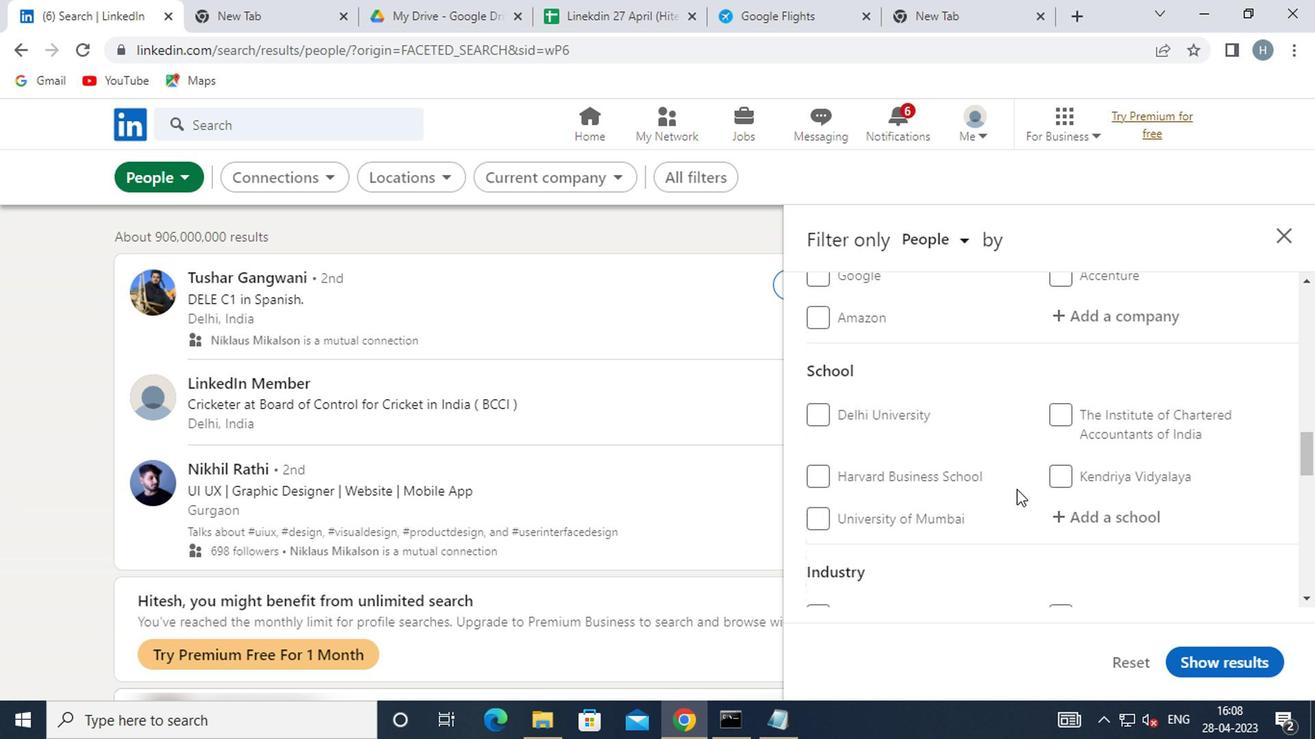 
Action: Mouse moved to (1117, 380)
Screenshot: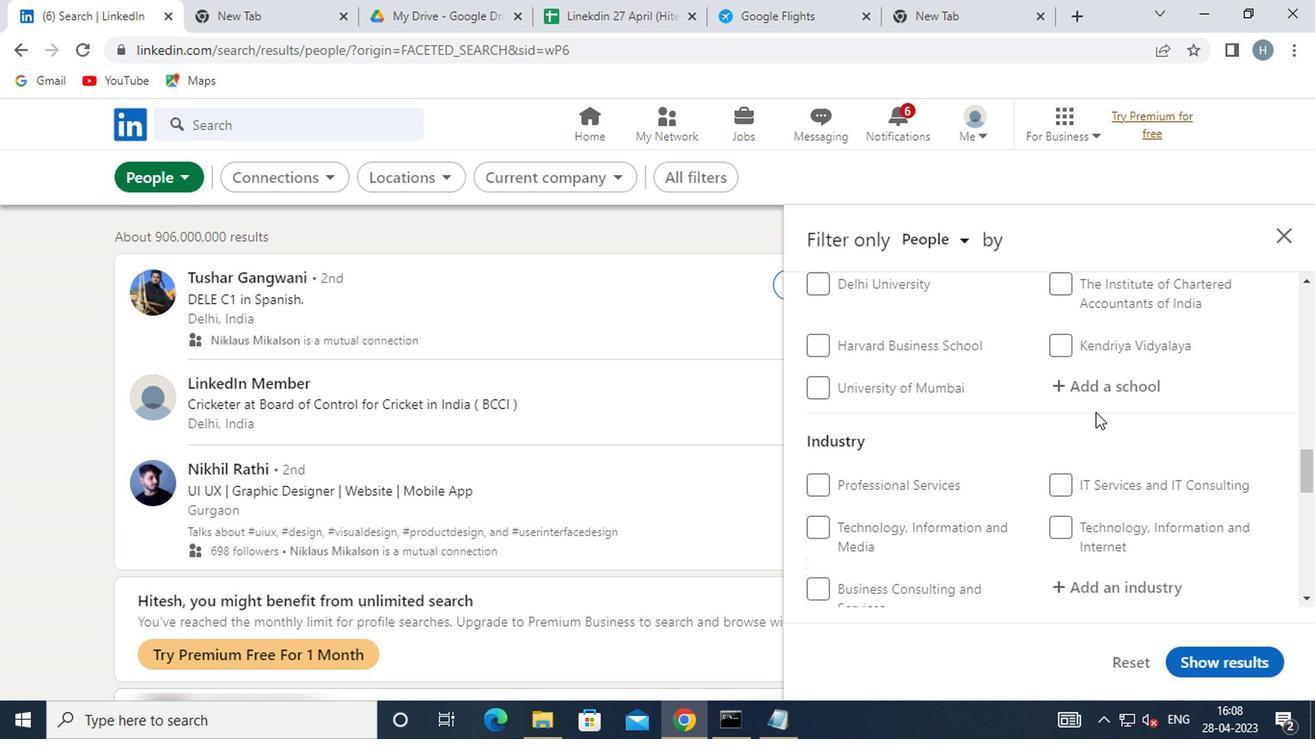 
Action: Mouse pressed left at (1117, 380)
Screenshot: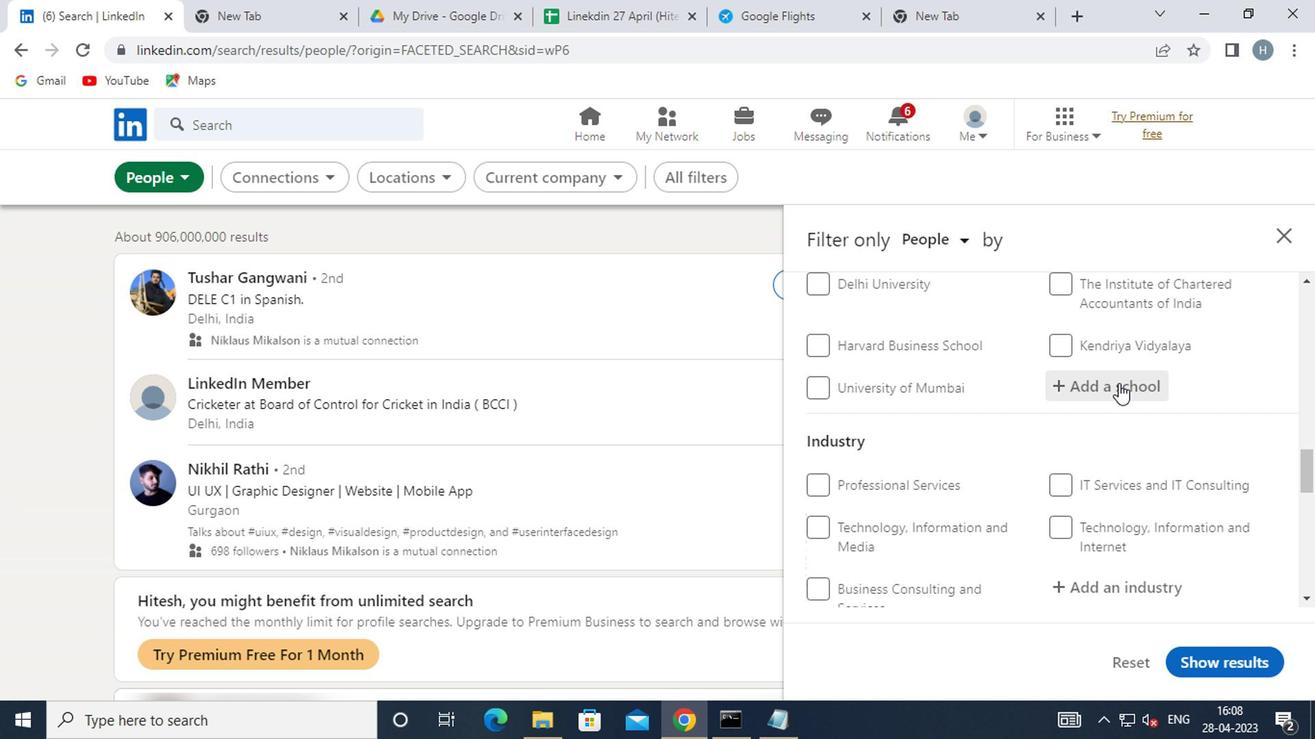 
Action: Key pressed <Key.shift>SAL<Key.space>IN
Screenshot: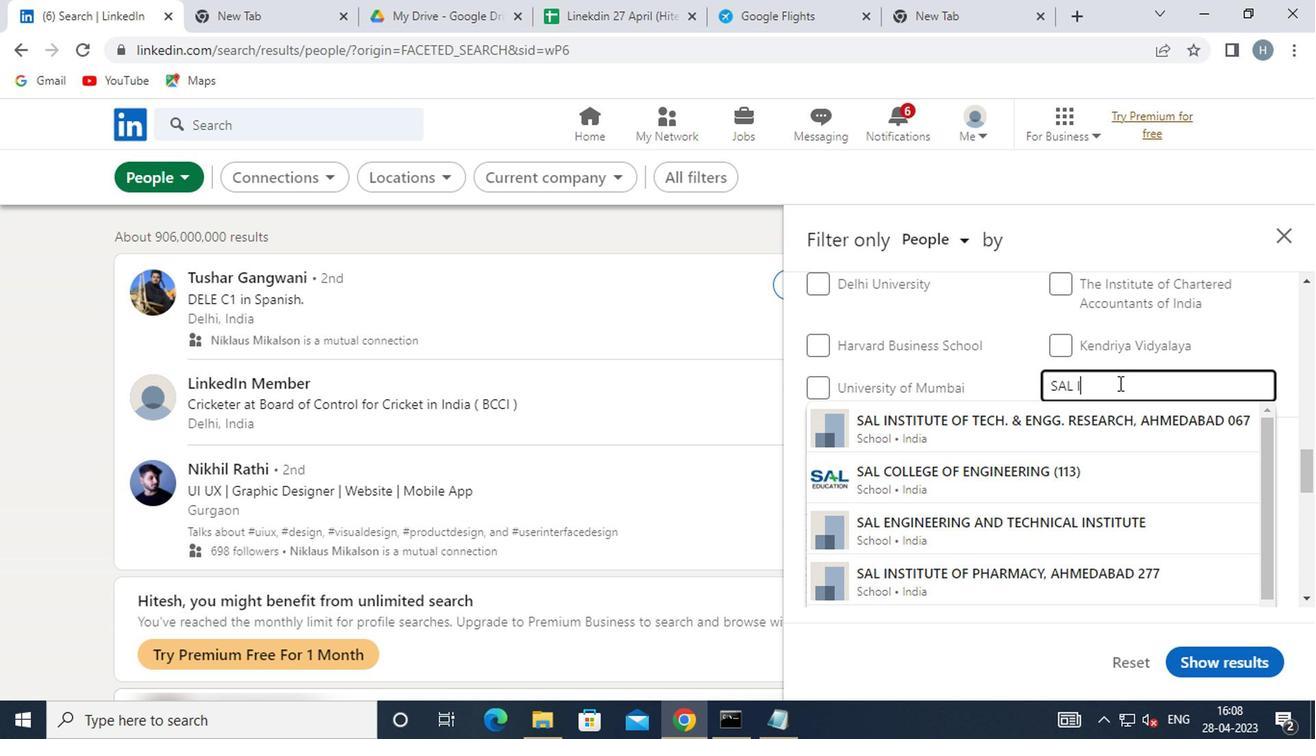 
Action: Mouse moved to (1136, 421)
Screenshot: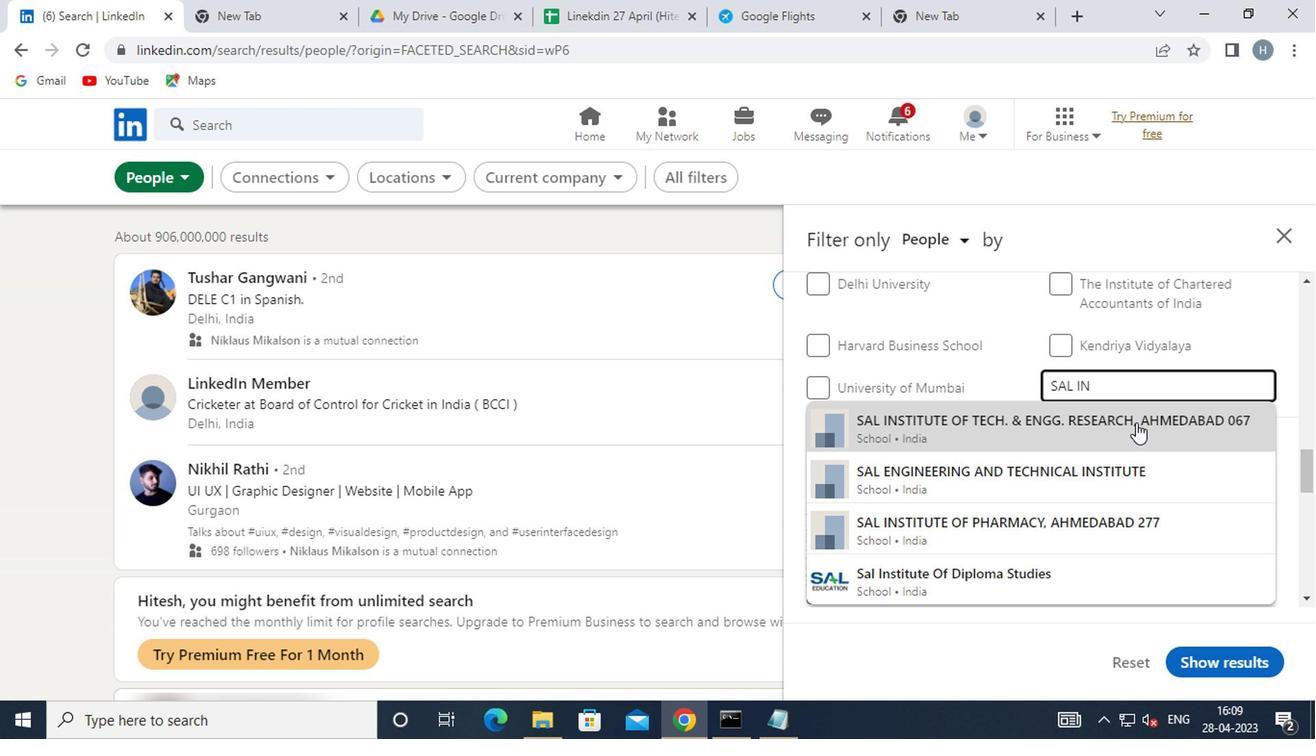 
Action: Mouse pressed left at (1136, 421)
Screenshot: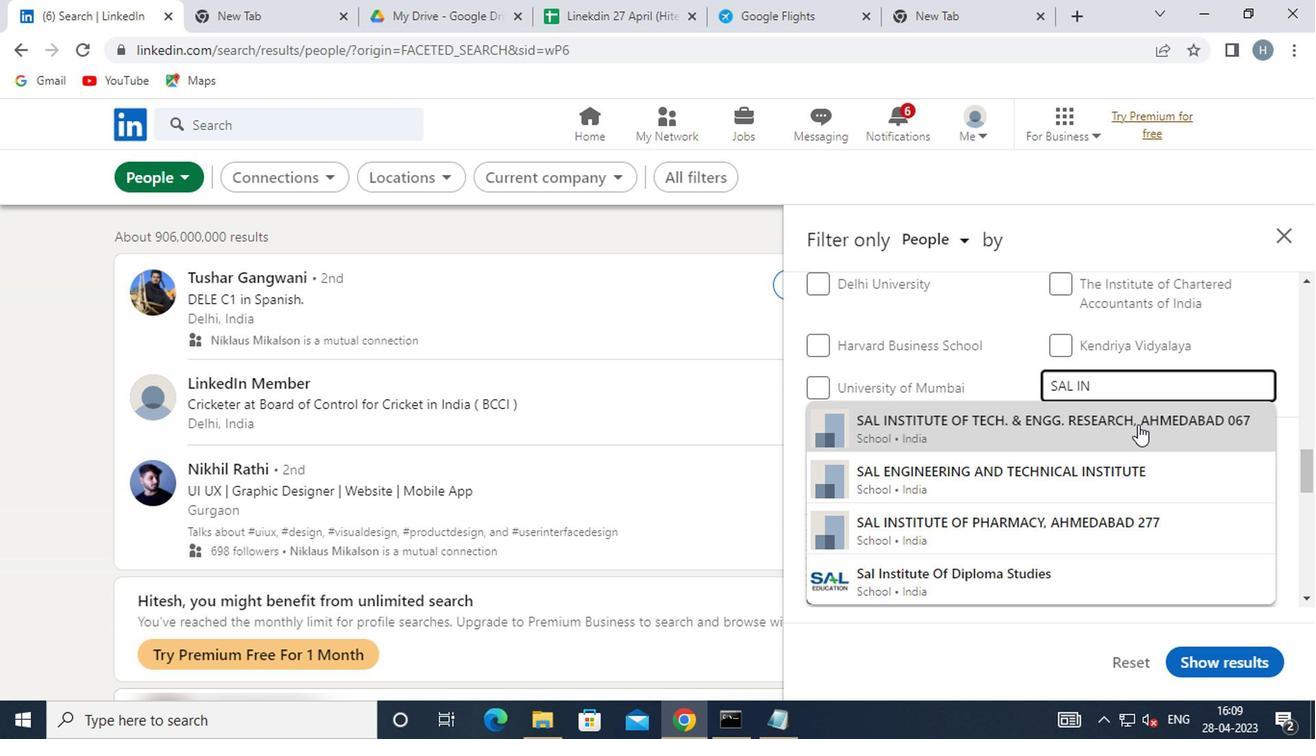 
Action: Mouse moved to (993, 395)
Screenshot: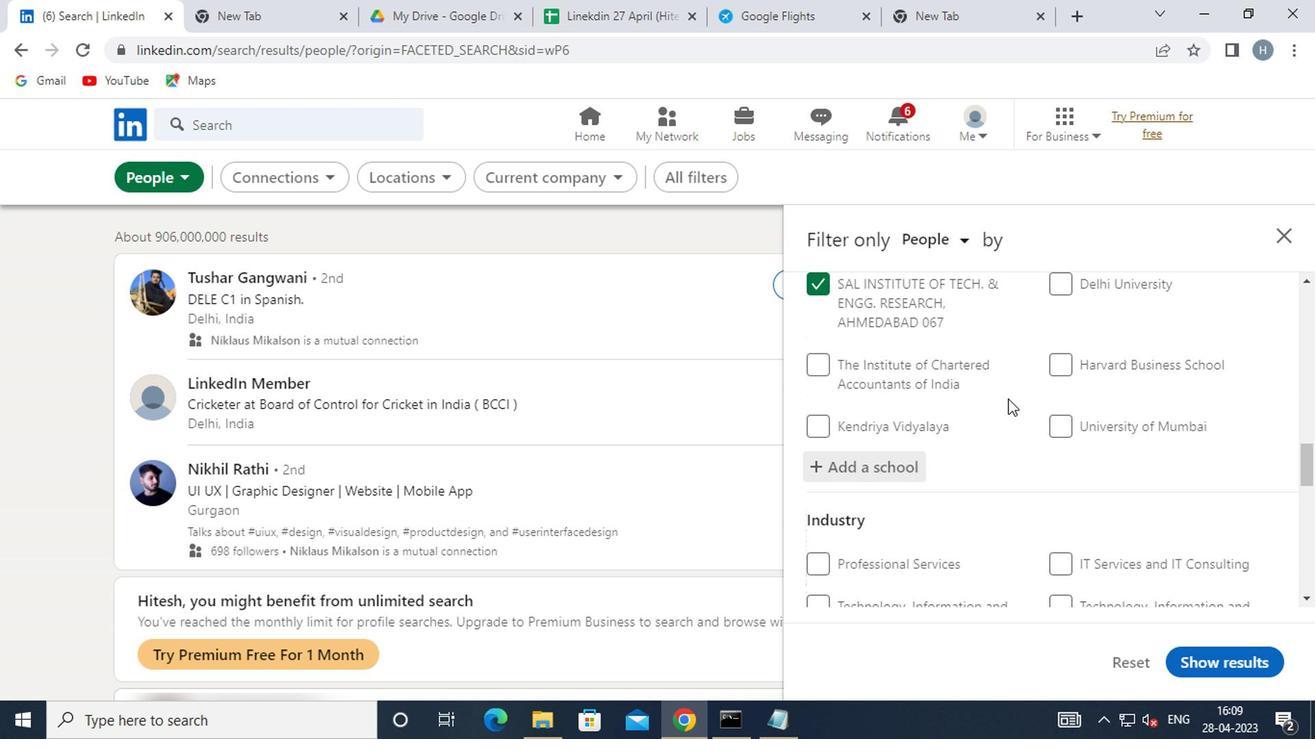 
Action: Mouse scrolled (993, 395) with delta (0, 0)
Screenshot: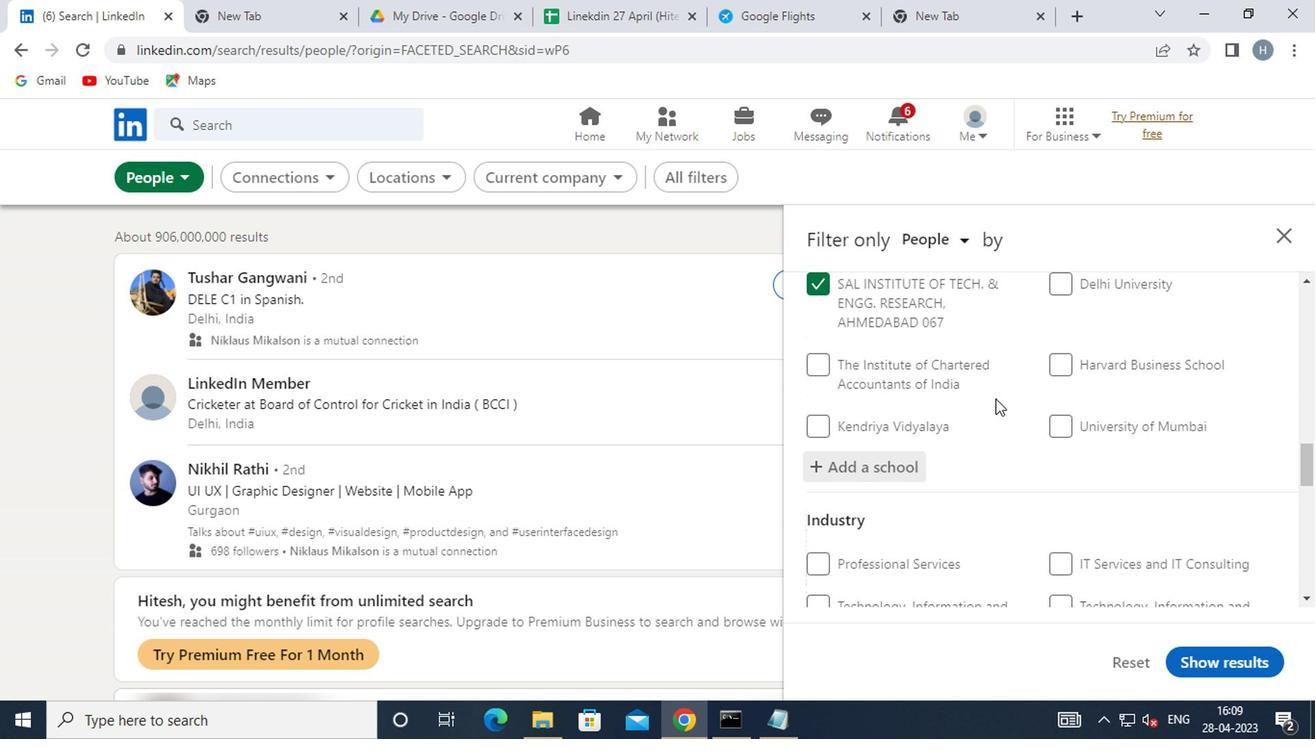 
Action: Mouse scrolled (993, 395) with delta (0, 0)
Screenshot: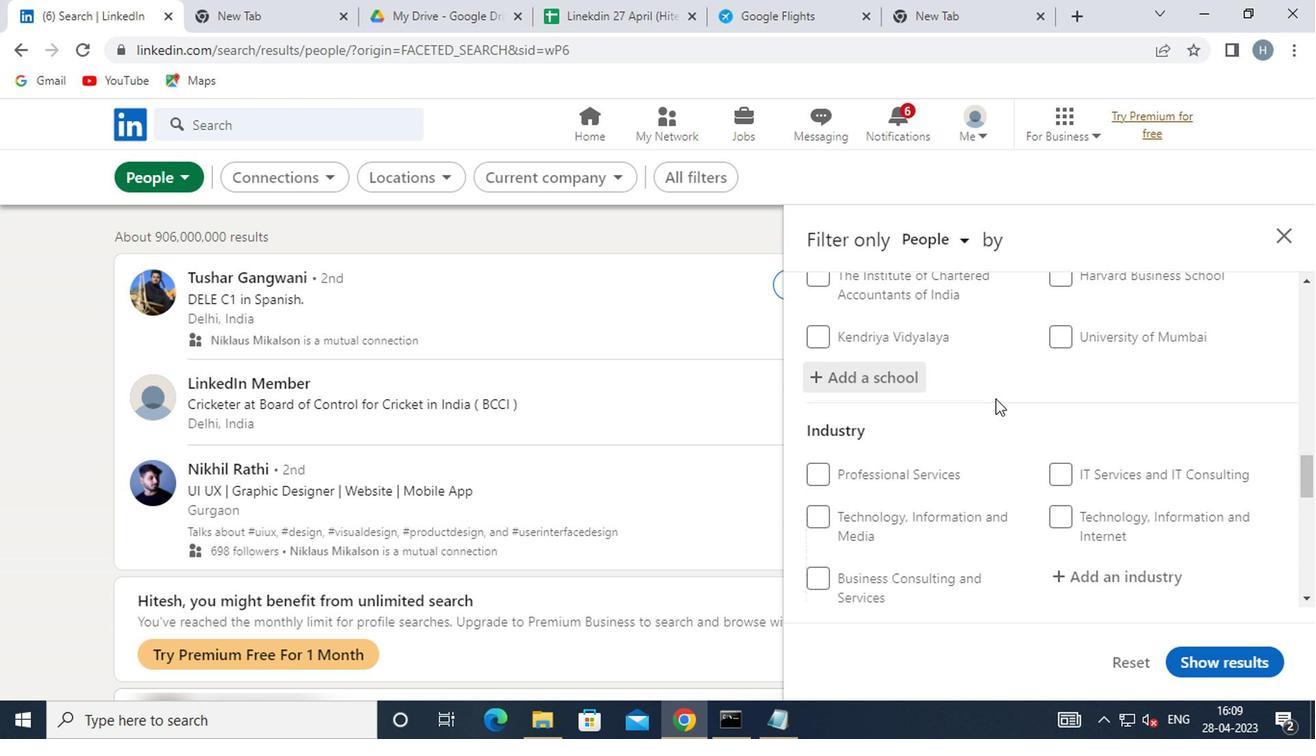 
Action: Mouse scrolled (993, 395) with delta (0, 0)
Screenshot: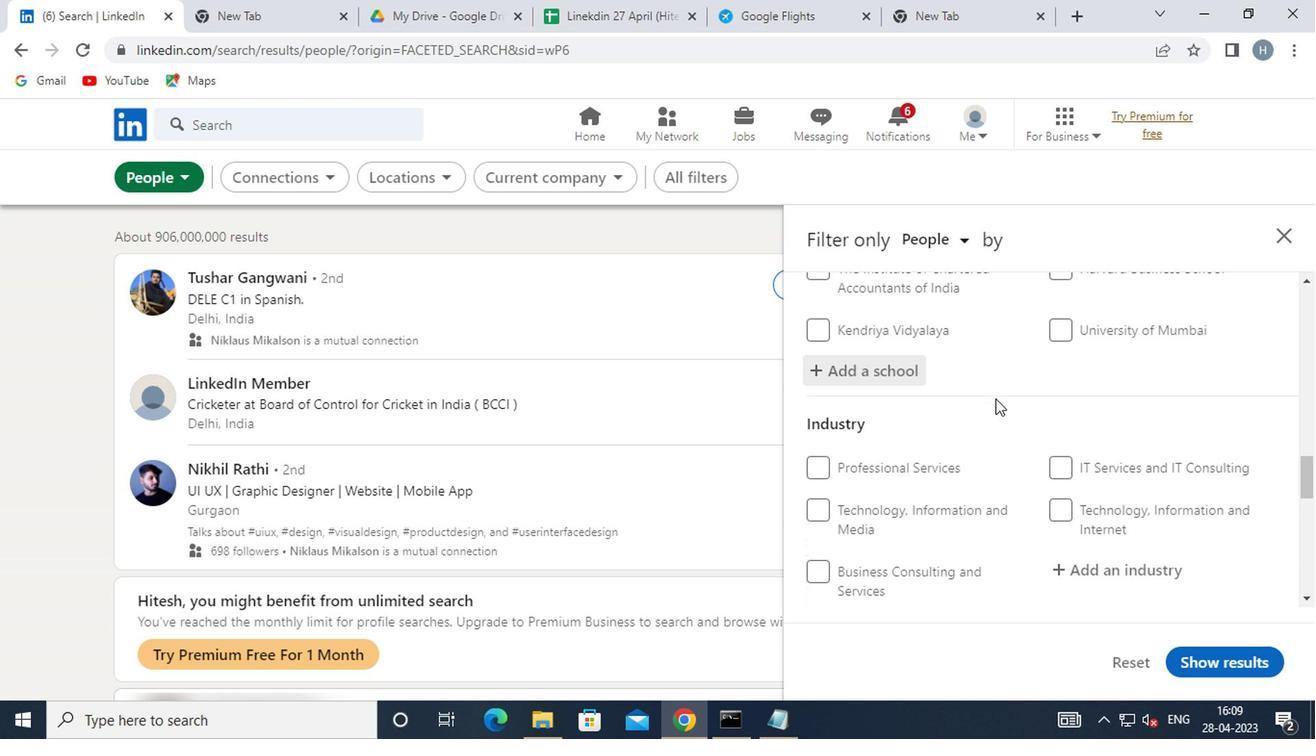 
Action: Mouse moved to (1091, 373)
Screenshot: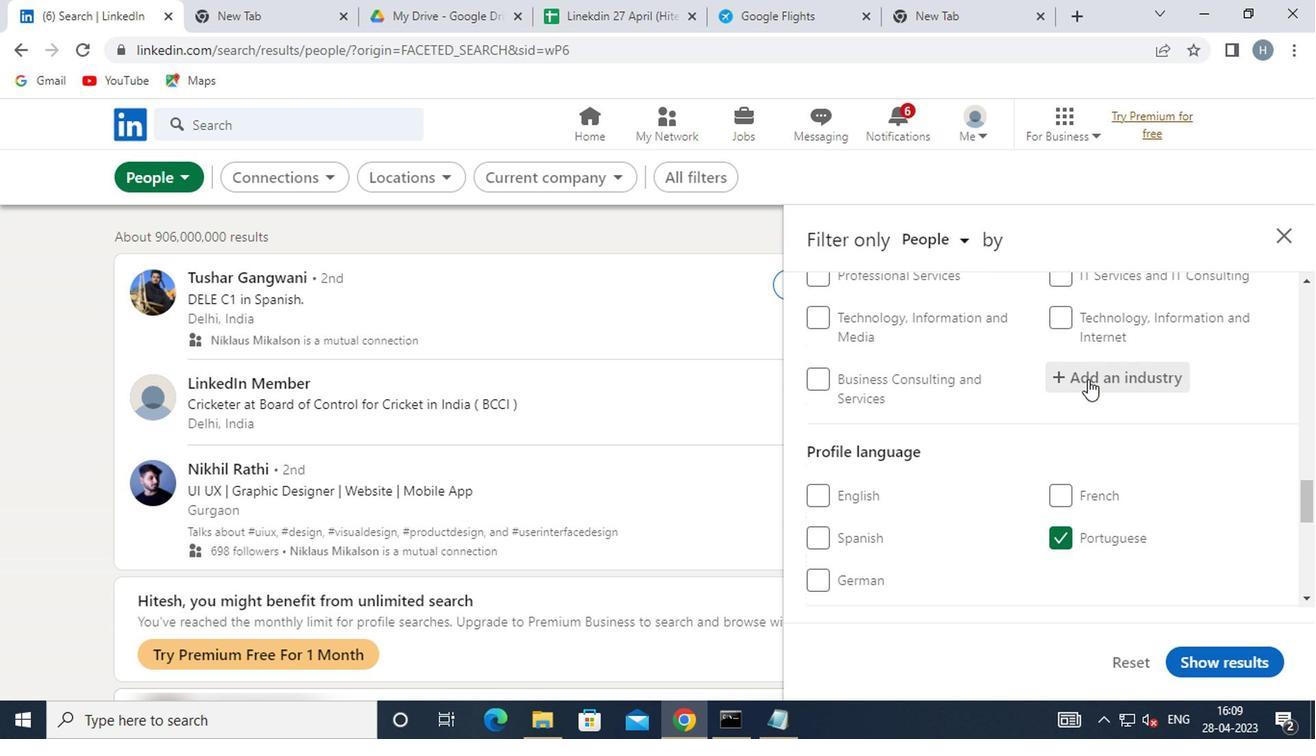 
Action: Mouse pressed left at (1091, 373)
Screenshot: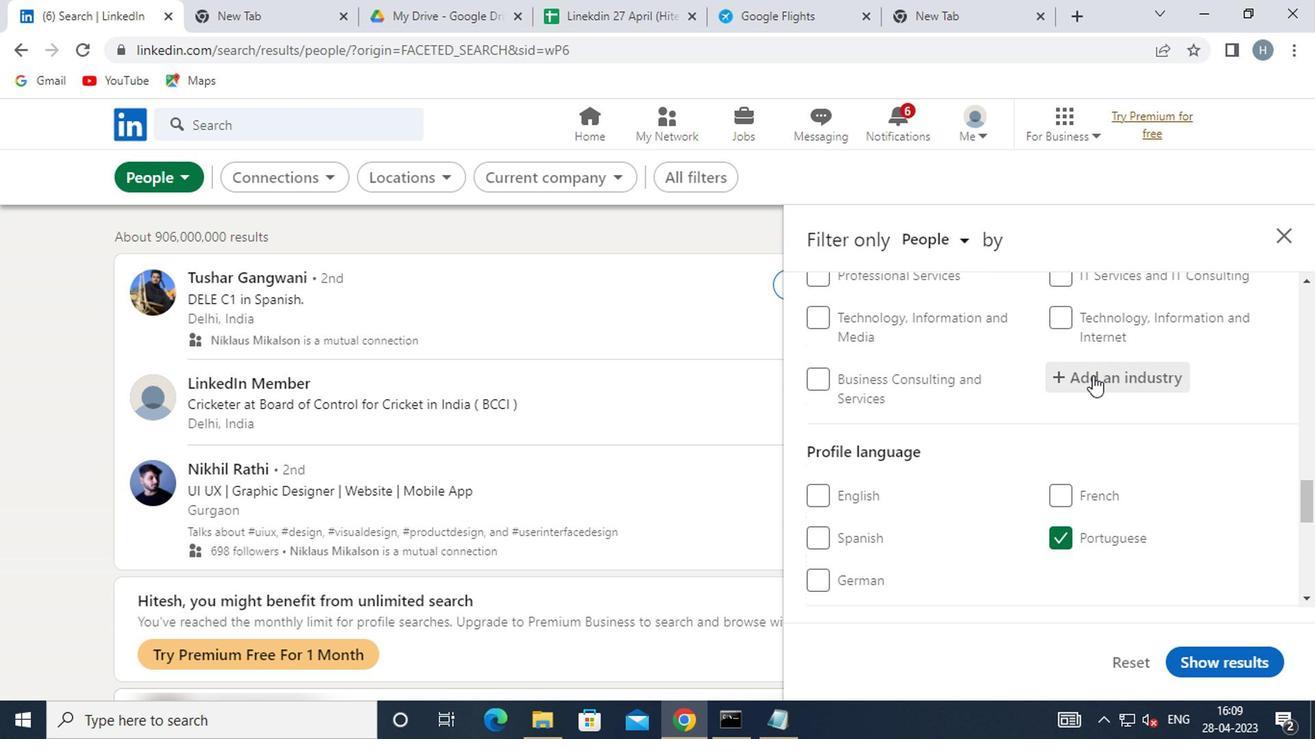 
Action: Key pressed <Key.shift><Key.shift><Key.shift><Key.shift><Key.shift><Key.shift><Key.shift><Key.shift><Key.shift><Key.shift><Key.shift><Key.shift><Key.shift><Key.shift><Key.shift><Key.shift>CATE
Screenshot: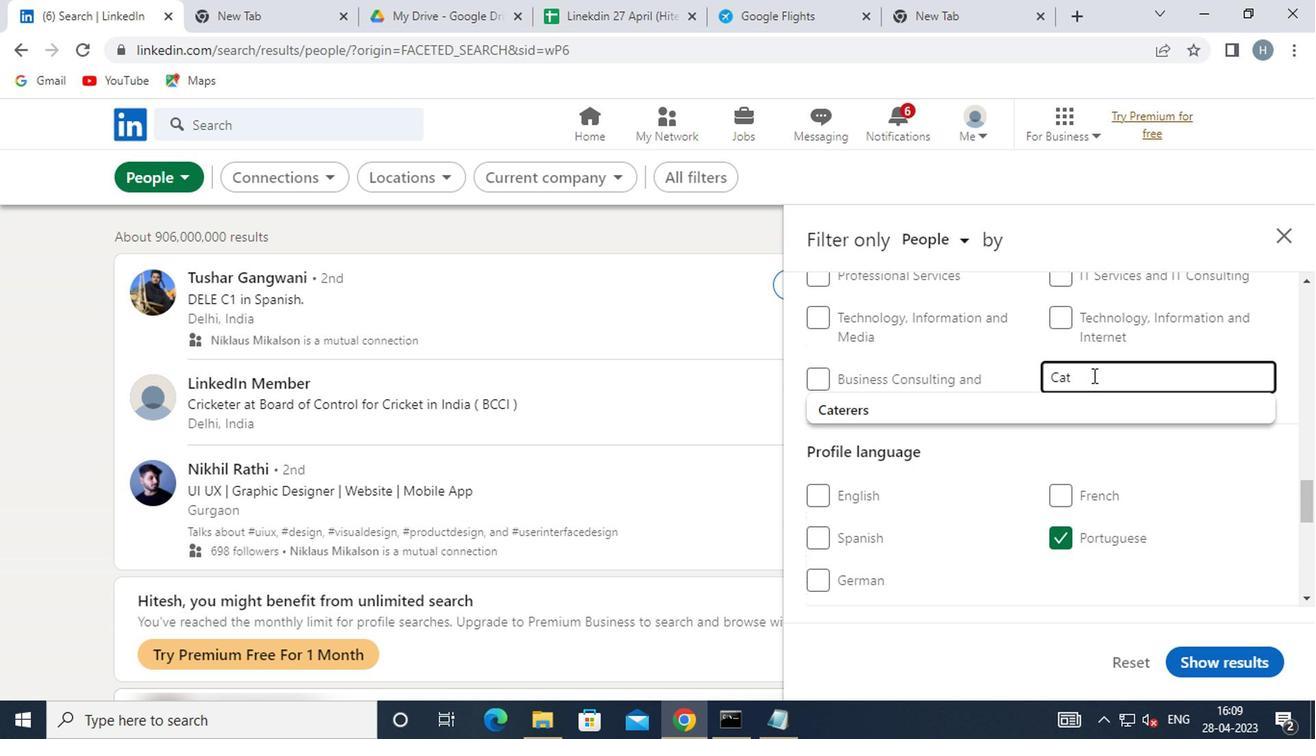 
Action: Mouse moved to (1065, 398)
Screenshot: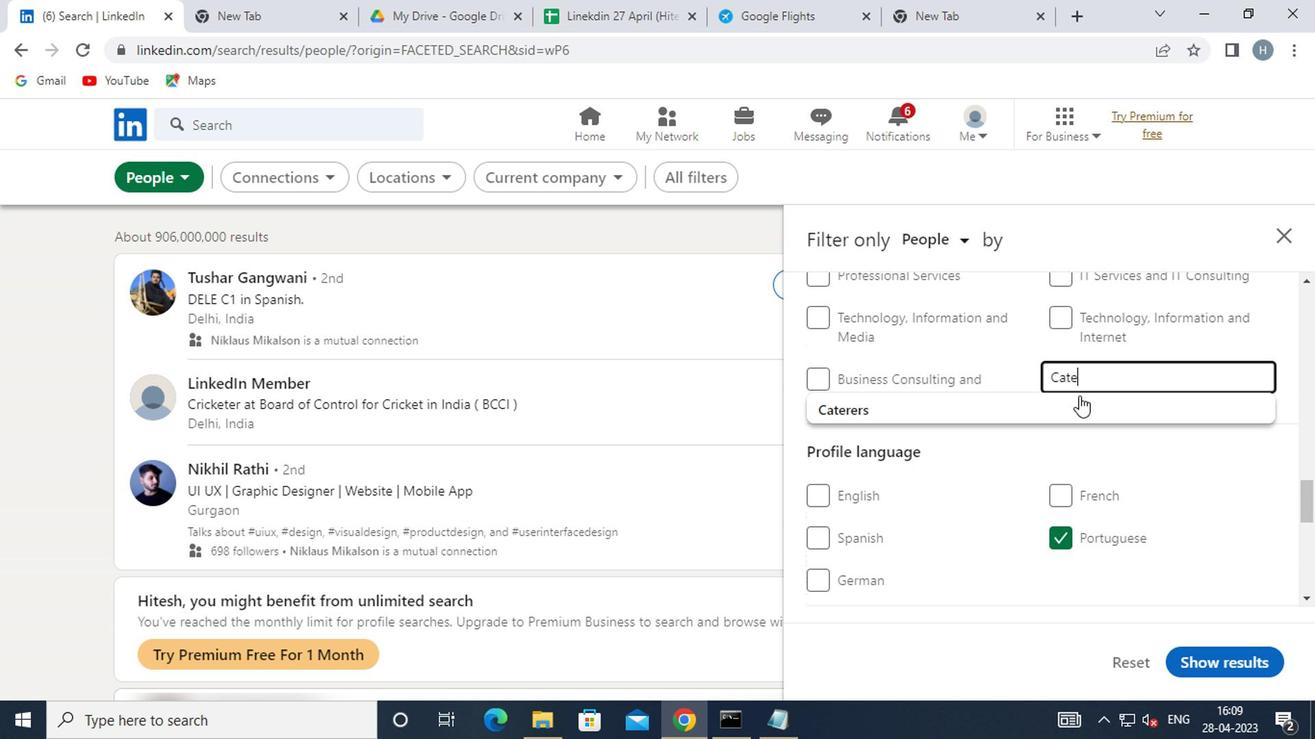 
Action: Mouse pressed left at (1065, 398)
Screenshot: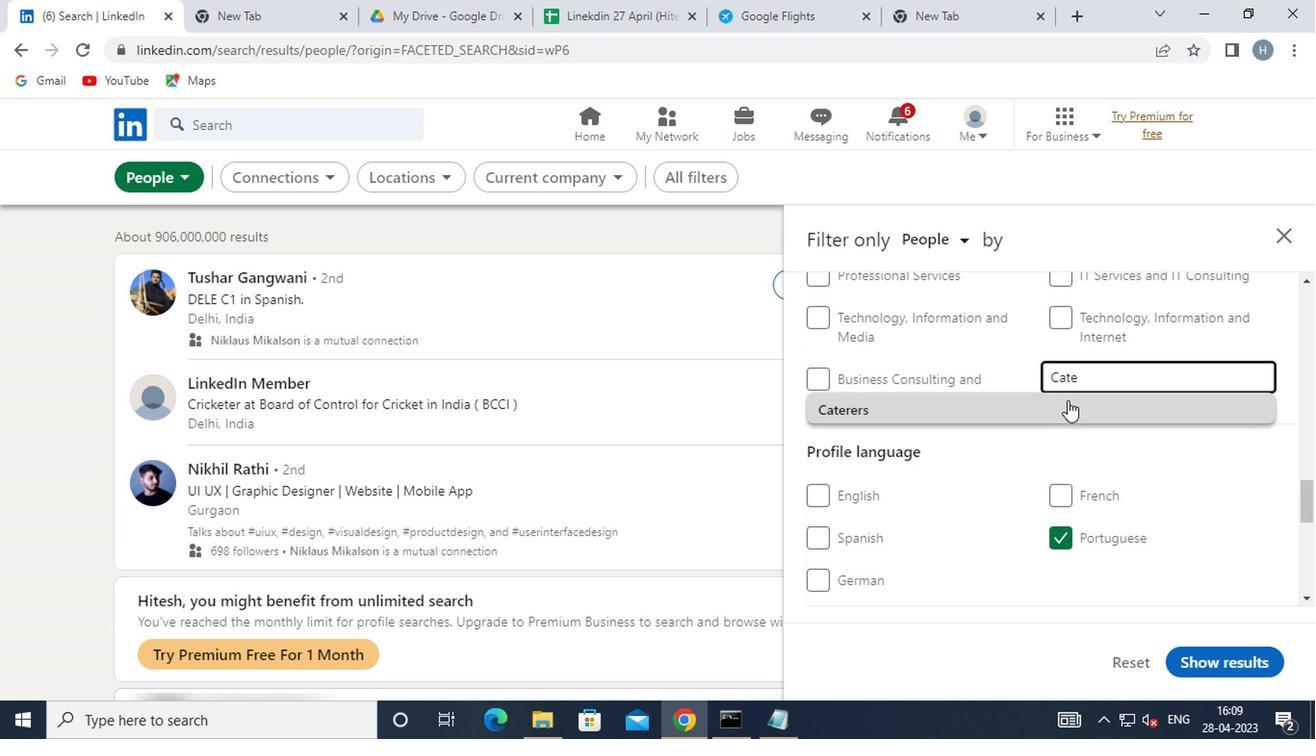 
Action: Mouse moved to (1026, 409)
Screenshot: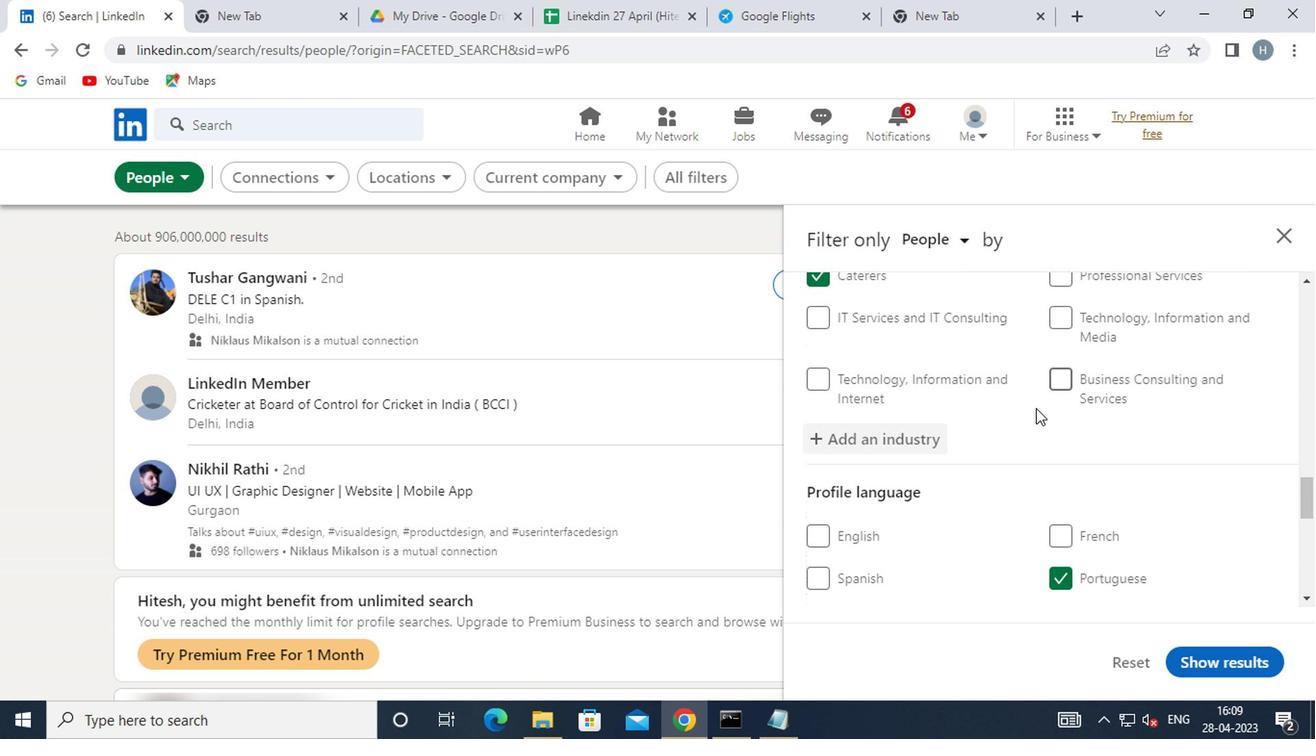 
Action: Mouse scrolled (1026, 408) with delta (0, -1)
Screenshot: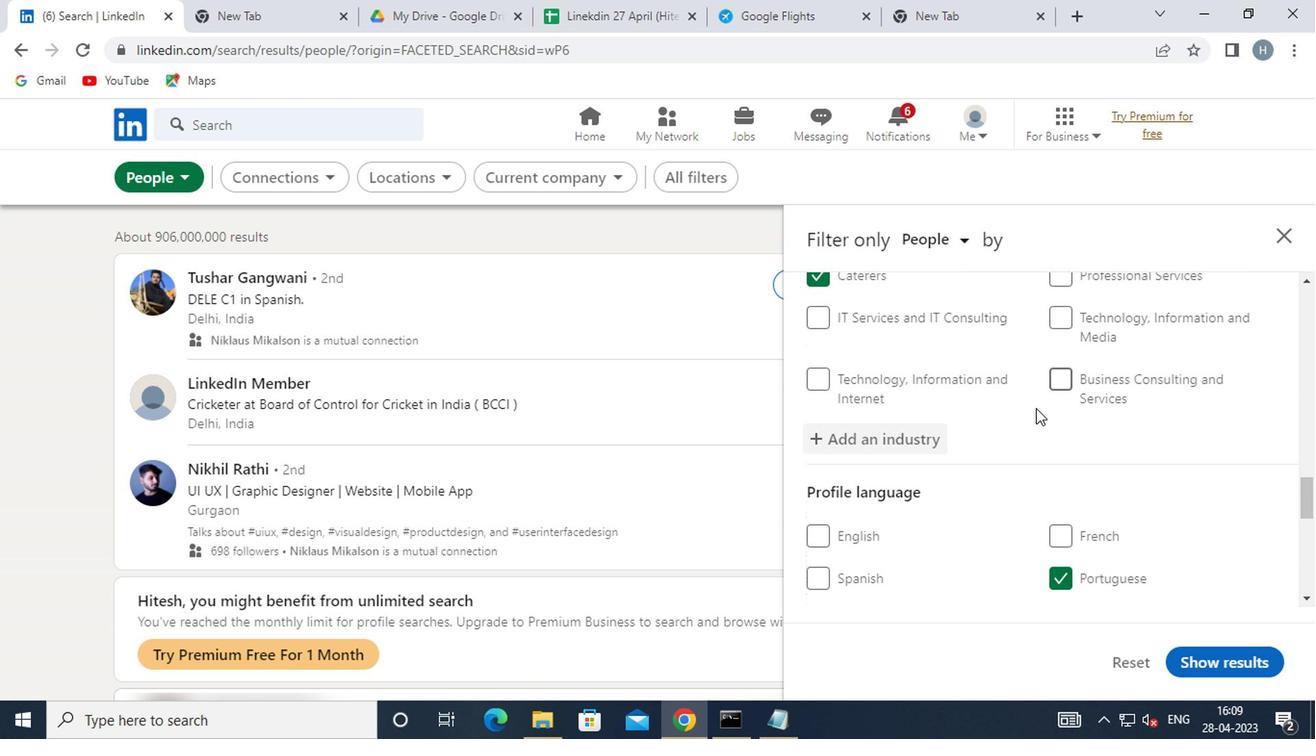 
Action: Mouse scrolled (1026, 408) with delta (0, -1)
Screenshot: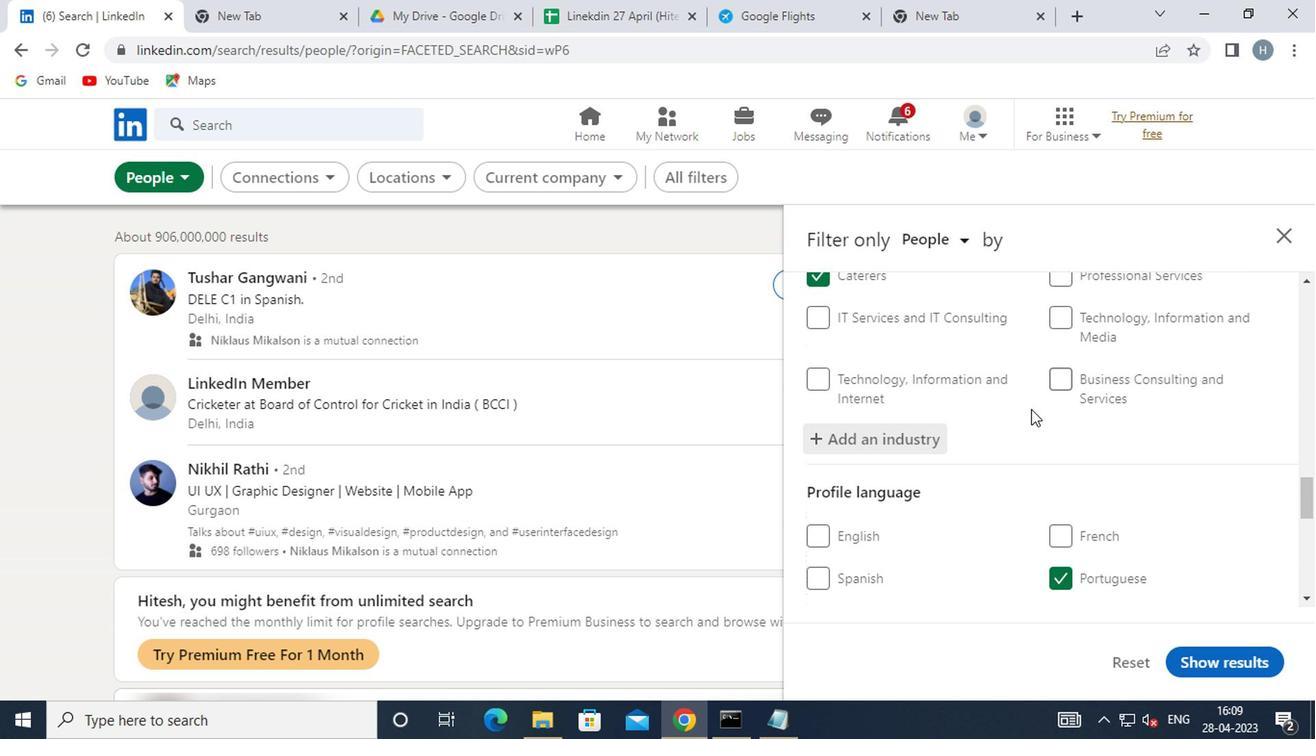 
Action: Mouse moved to (1023, 411)
Screenshot: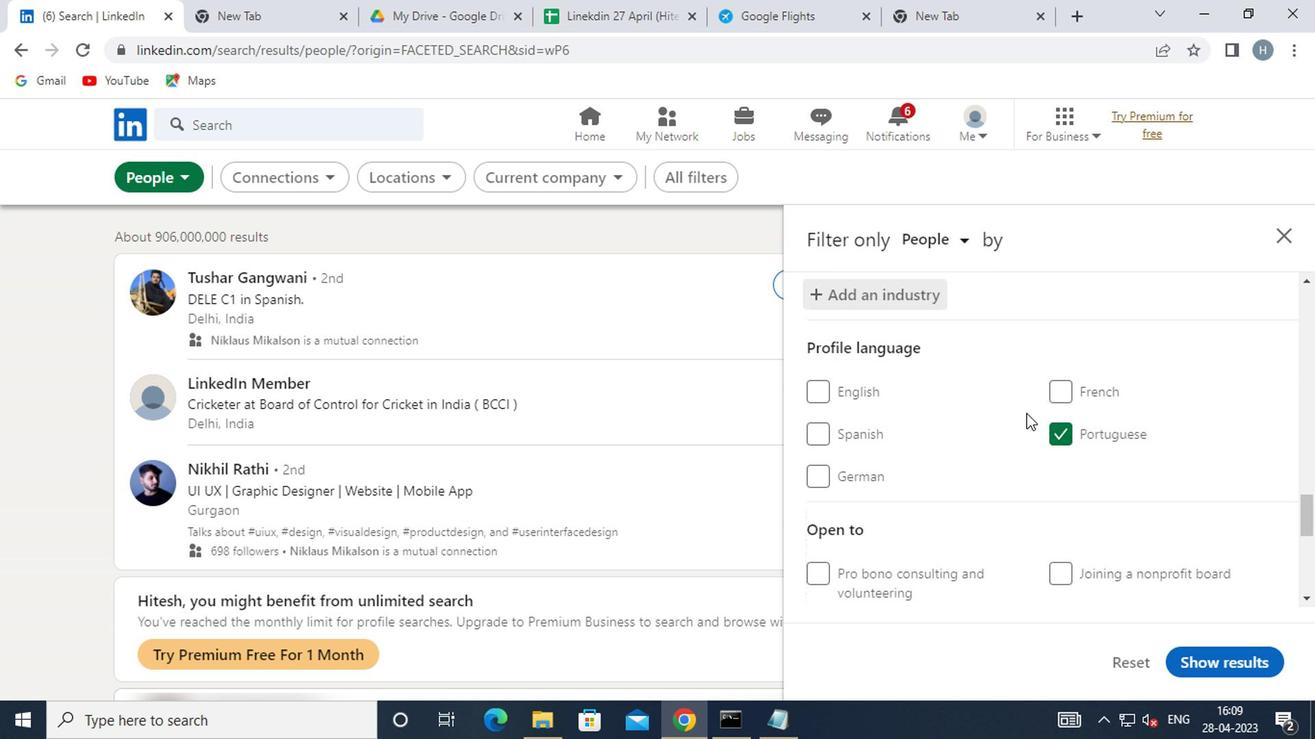 
Action: Mouse scrolled (1023, 410) with delta (0, 0)
Screenshot: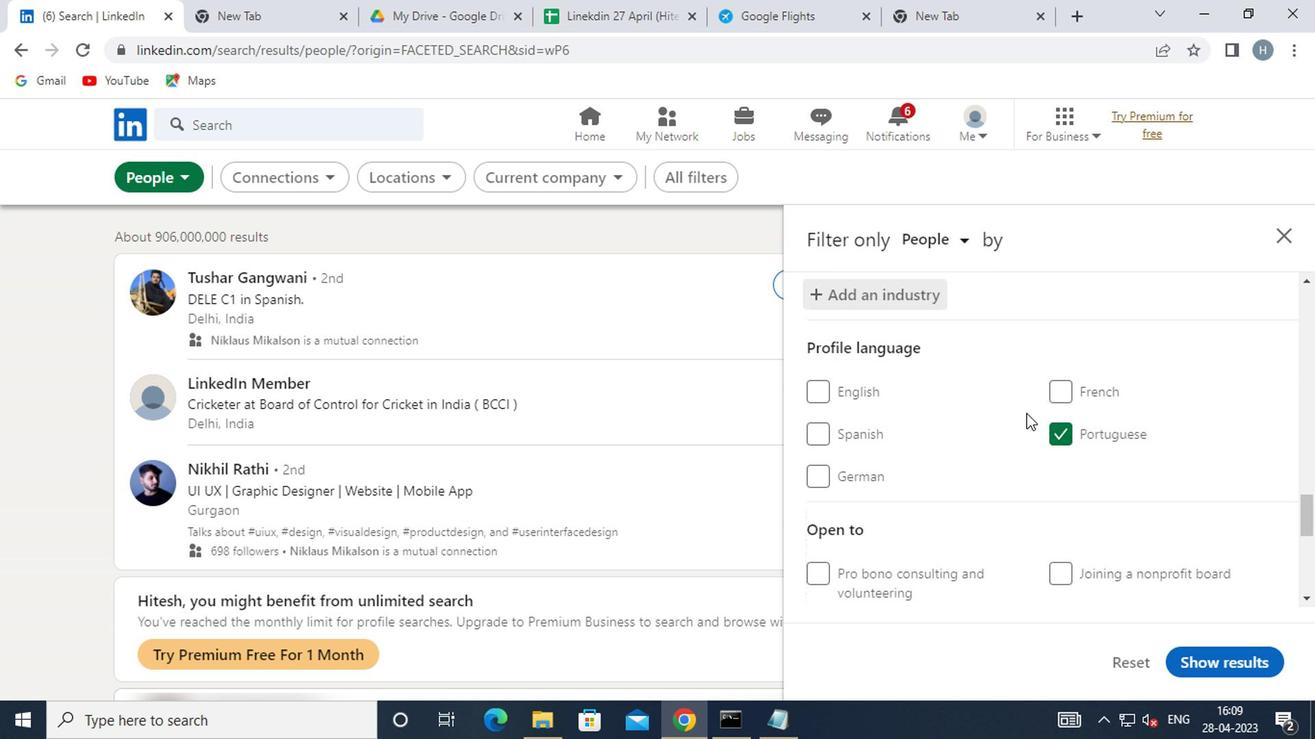 
Action: Mouse moved to (1021, 417)
Screenshot: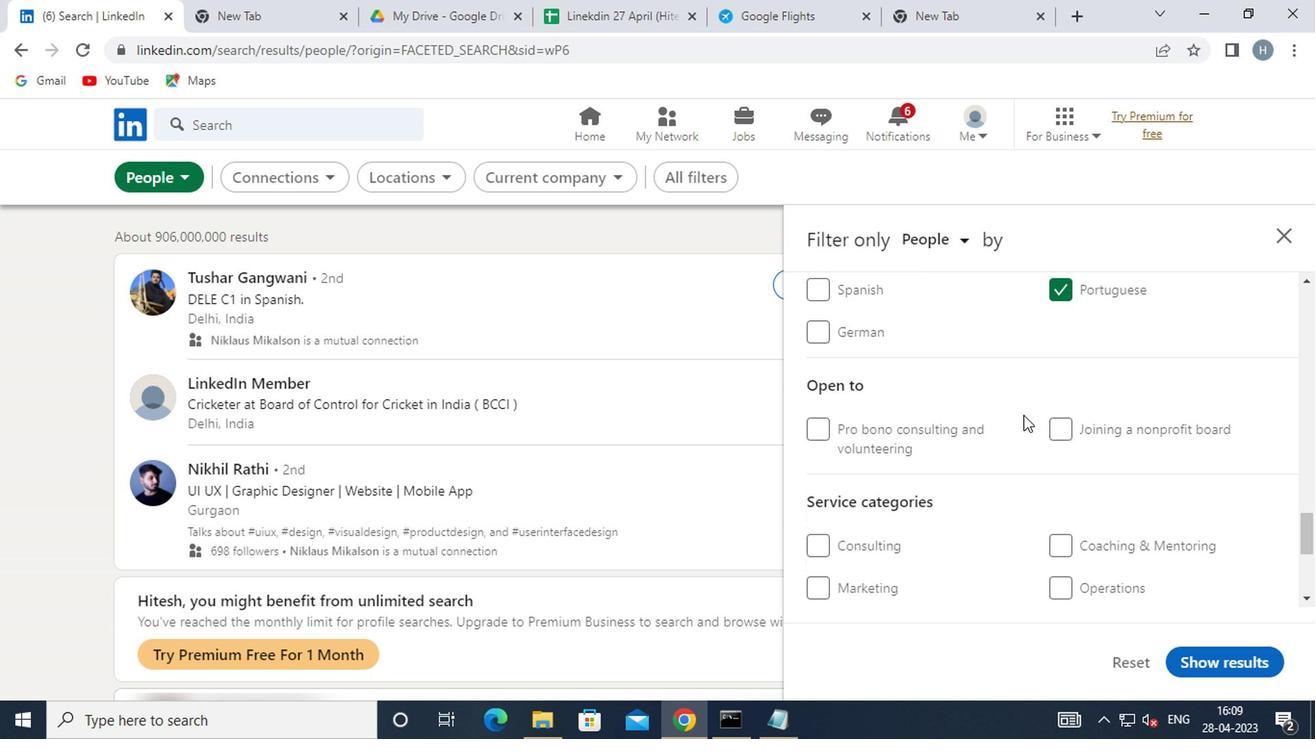 
Action: Mouse scrolled (1021, 415) with delta (0, -1)
Screenshot: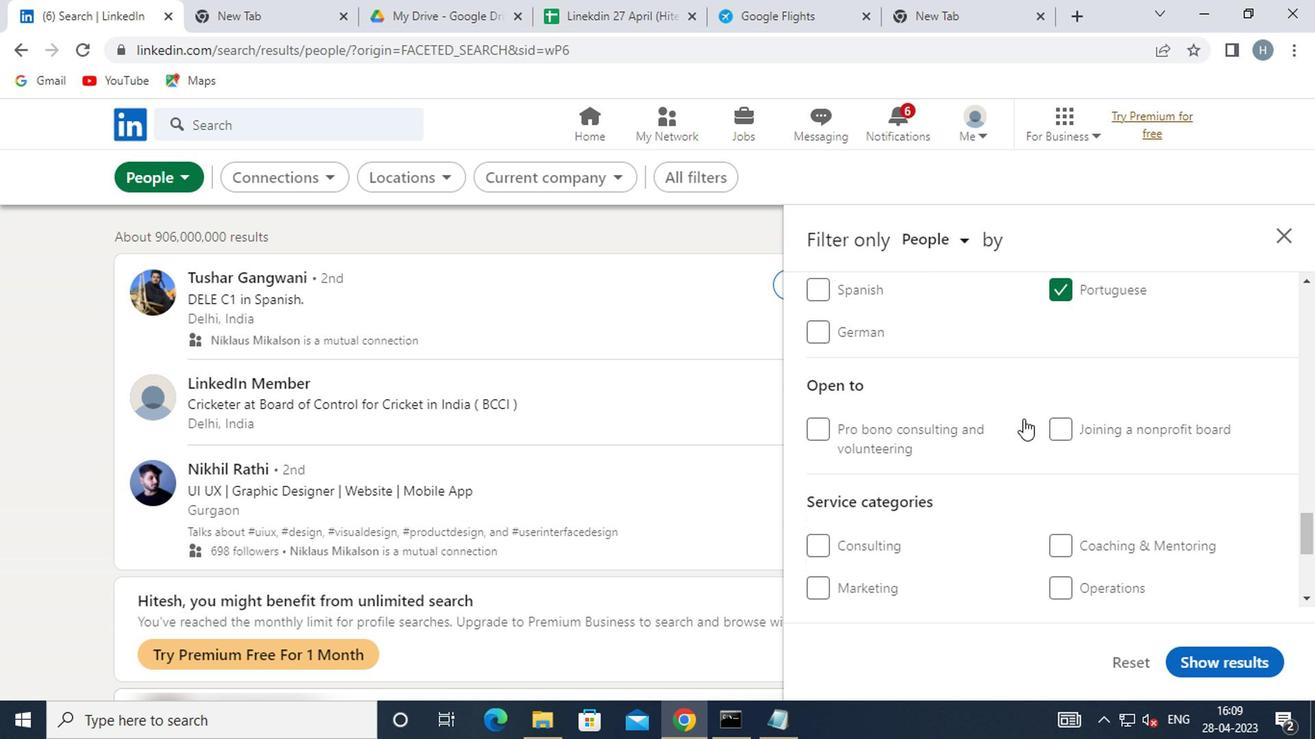 
Action: Mouse scrolled (1021, 415) with delta (0, -1)
Screenshot: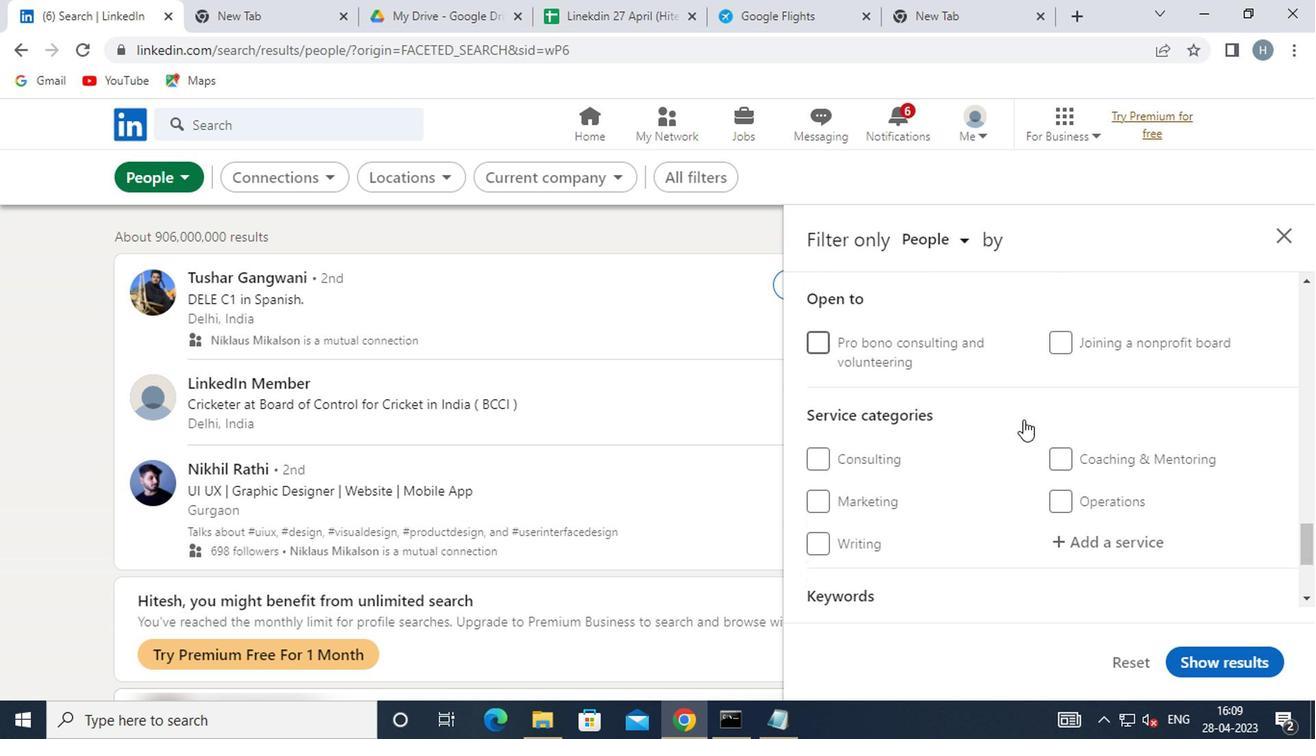 
Action: Mouse moved to (1086, 427)
Screenshot: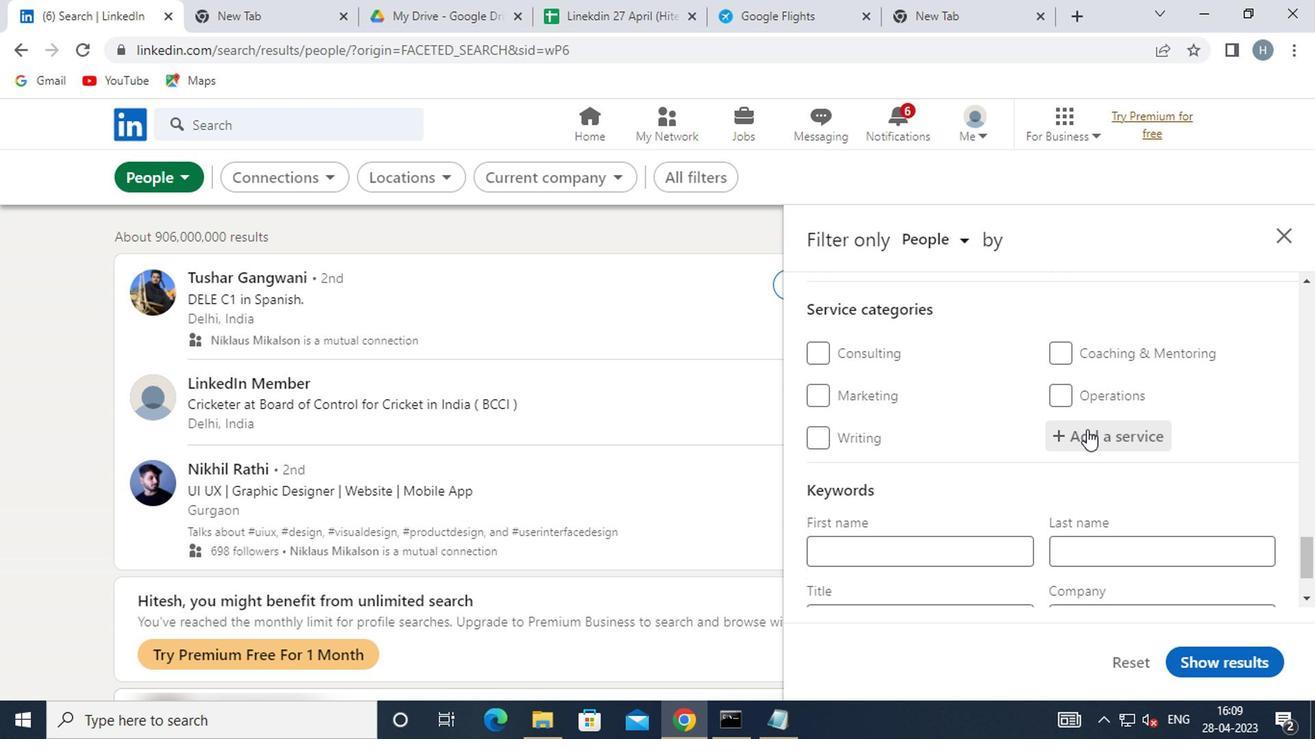 
Action: Mouse pressed left at (1086, 427)
Screenshot: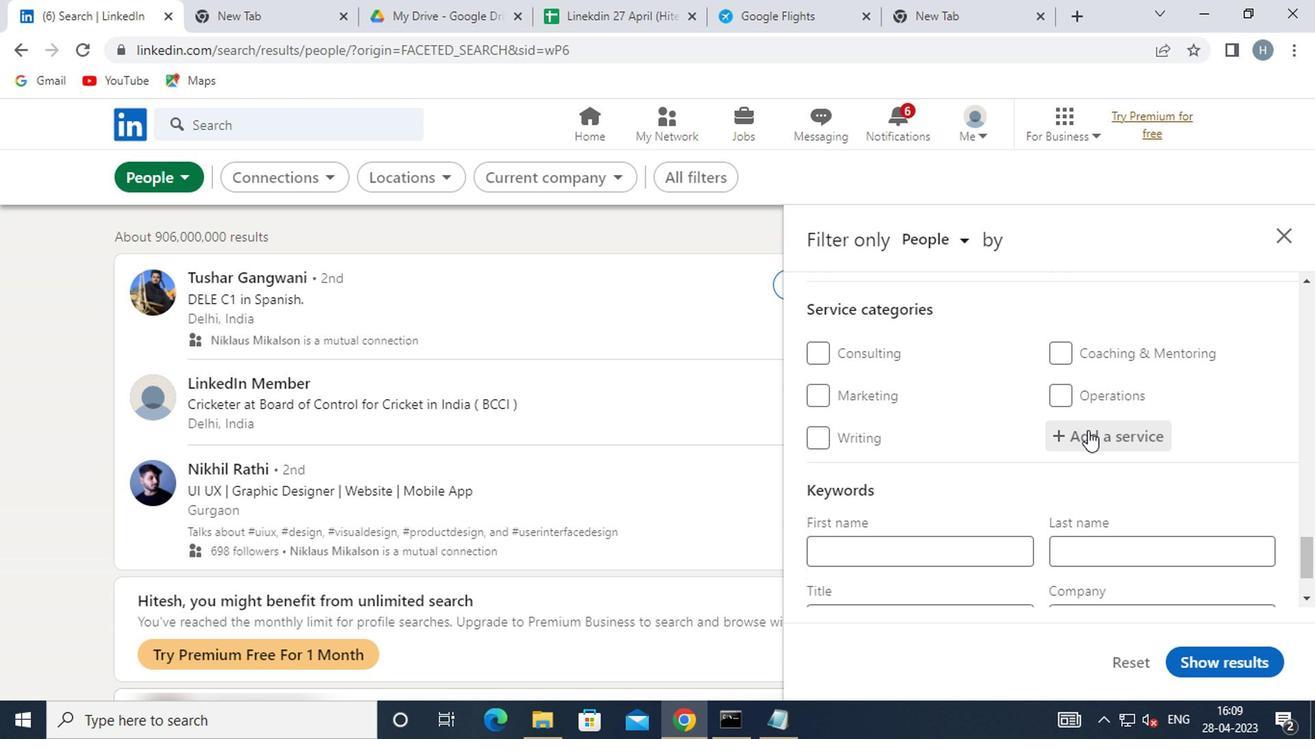 
Action: Mouse moved to (1085, 427)
Screenshot: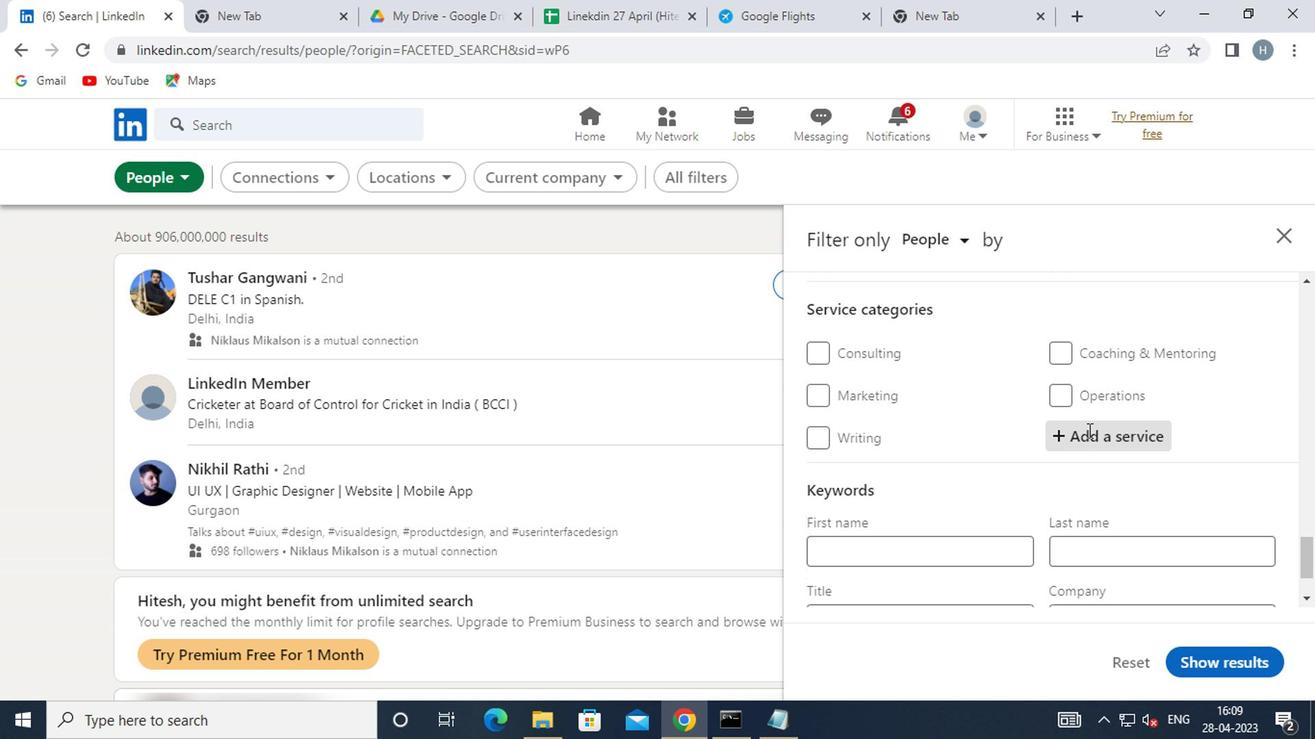 
Action: Key pressed <Key.shift>H
Screenshot: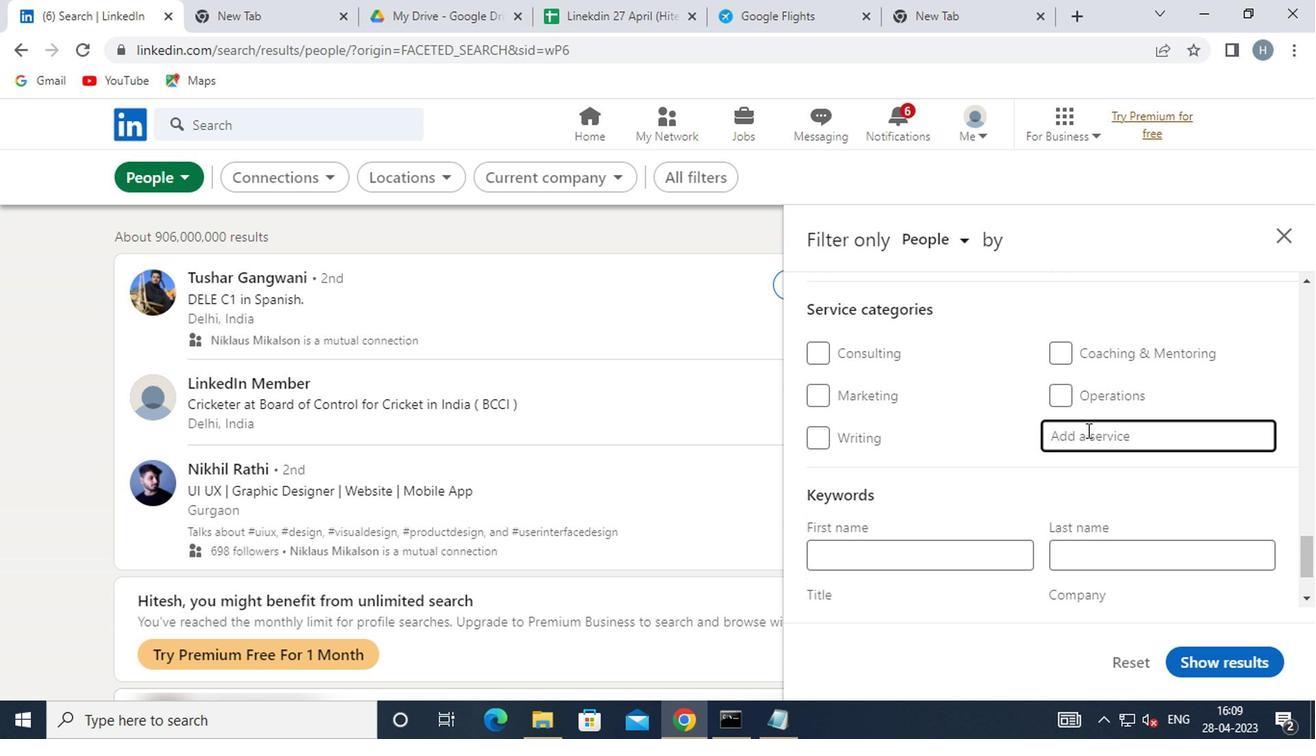 
Action: Mouse moved to (1085, 427)
Screenshot: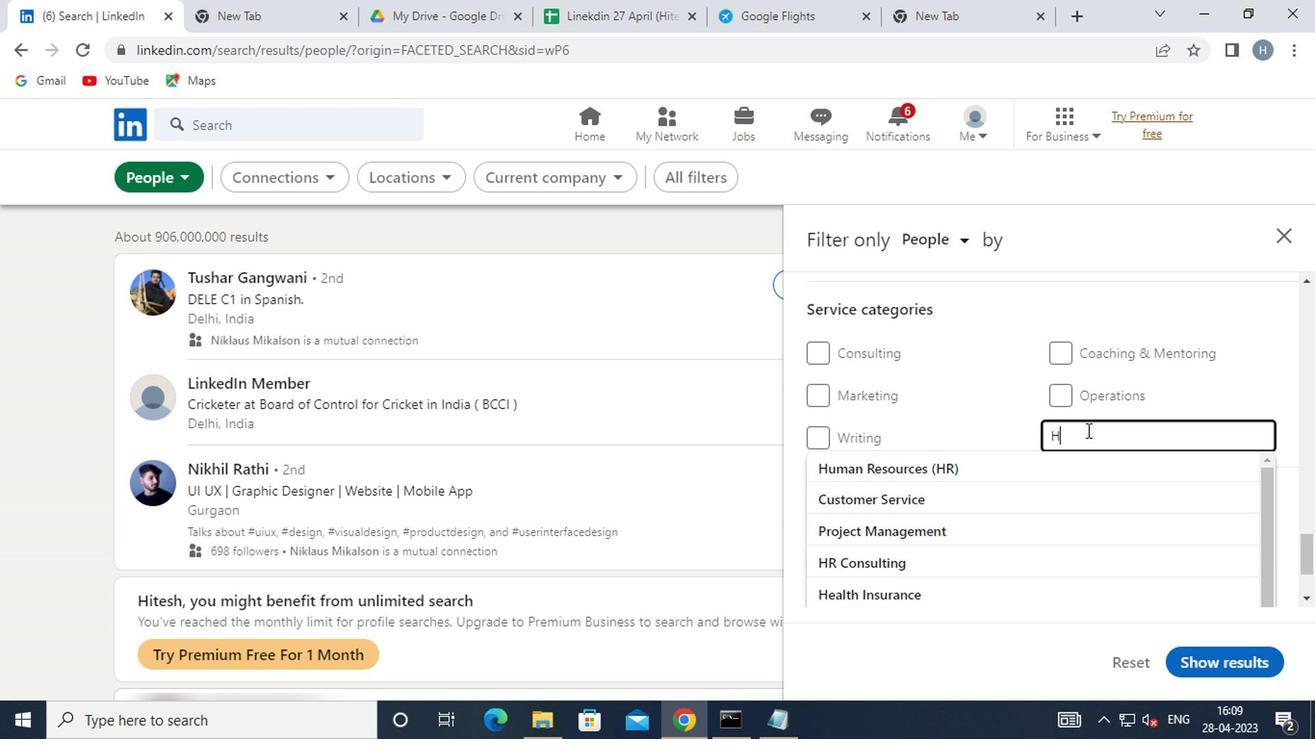 
Action: Key pressed R<Key.space><Key.shift>C
Screenshot: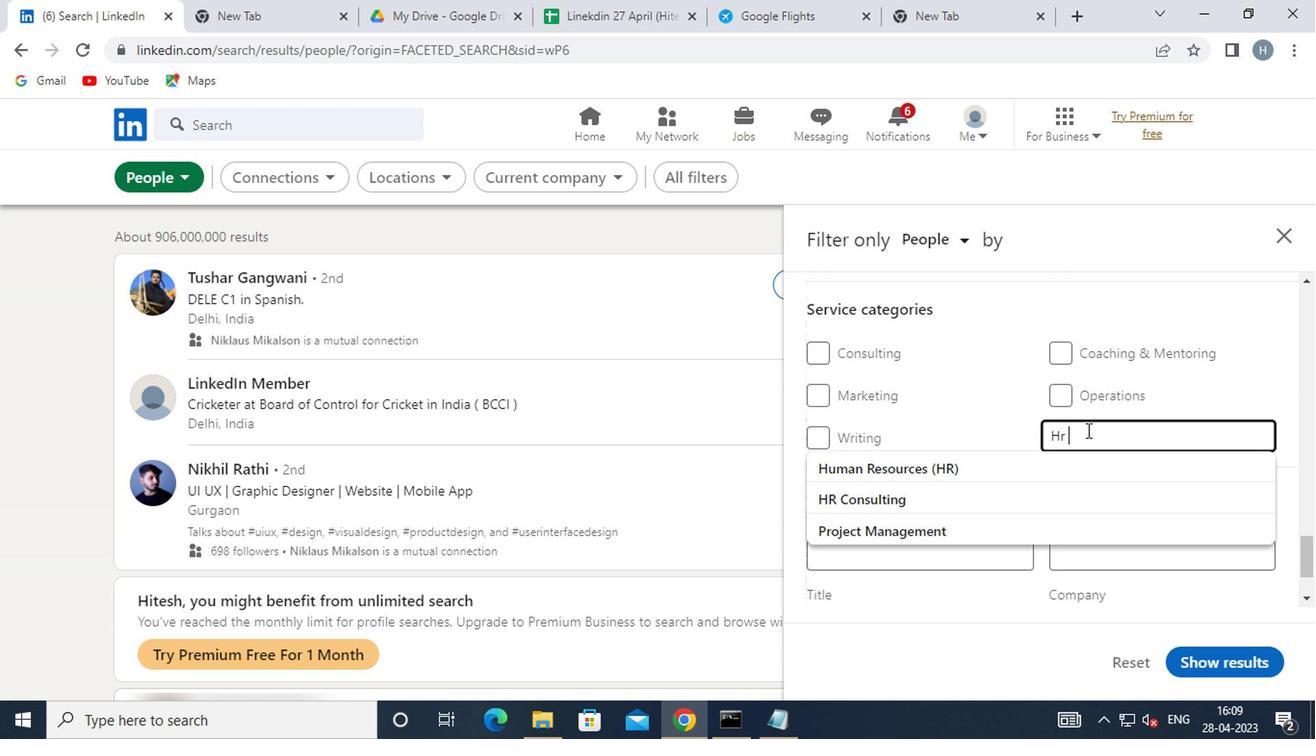 
Action: Mouse moved to (983, 456)
Screenshot: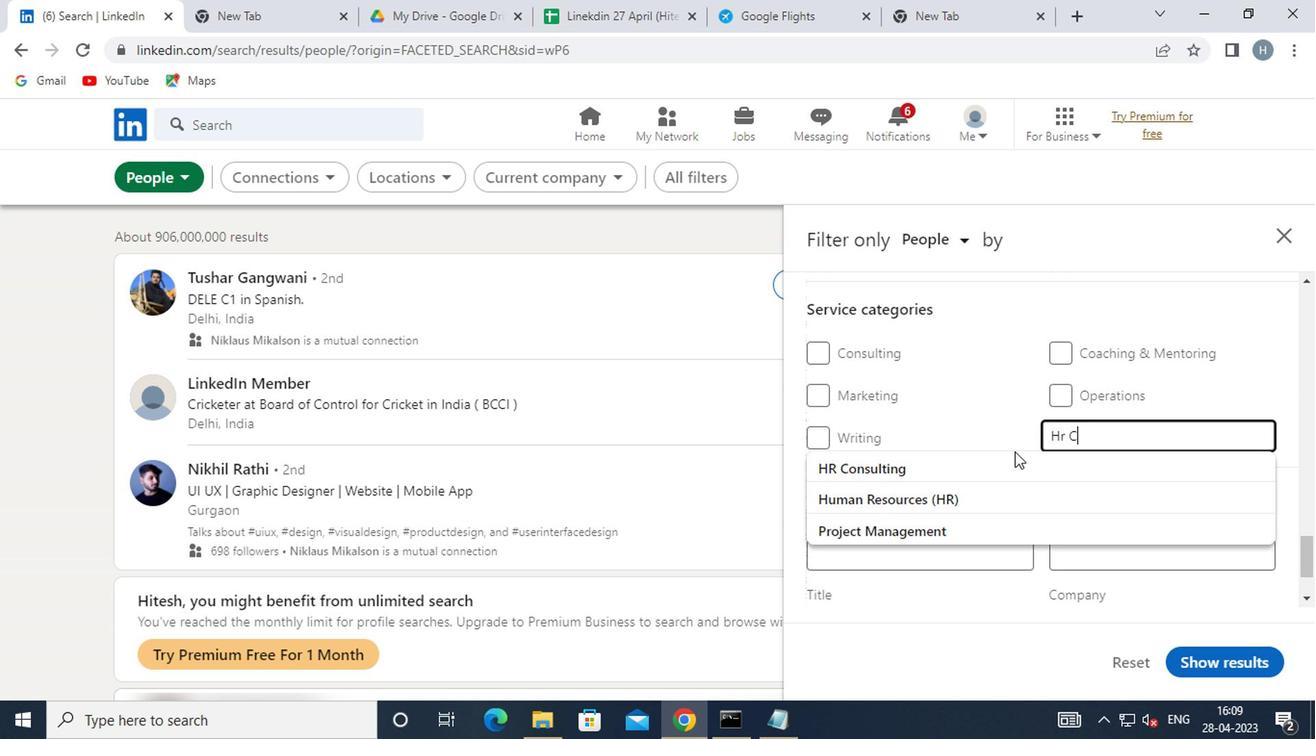 
Action: Mouse pressed left at (983, 456)
Screenshot: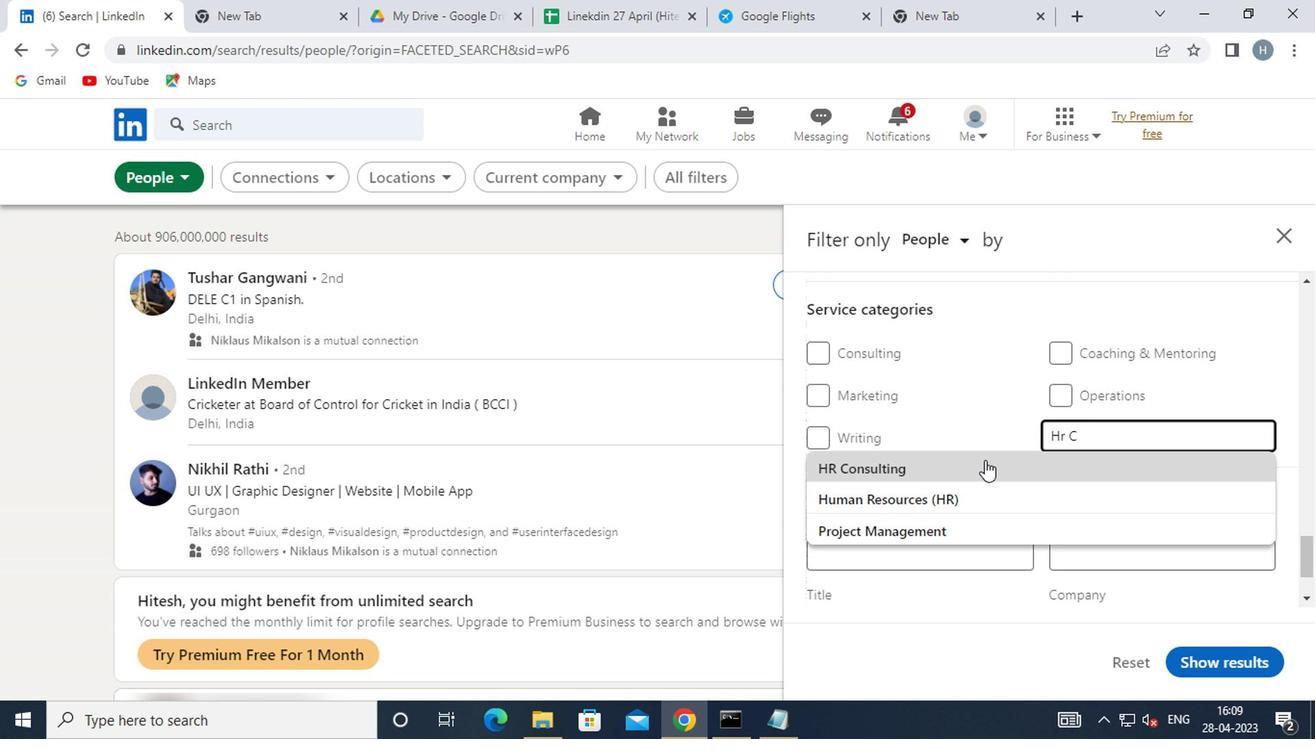 
Action: Mouse scrolled (983, 456) with delta (0, 0)
Screenshot: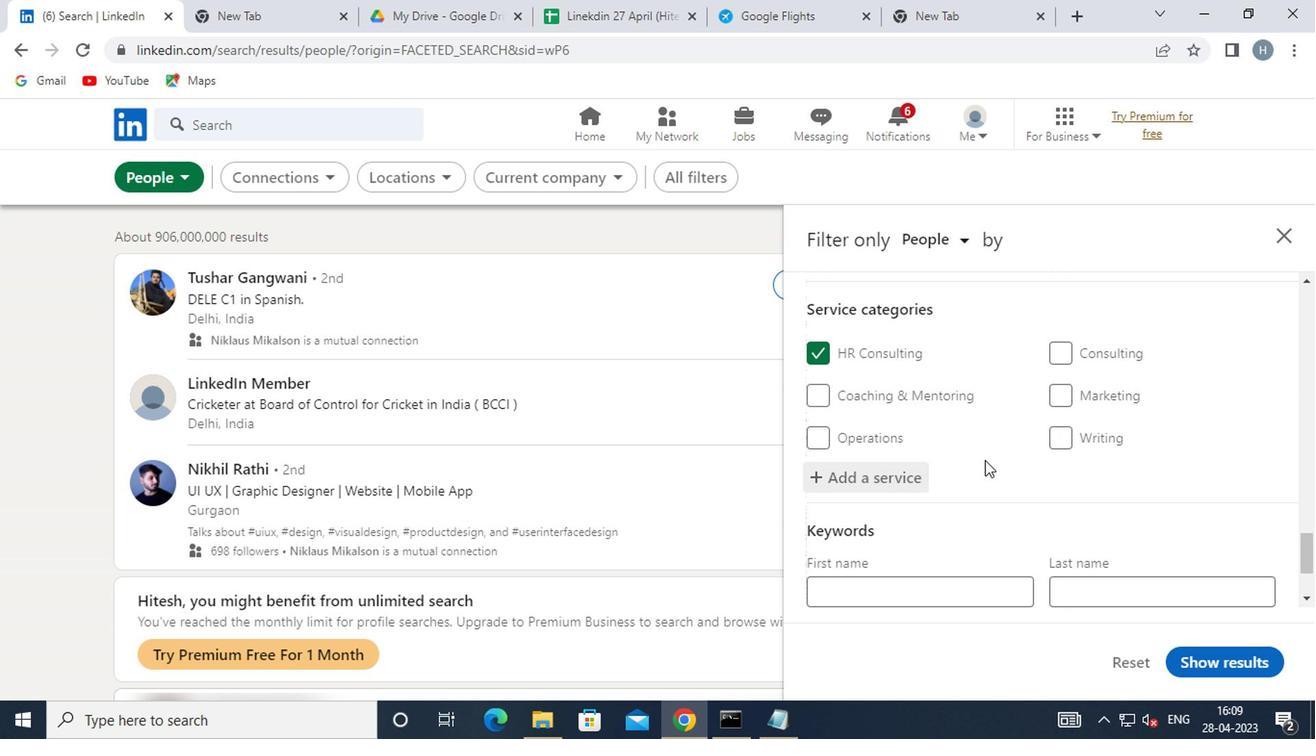 
Action: Mouse scrolled (983, 456) with delta (0, 0)
Screenshot: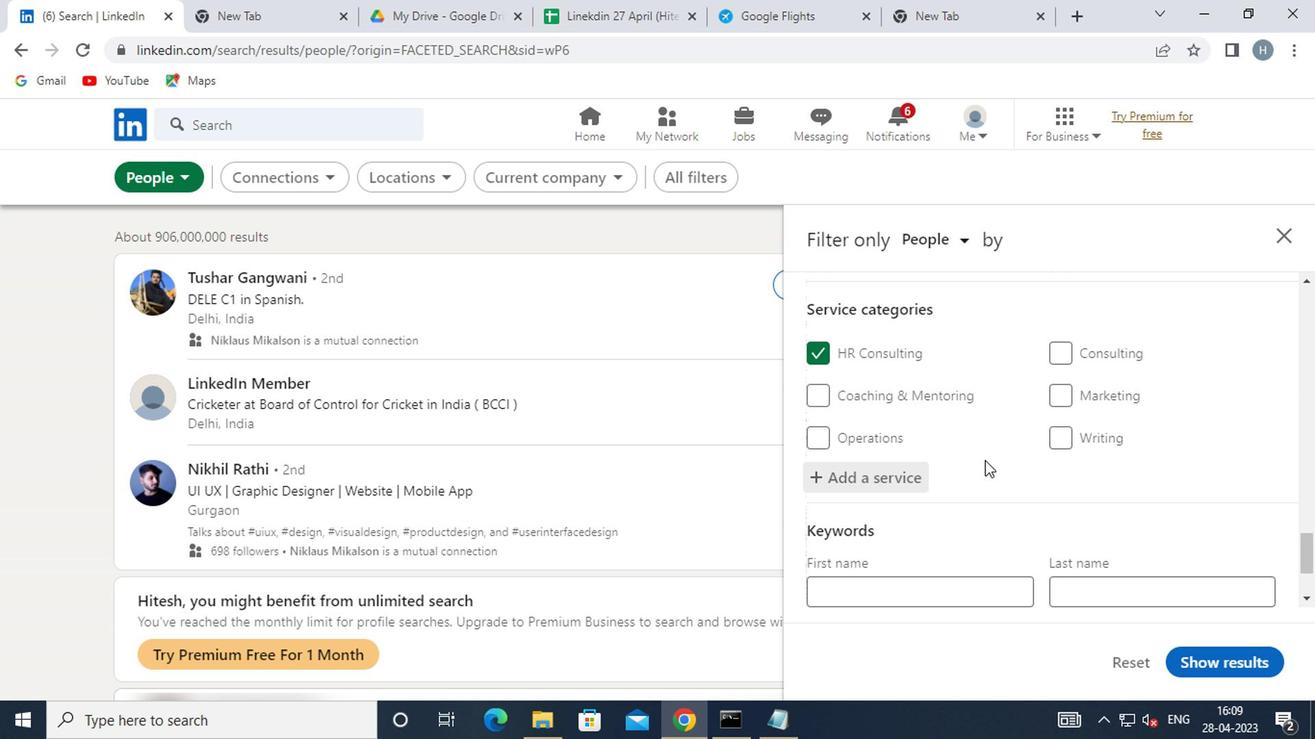 
Action: Mouse scrolled (983, 456) with delta (0, 0)
Screenshot: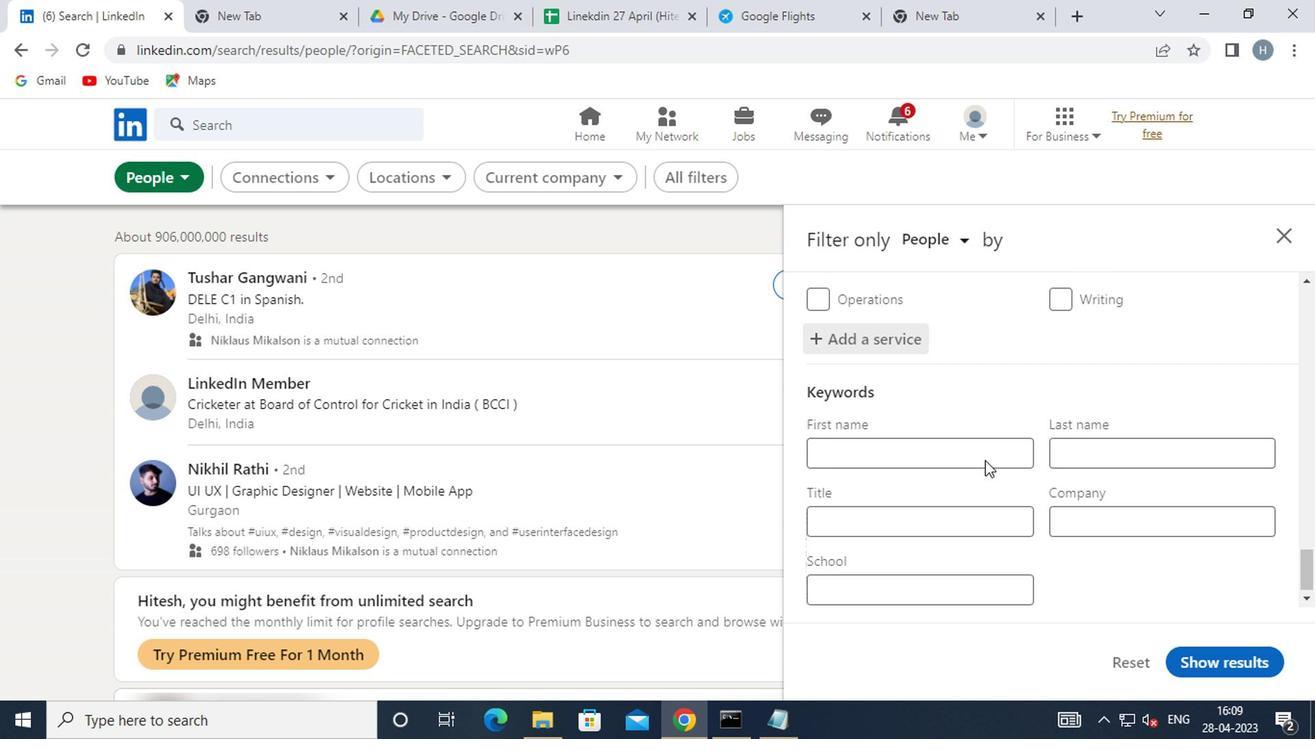 
Action: Mouse scrolled (983, 456) with delta (0, 0)
Screenshot: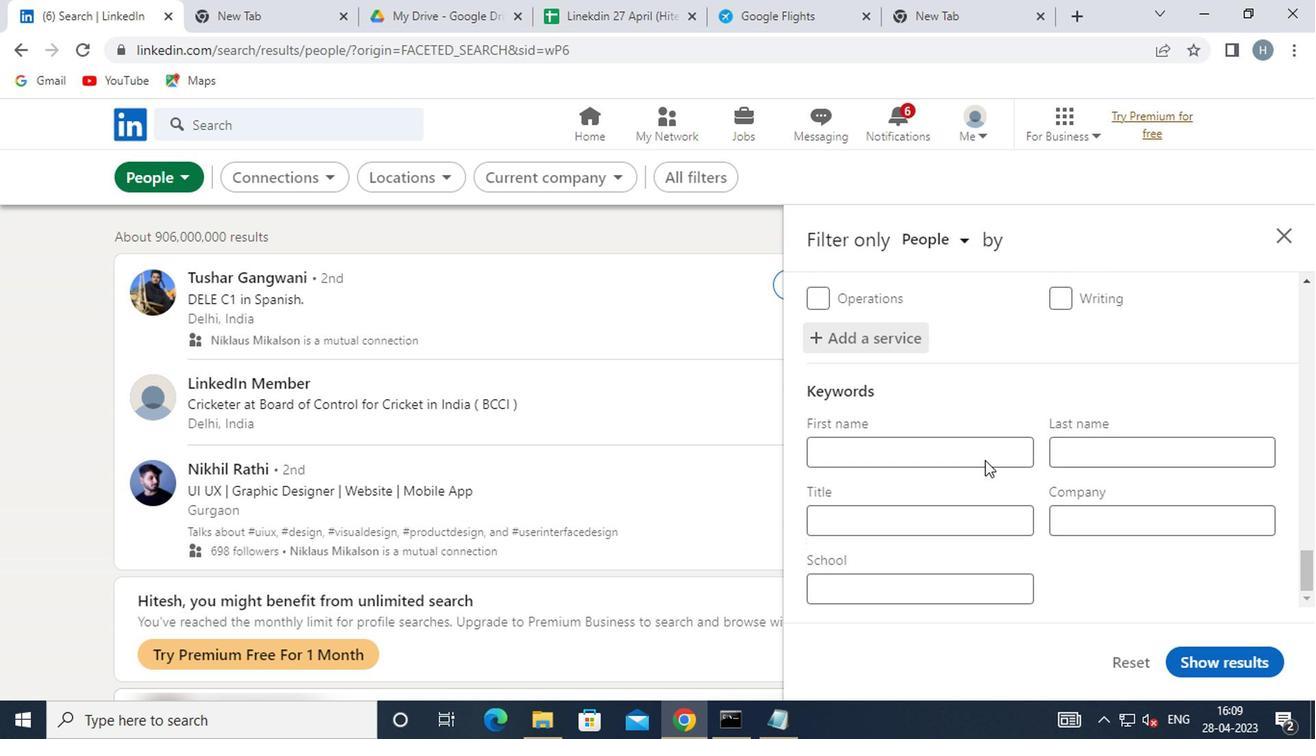 
Action: Mouse moved to (953, 509)
Screenshot: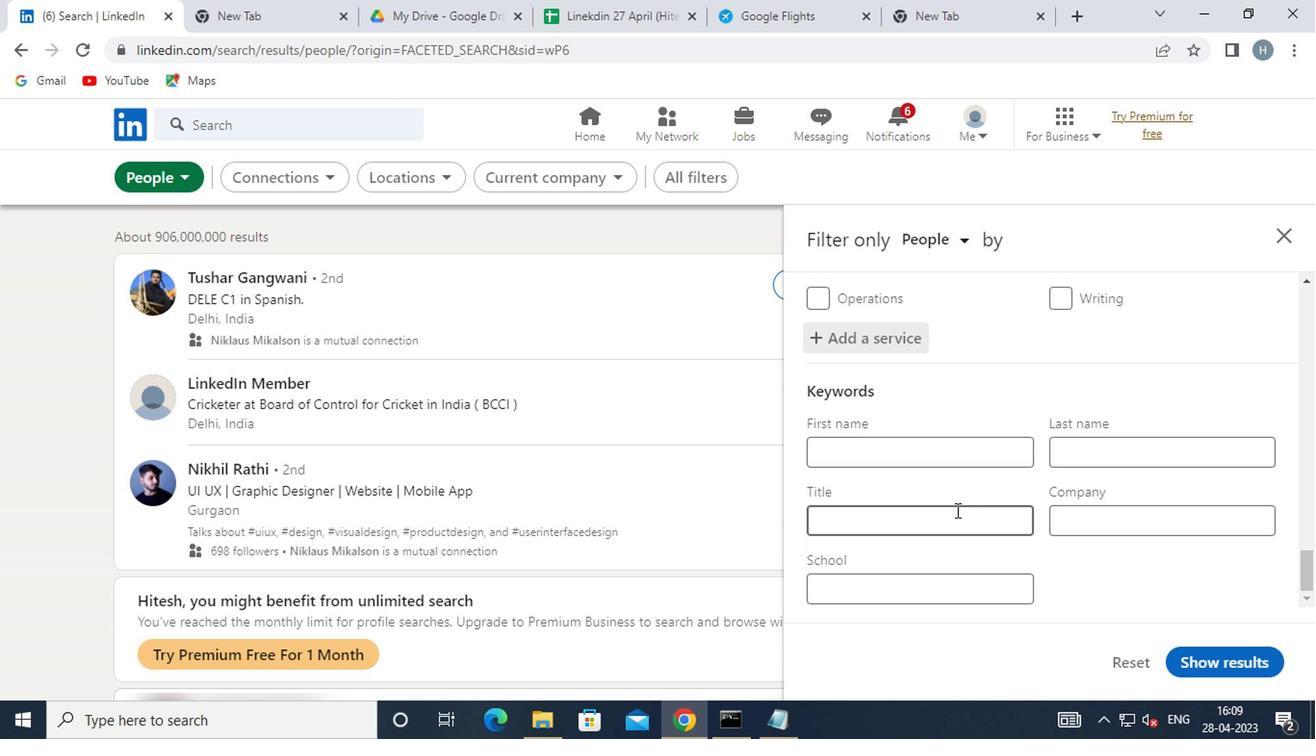 
Action: Mouse pressed left at (953, 509)
Screenshot: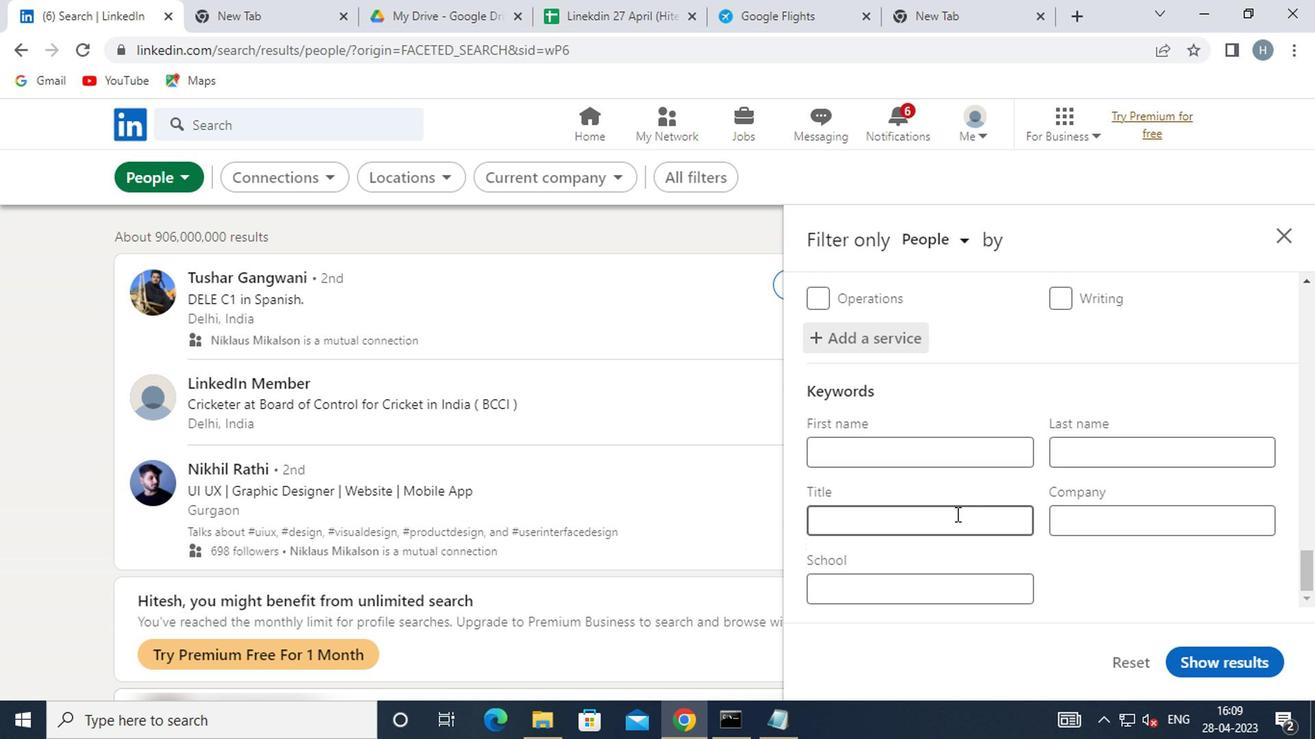 
Action: Mouse moved to (959, 509)
Screenshot: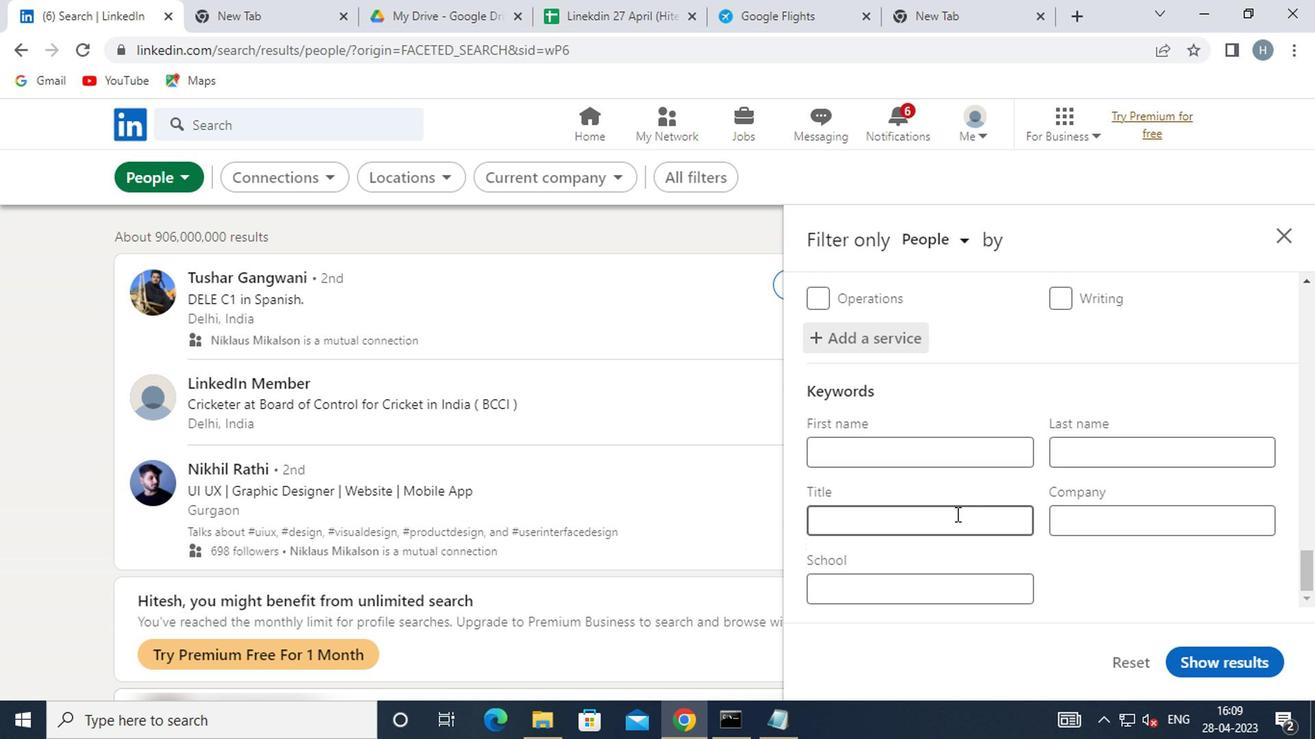 
Action: Key pressed <Key.shift>TELEPHONE<Key.space><Key.shift>OPERATOR
Screenshot: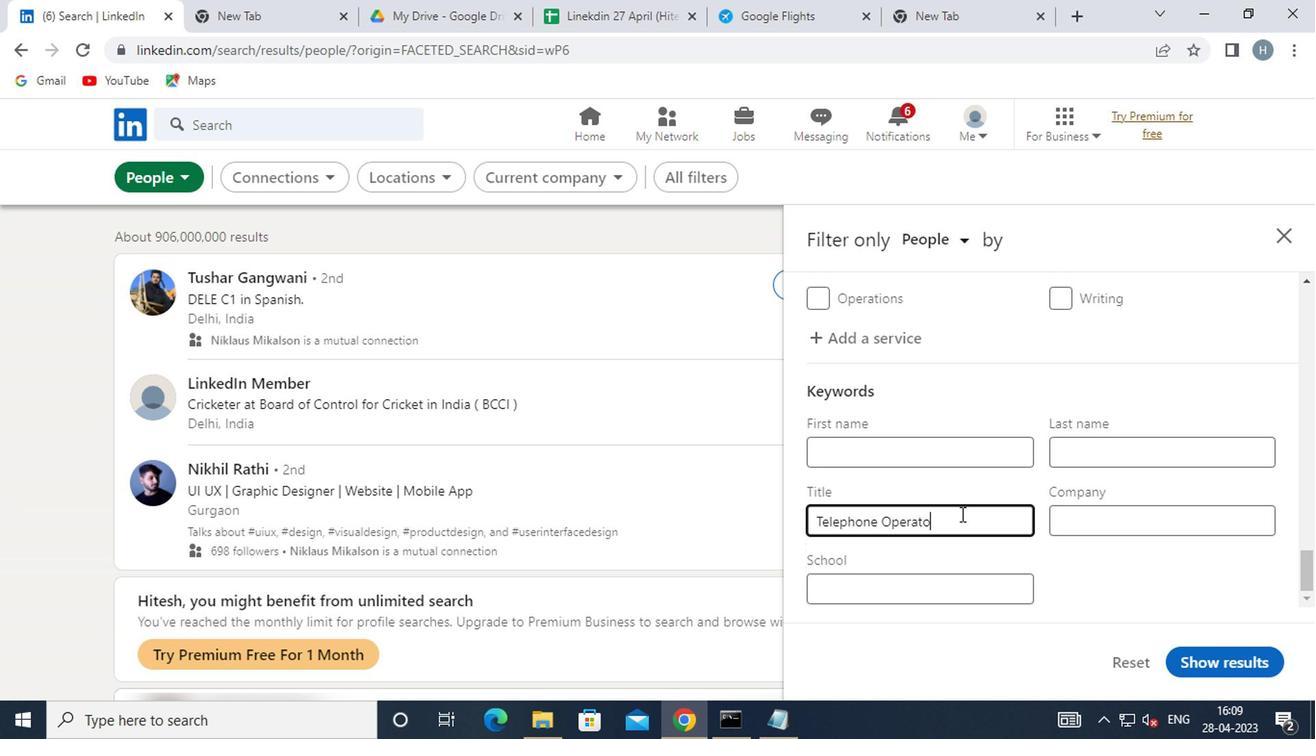 
Action: Mouse moved to (1217, 648)
Screenshot: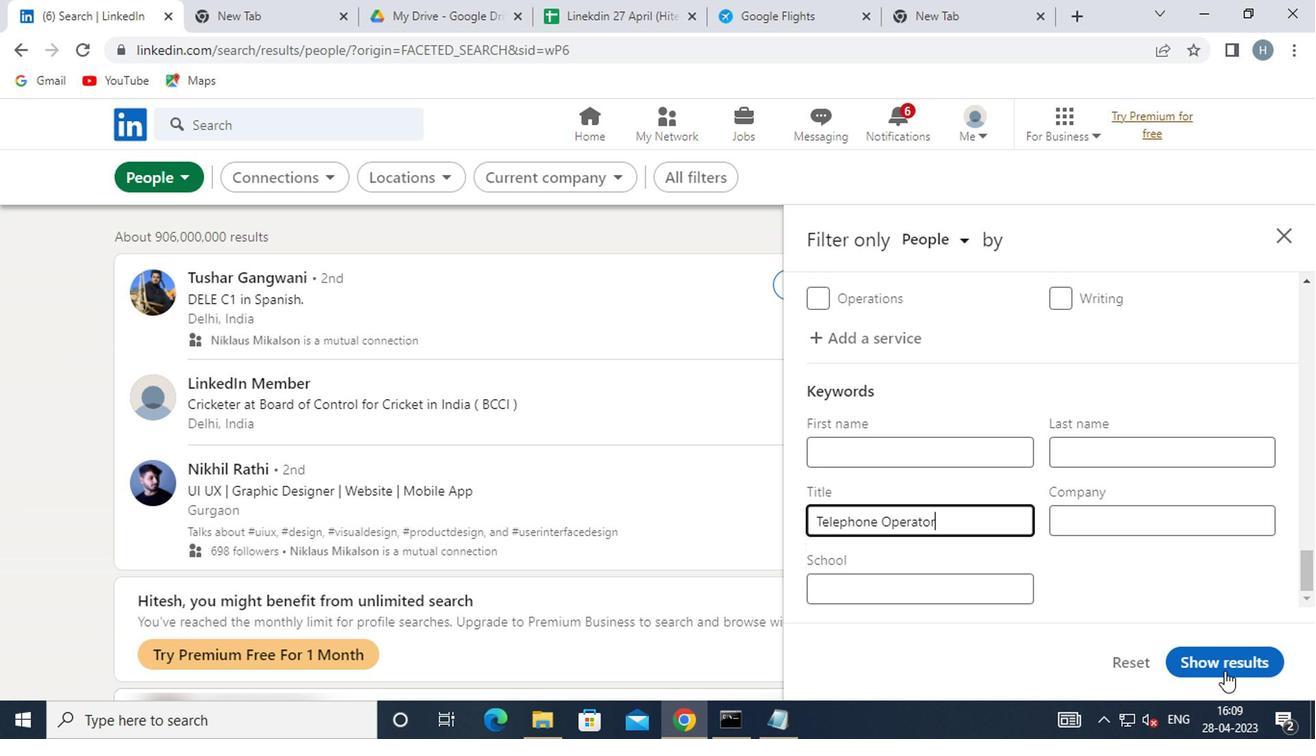 
Action: Mouse pressed left at (1217, 648)
Screenshot: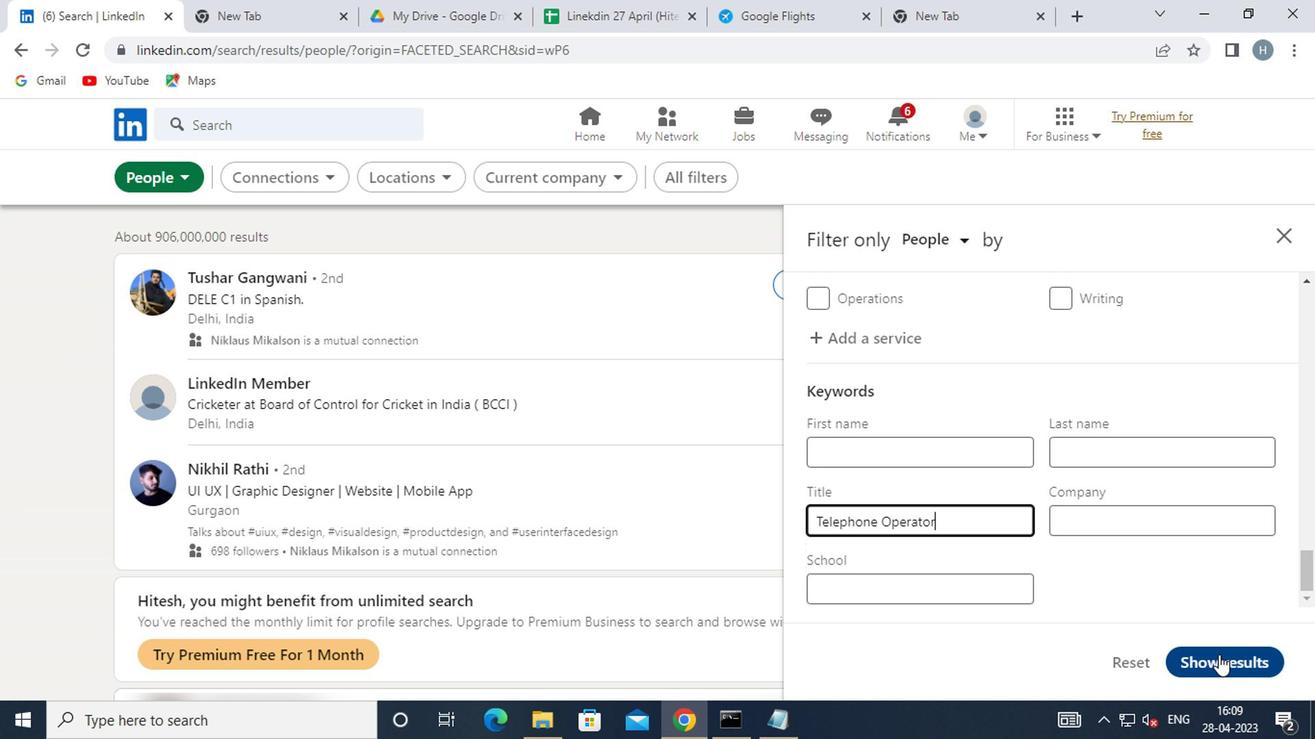 
Action: Mouse moved to (999, 567)
Screenshot: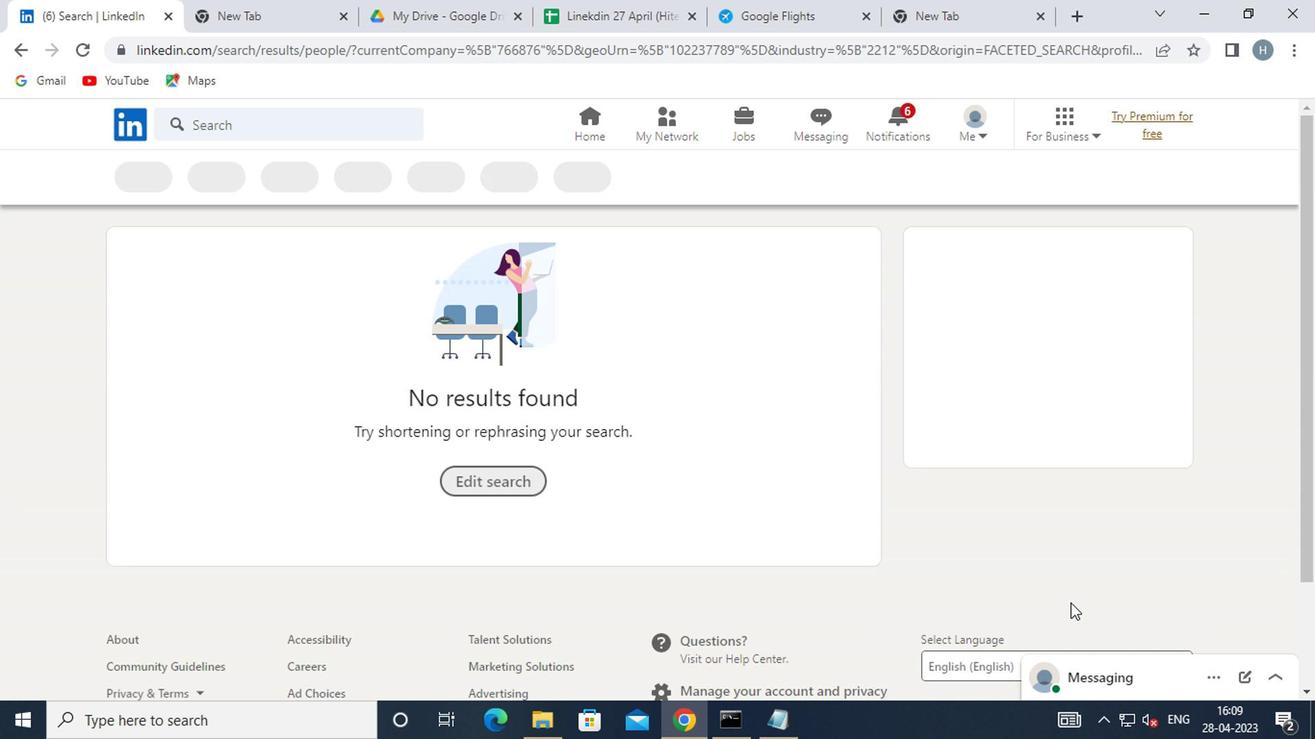 
